 Task: Look for space in Tanjungbalai, Indonesia from 12th  August, 2023 to 15th August, 2023 for 3 adults in price range Rs.12000 to Rs.16000. Place can be entire place with 2 bedrooms having 3 beds and 1 bathroom. Property type can be house, flat, guest house. Booking option can be shelf check-in. Required host language is English.
Action: Mouse scrolled (636, 756) with delta (0, 0)
Screenshot: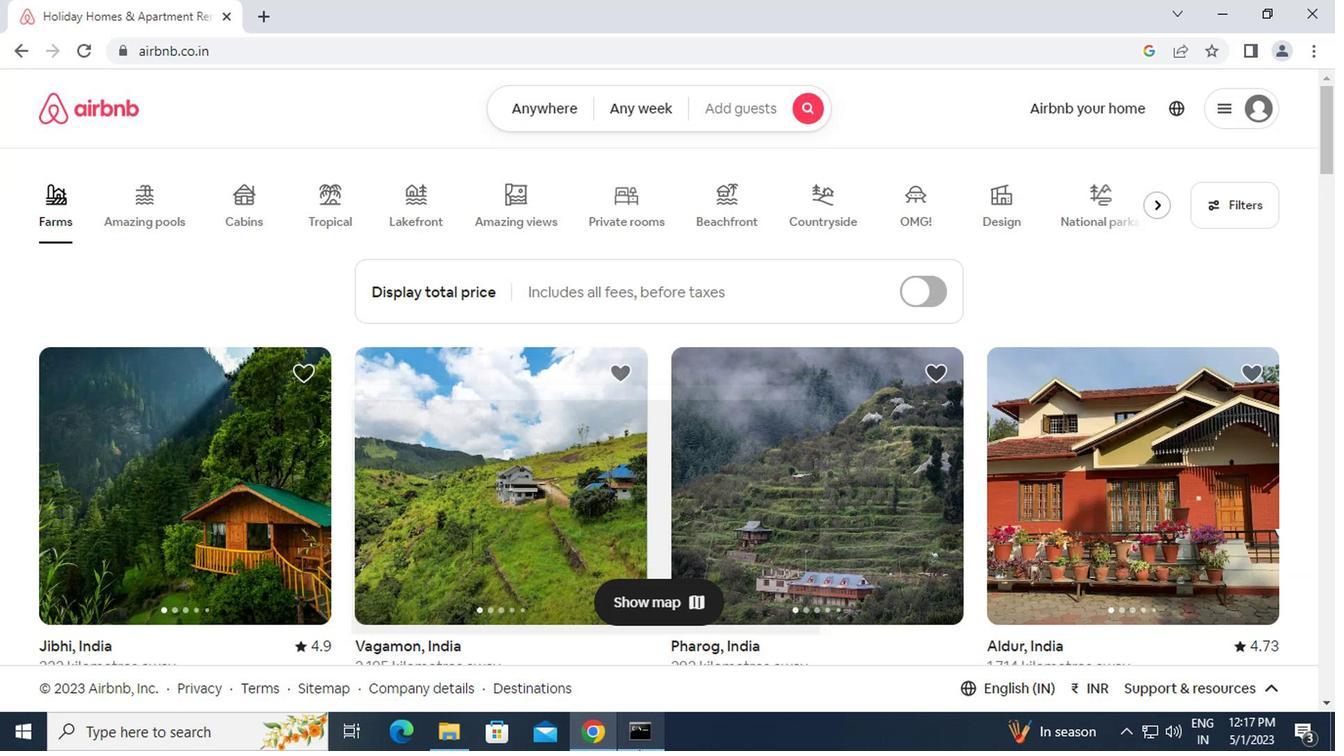 
Action: Mouse moved to (524, 102)
Screenshot: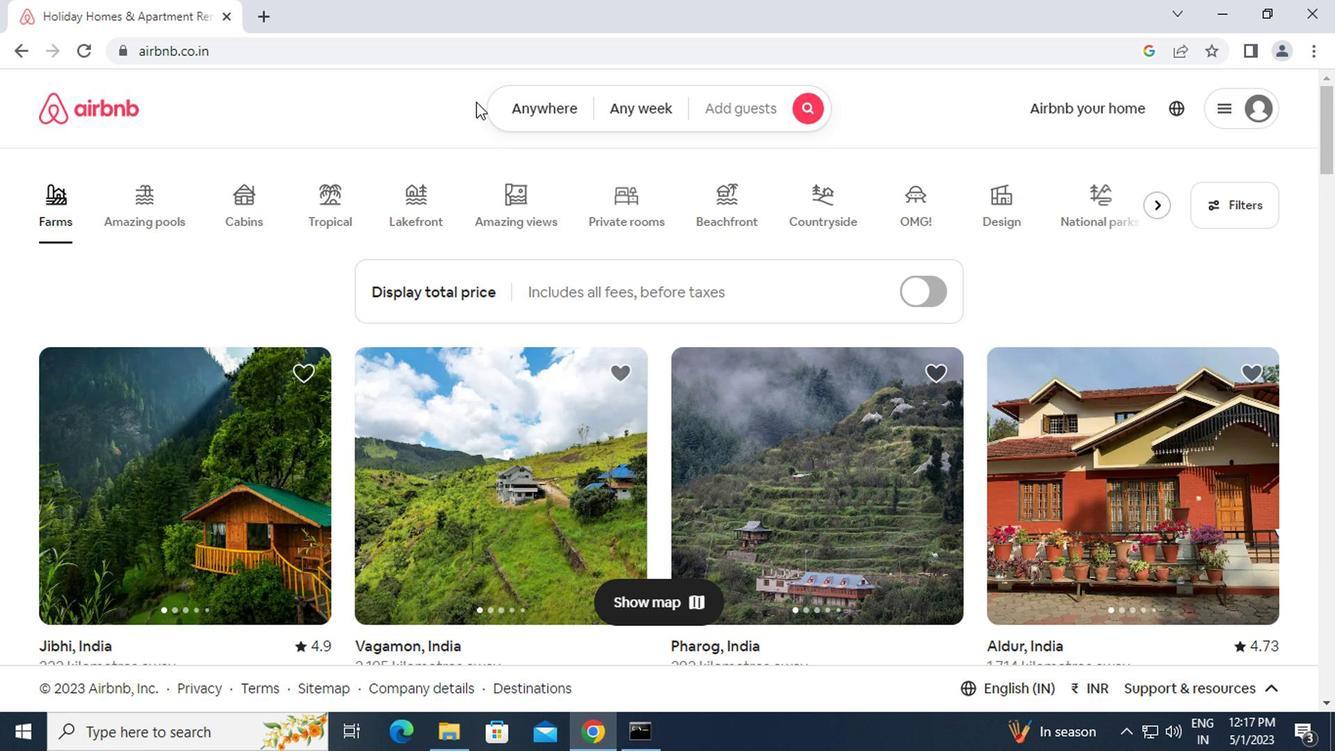 
Action: Mouse pressed left at (524, 102)
Screenshot: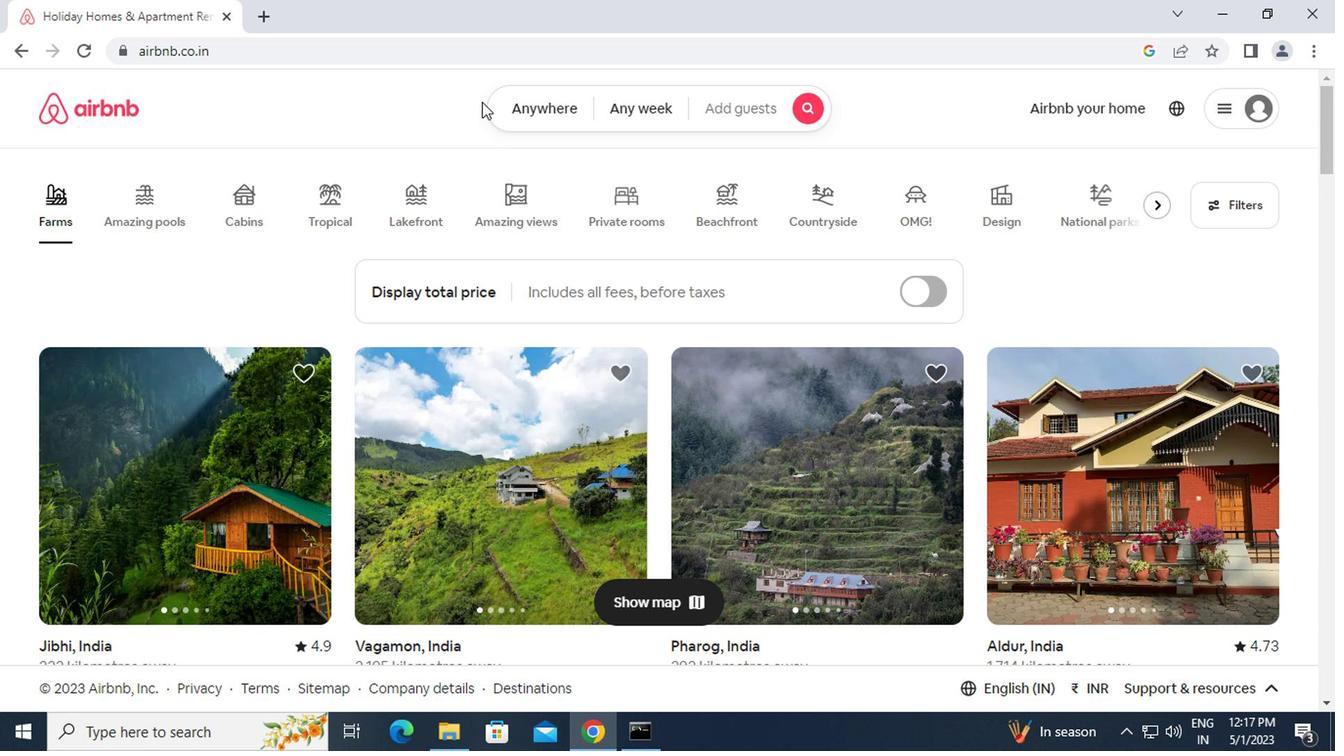 
Action: Mouse moved to (393, 178)
Screenshot: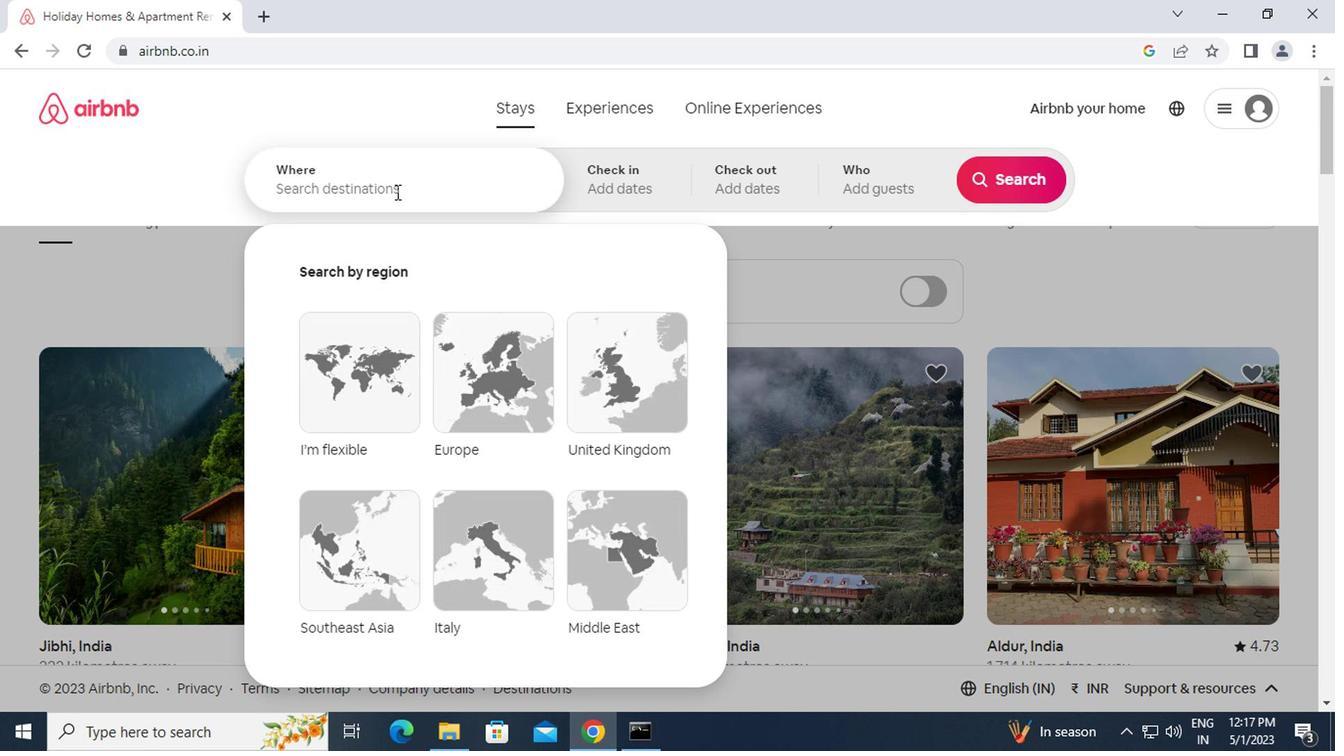 
Action: Mouse pressed left at (393, 178)
Screenshot: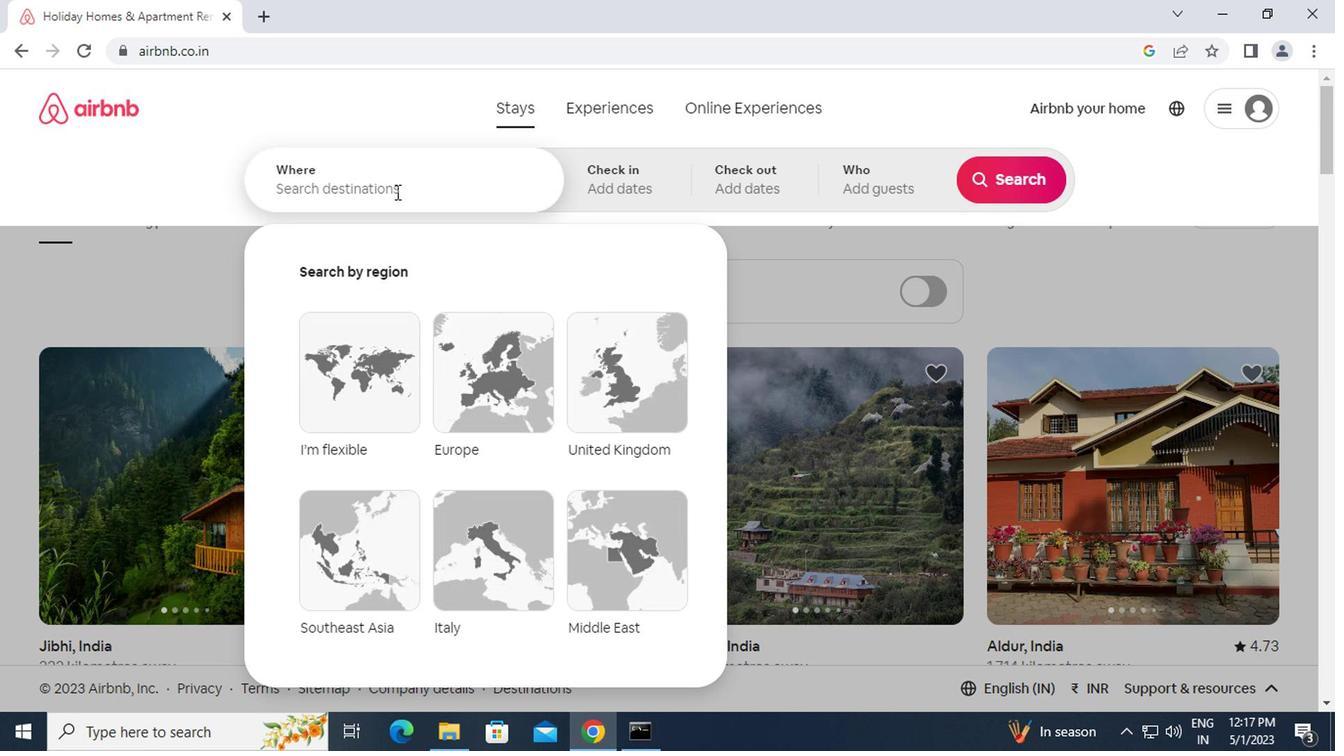 
Action: Key pressed t<Key.caps_lock>anjungbalai,<Key.space><Key.caps_lock>i<Key.caps_lock>ndonesi<Key.caps_lock>a<Key.enter>
Screenshot: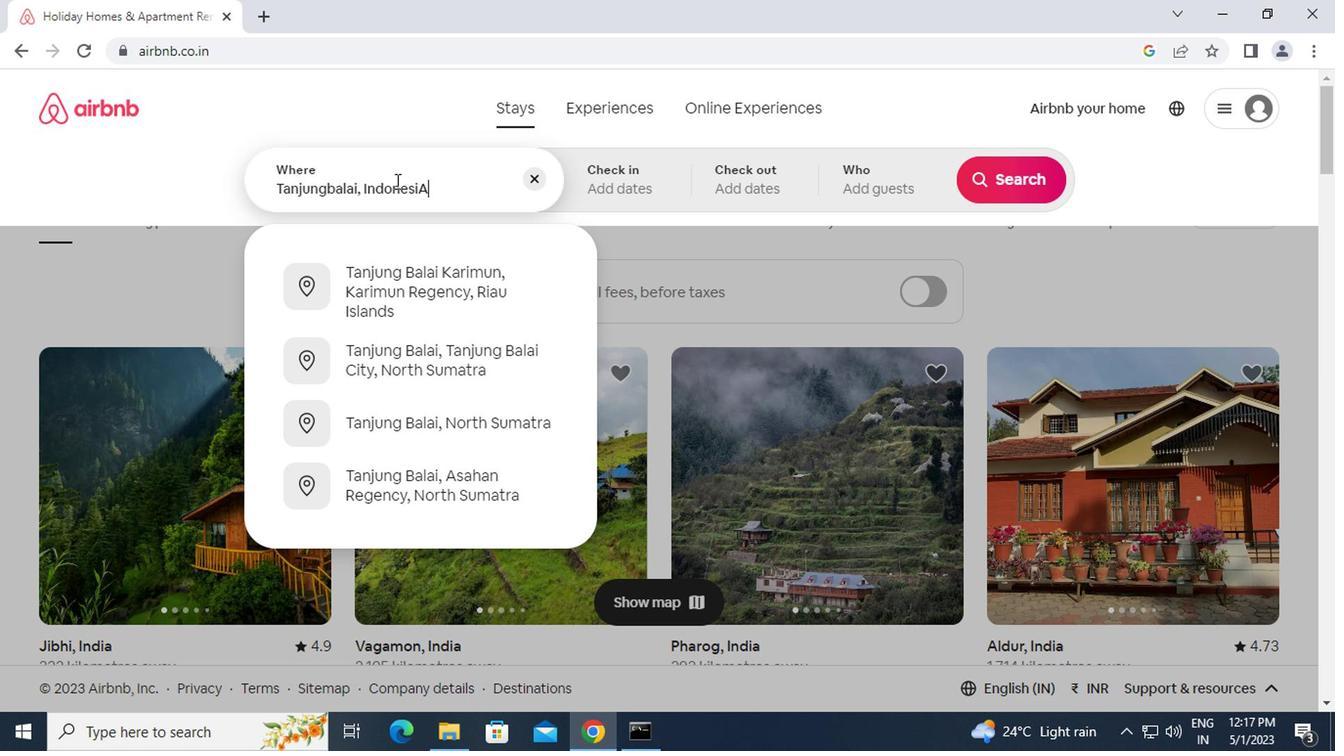 
Action: Mouse moved to (432, 188)
Screenshot: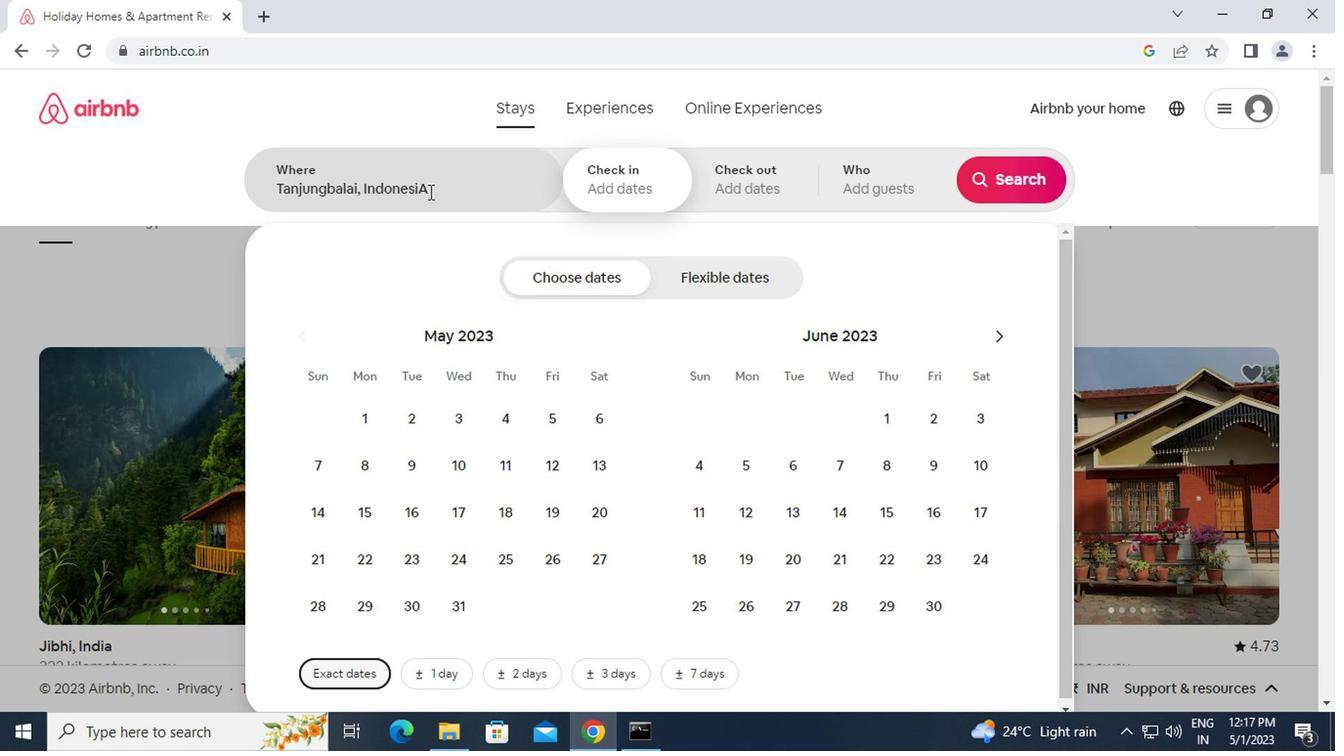 
Action: Mouse pressed left at (432, 188)
Screenshot: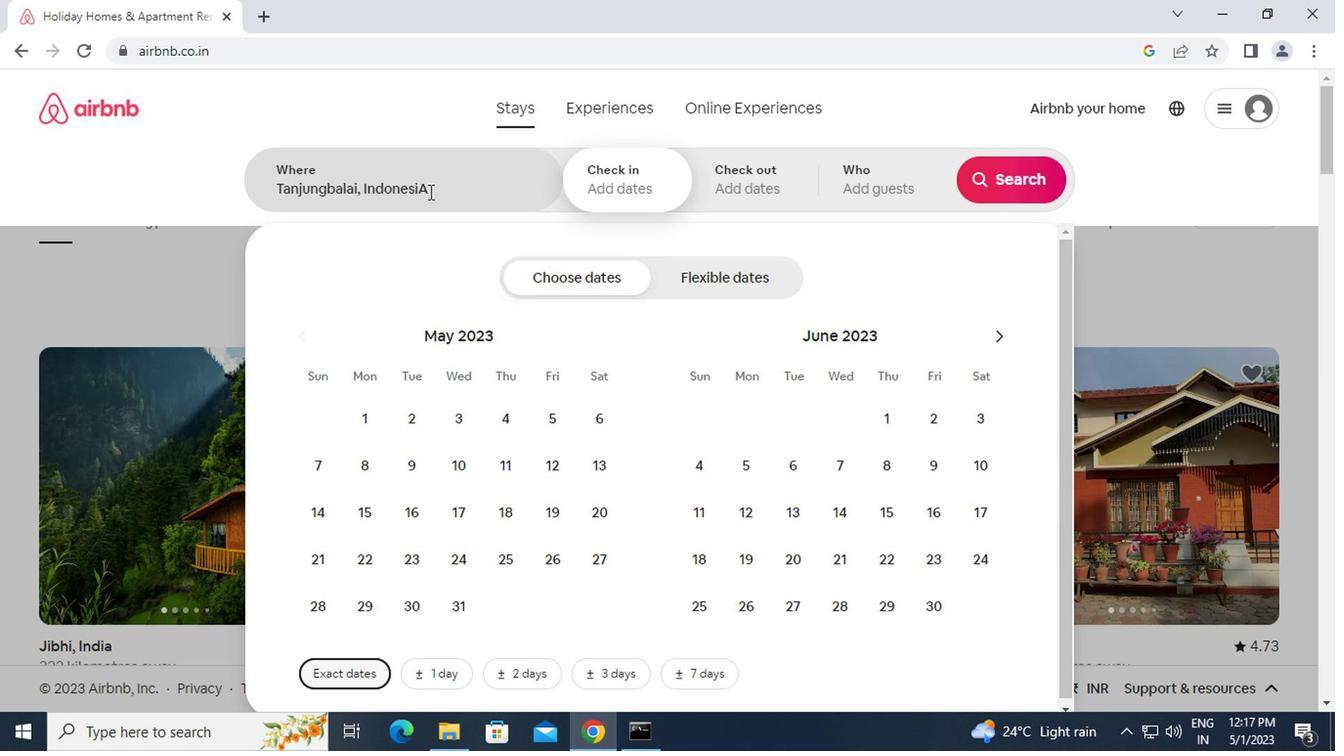 
Action: Key pressed <Key.backspace><Key.caps_lock>a<Key.enter>
Screenshot: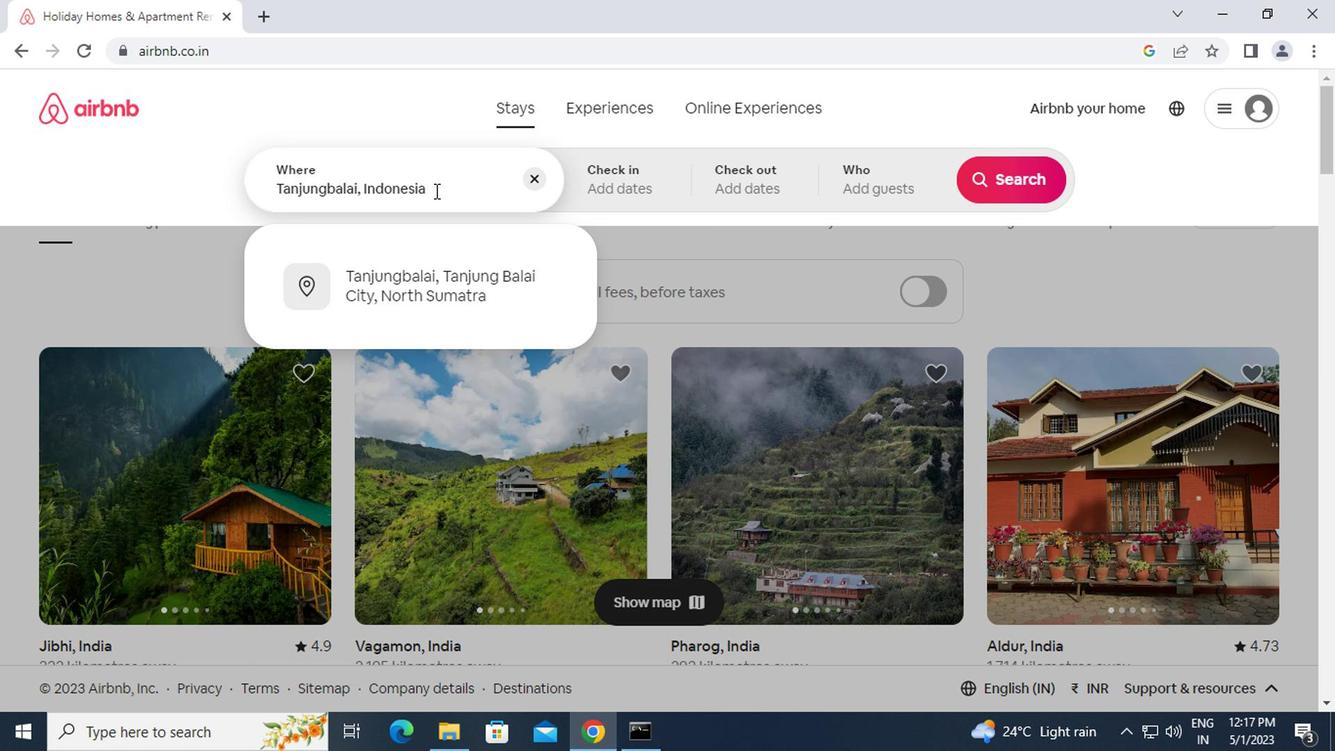 
Action: Mouse moved to (1003, 342)
Screenshot: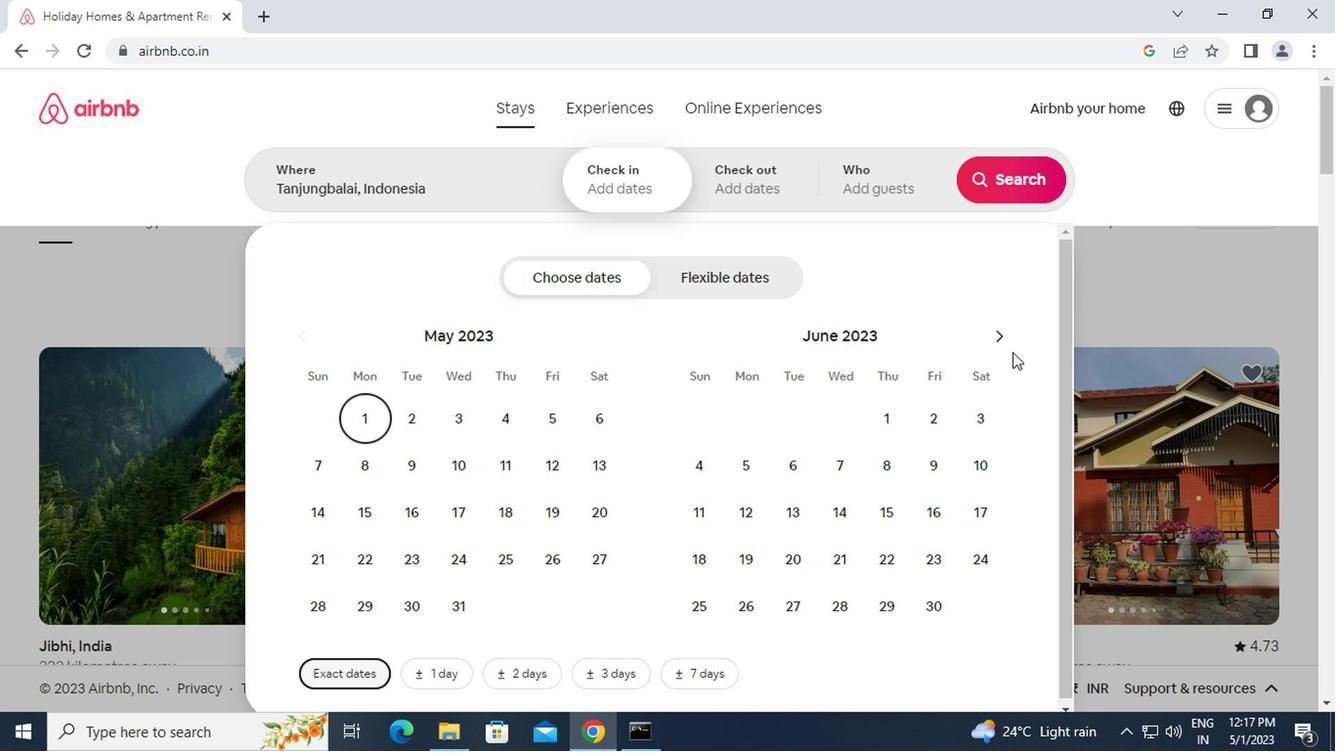 
Action: Mouse pressed left at (1003, 342)
Screenshot: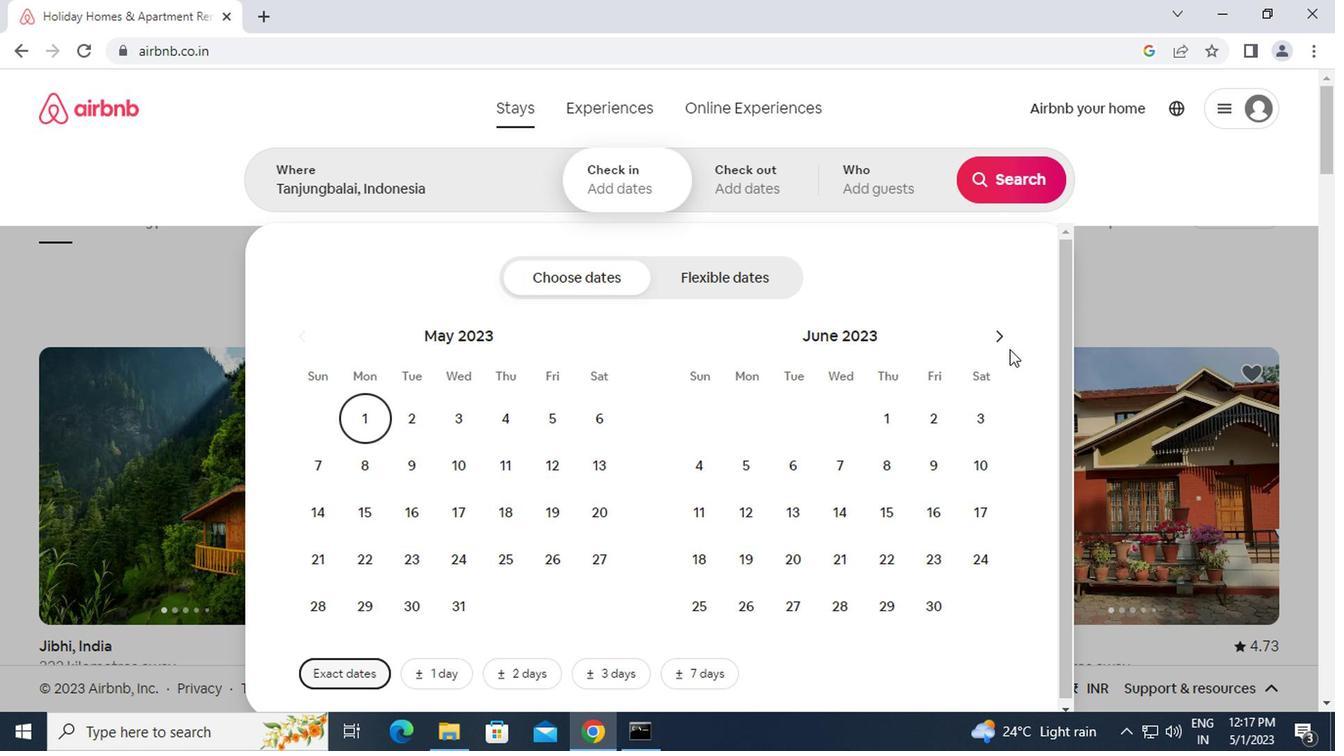 
Action: Mouse pressed left at (1003, 342)
Screenshot: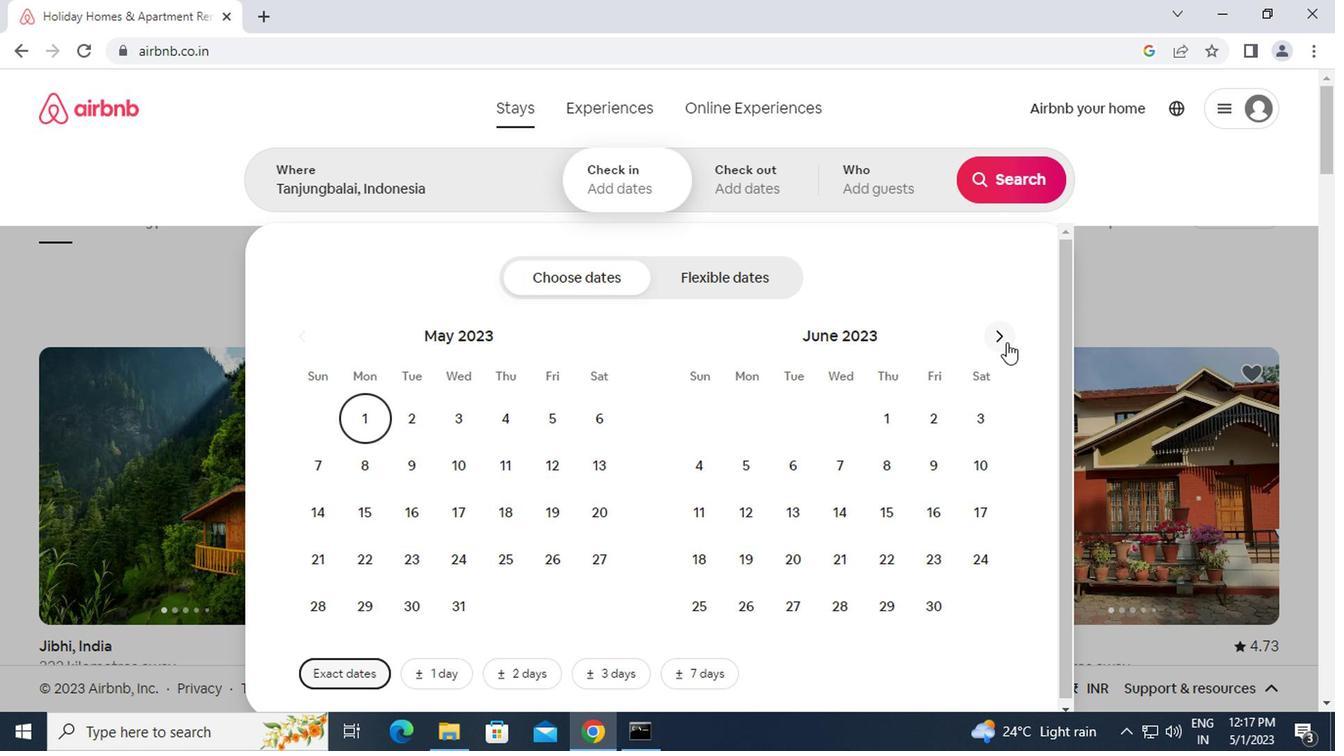 
Action: Mouse pressed left at (1003, 342)
Screenshot: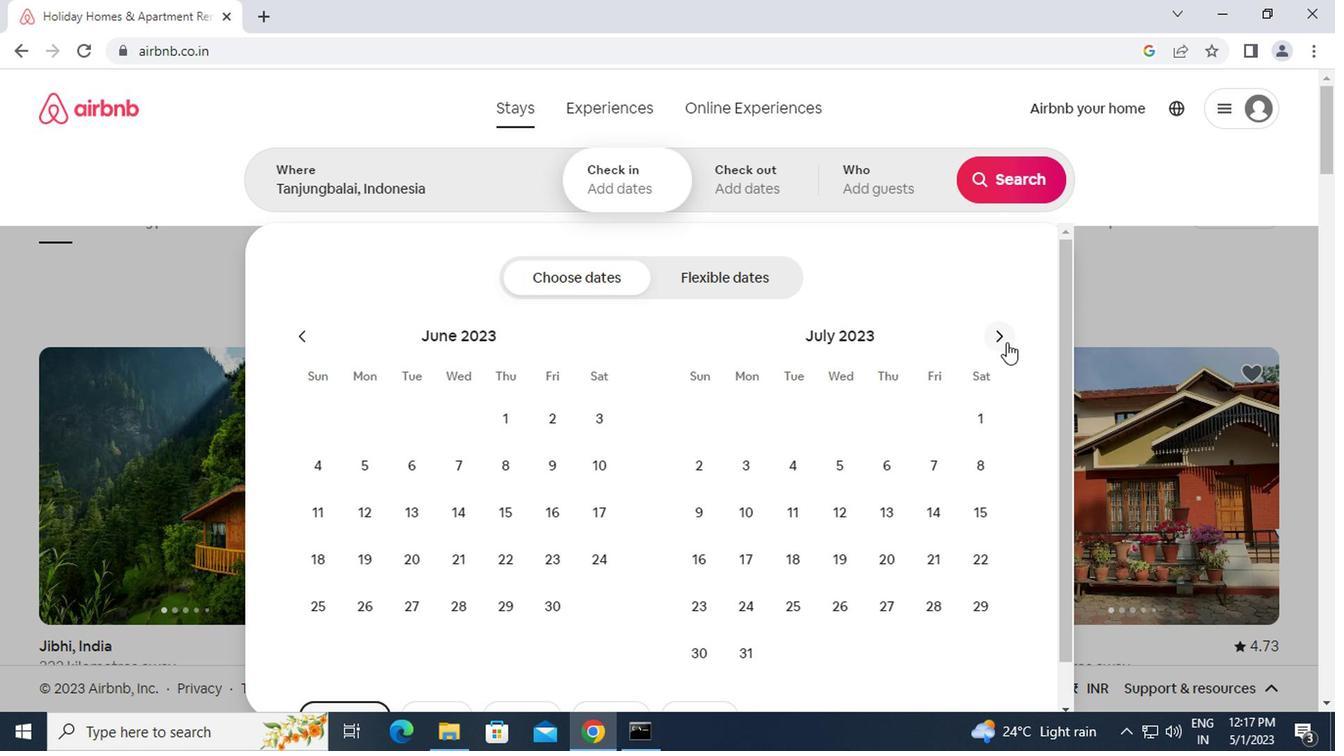 
Action: Mouse moved to (300, 341)
Screenshot: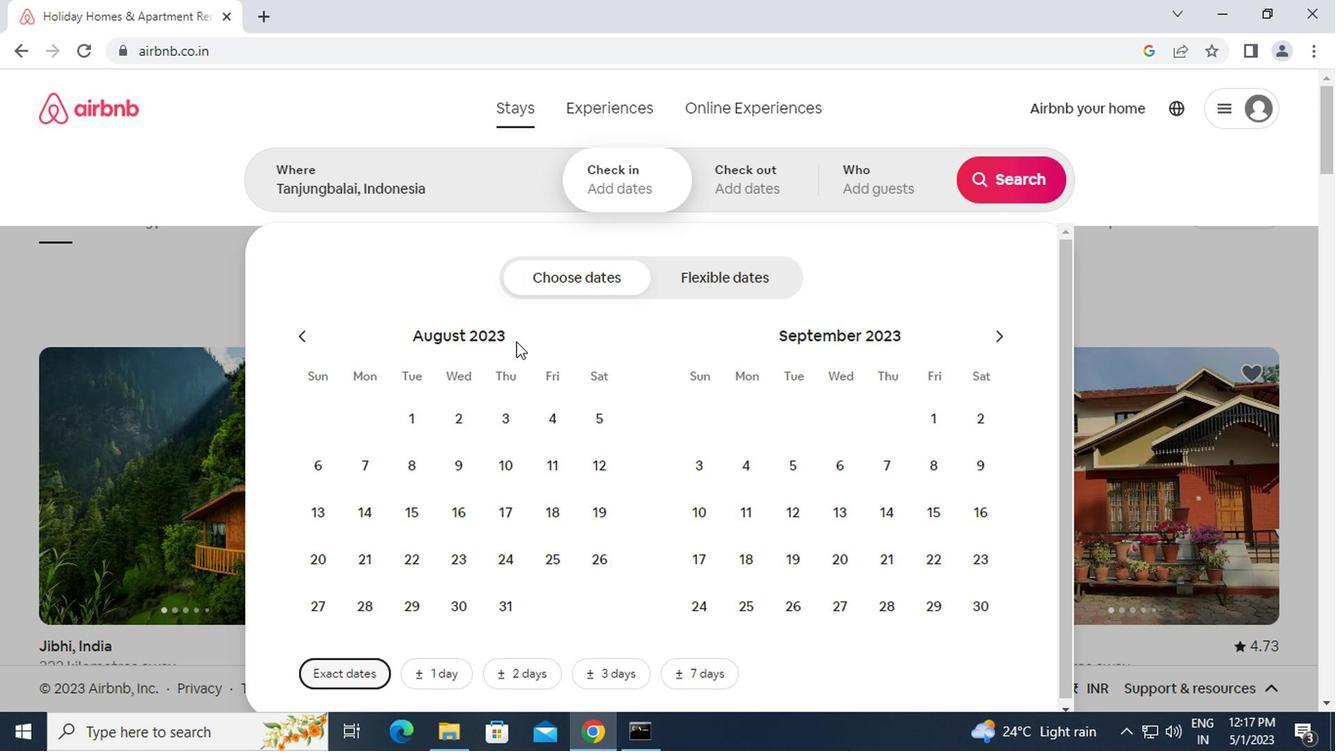 
Action: Mouse pressed left at (300, 341)
Screenshot: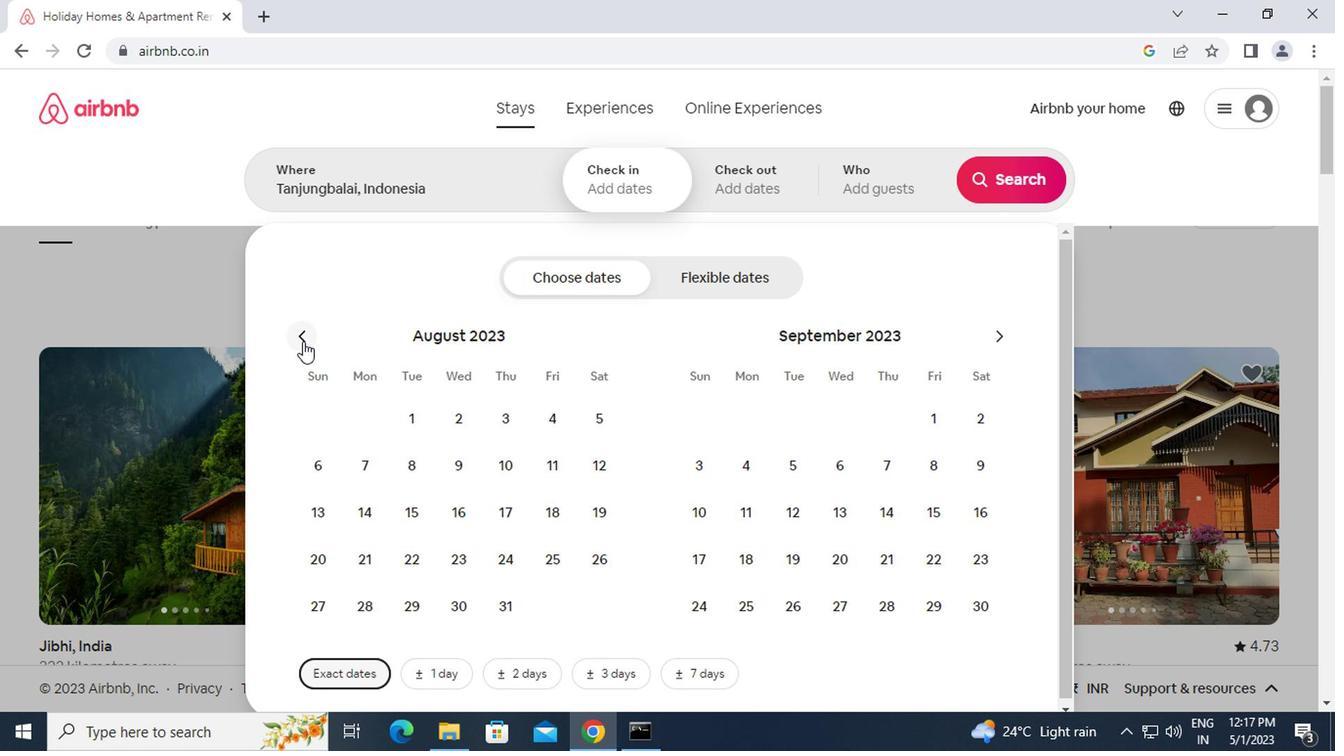 
Action: Mouse moved to (968, 465)
Screenshot: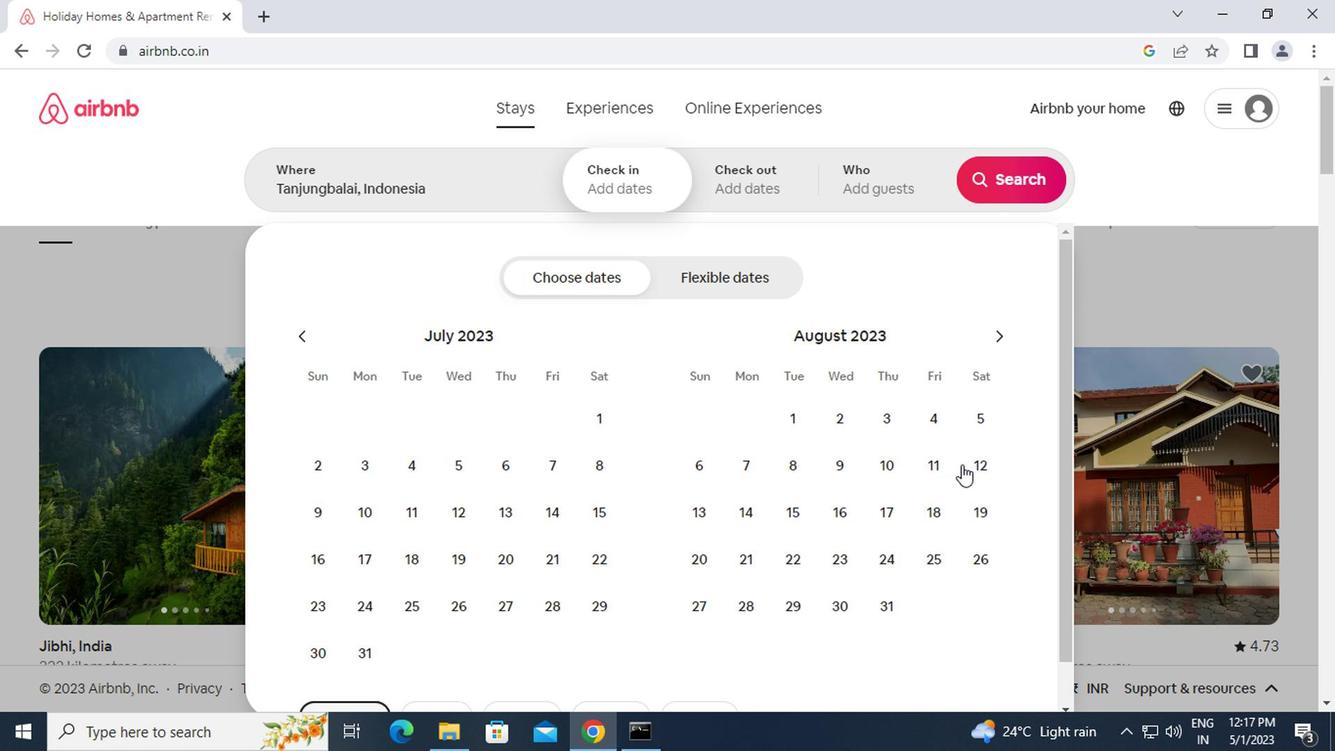 
Action: Mouse pressed left at (968, 465)
Screenshot: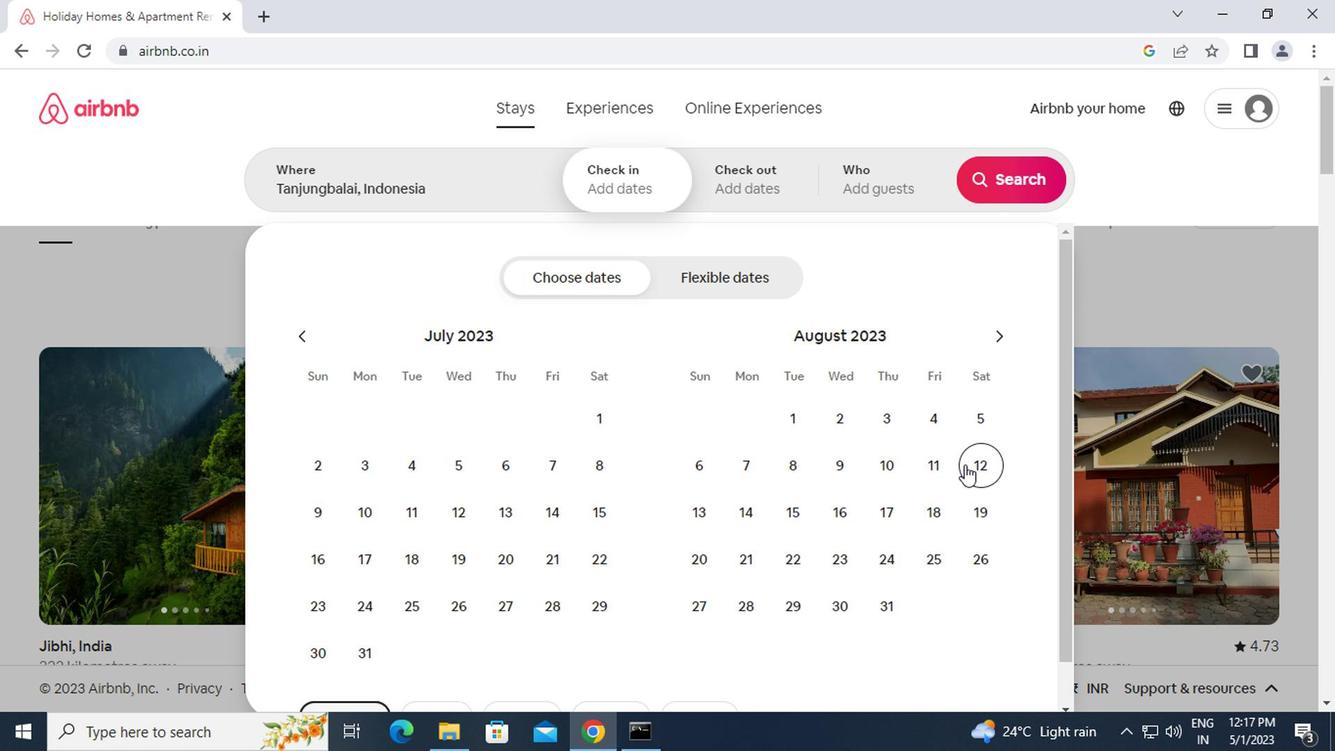 
Action: Mouse moved to (797, 509)
Screenshot: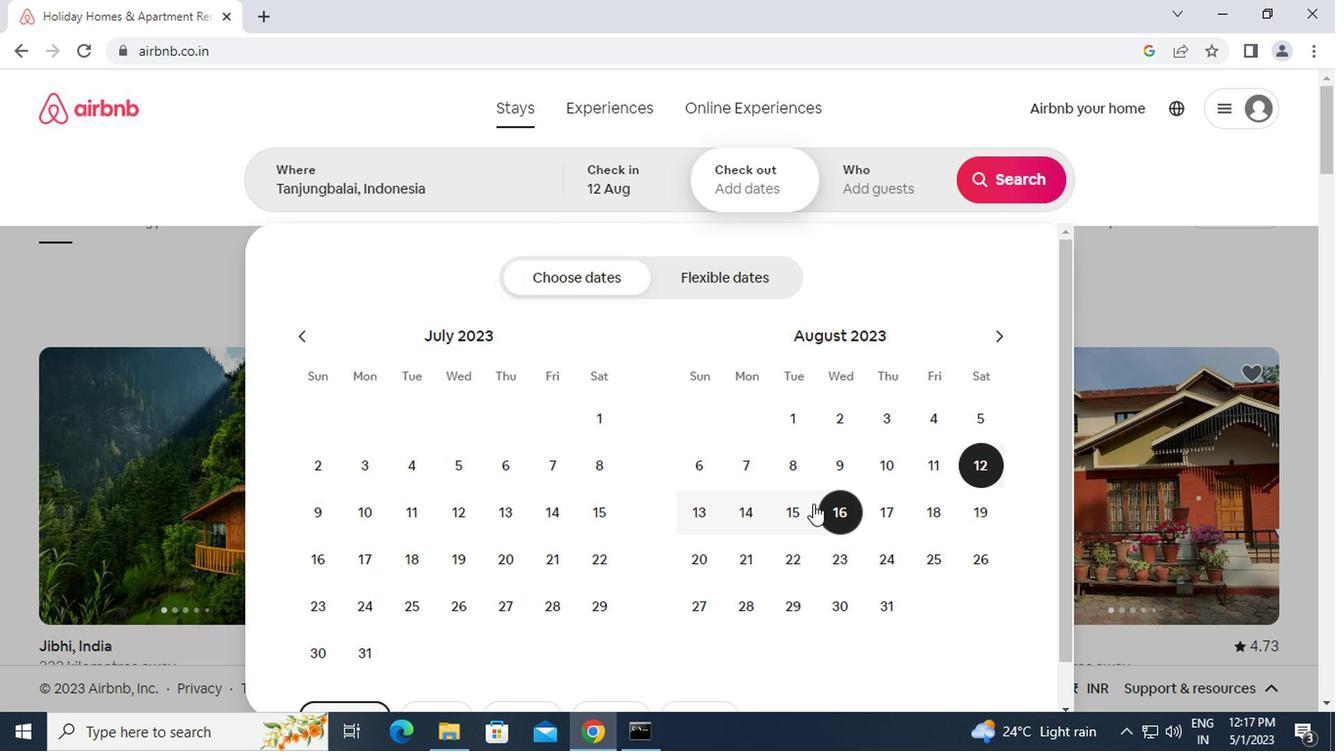
Action: Mouse pressed left at (797, 509)
Screenshot: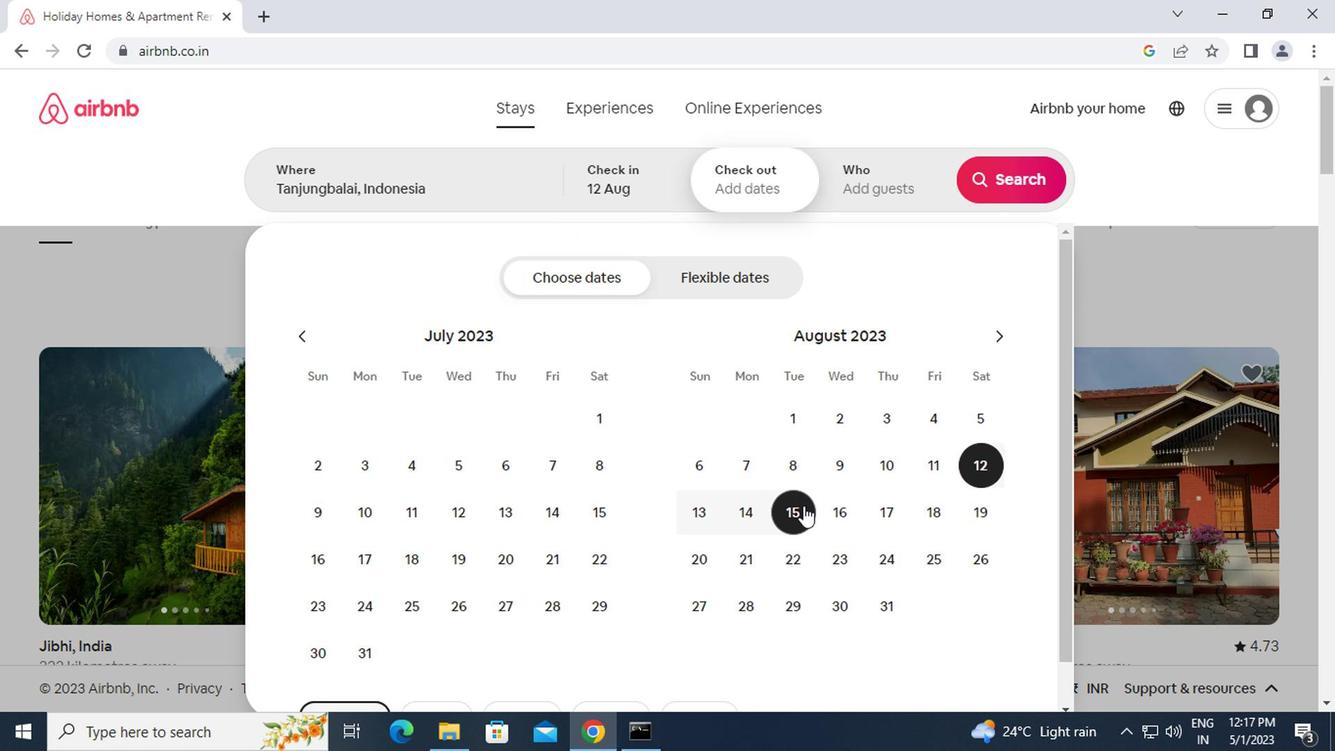 
Action: Mouse moved to (899, 170)
Screenshot: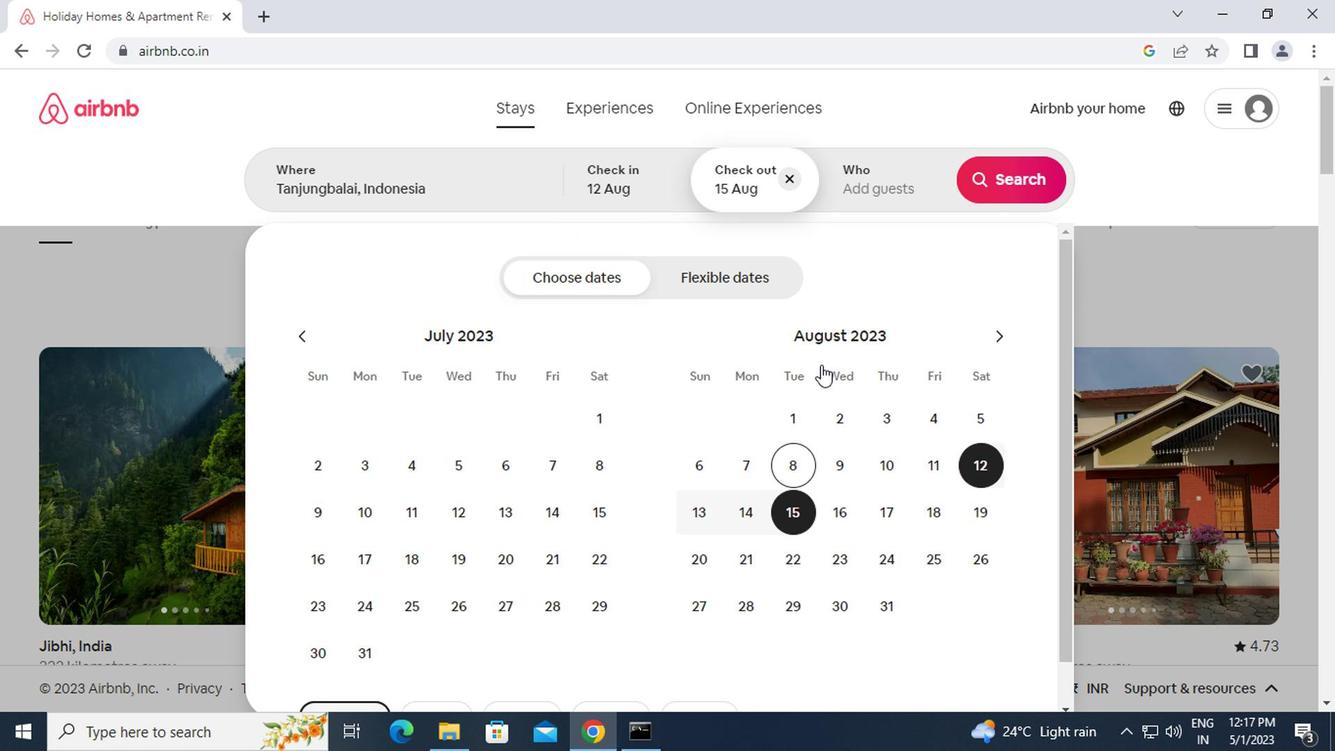 
Action: Mouse pressed left at (899, 170)
Screenshot: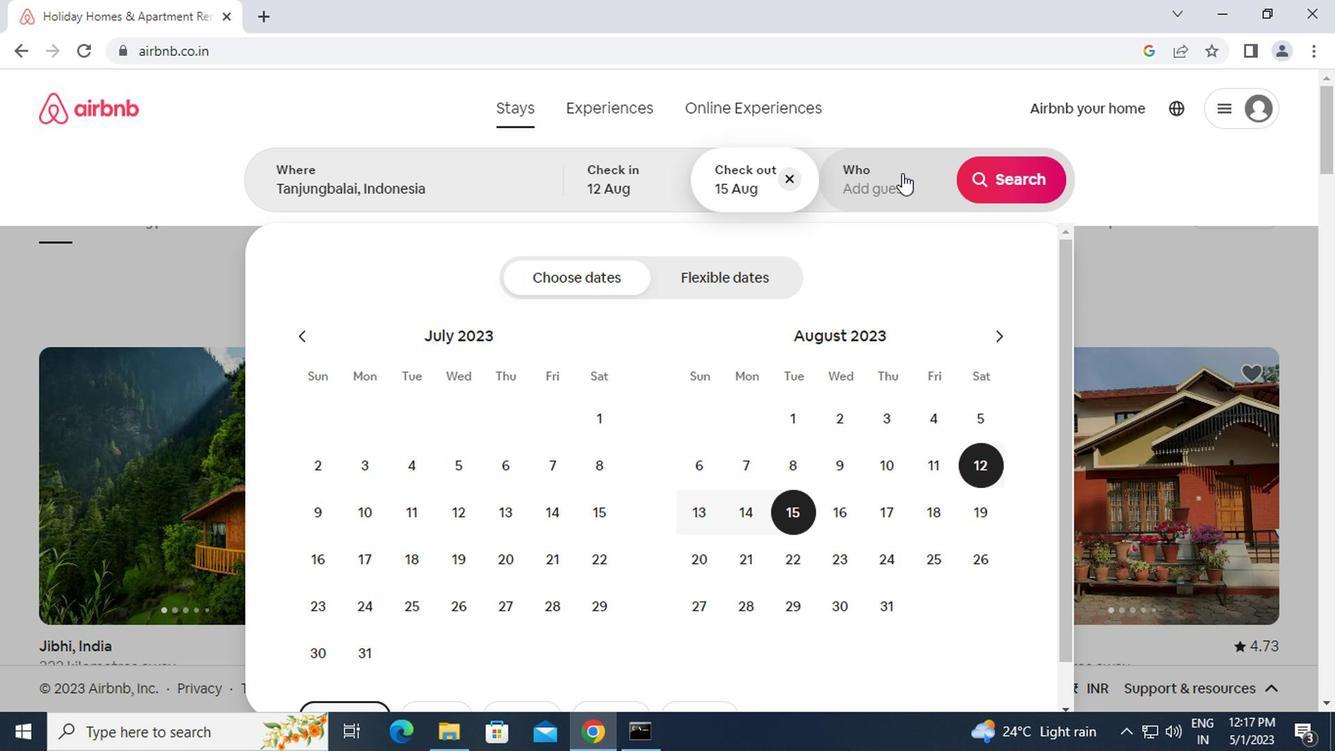 
Action: Mouse moved to (1008, 284)
Screenshot: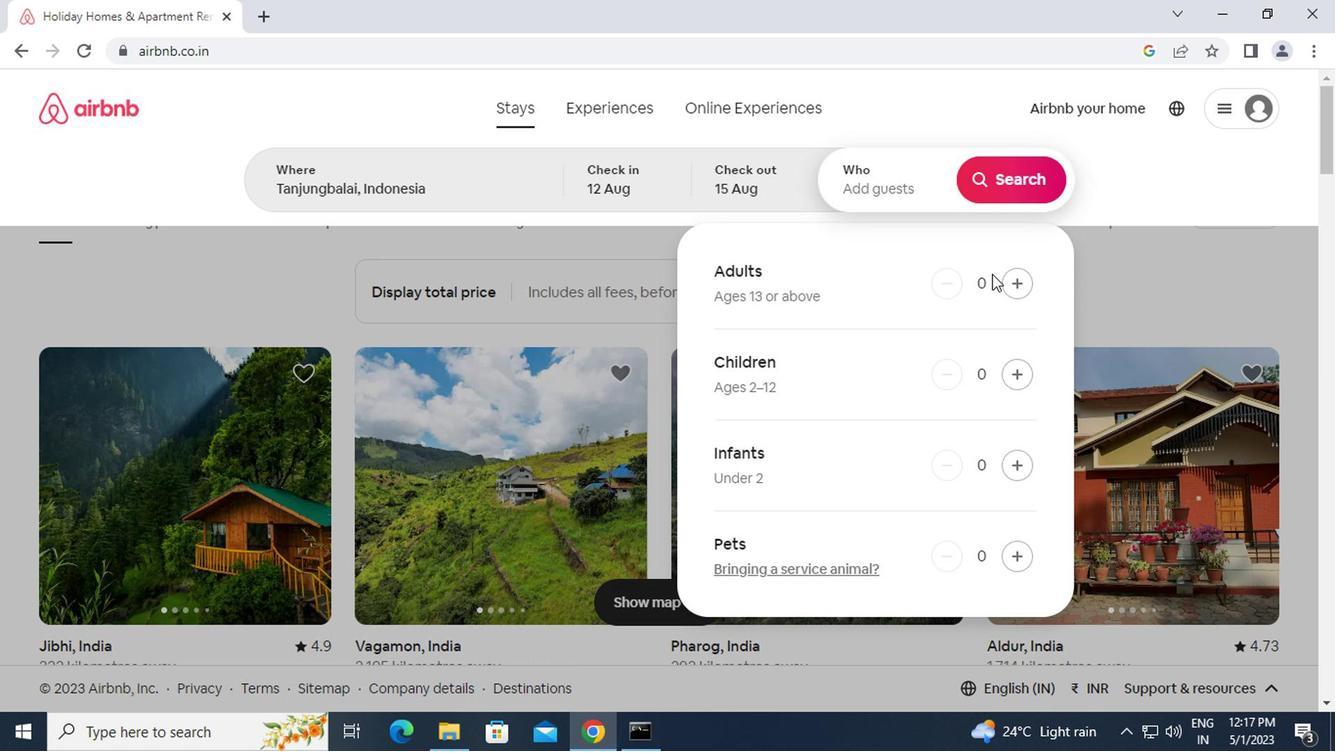 
Action: Mouse pressed left at (1008, 284)
Screenshot: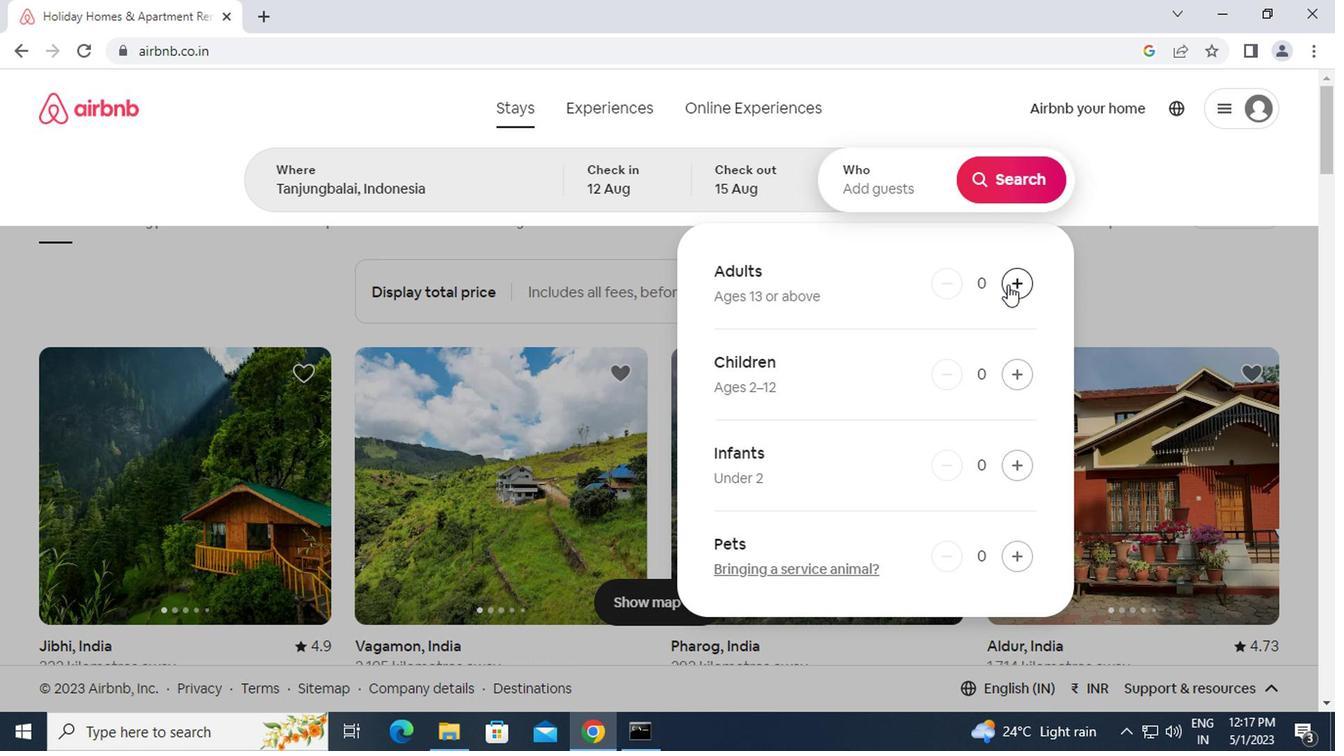
Action: Mouse pressed left at (1008, 284)
Screenshot: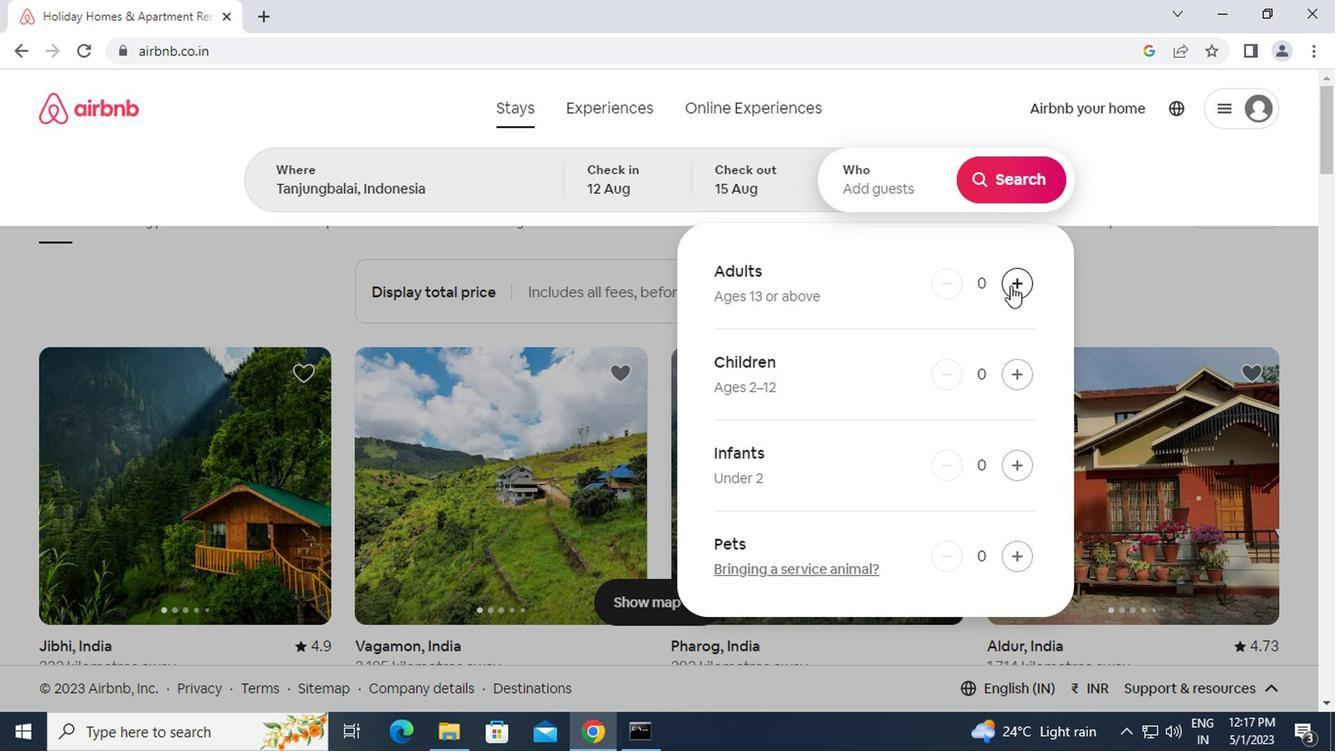 
Action: Mouse pressed left at (1008, 284)
Screenshot: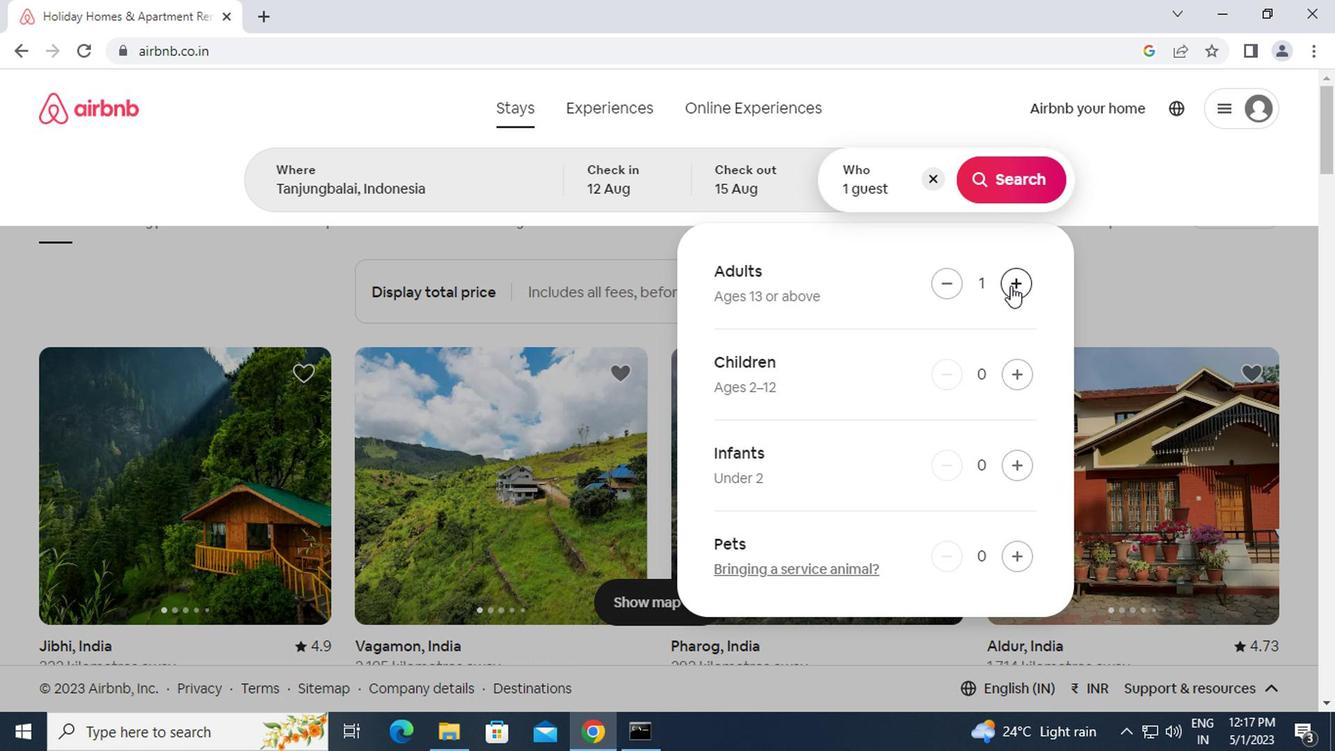 
Action: Mouse moved to (987, 208)
Screenshot: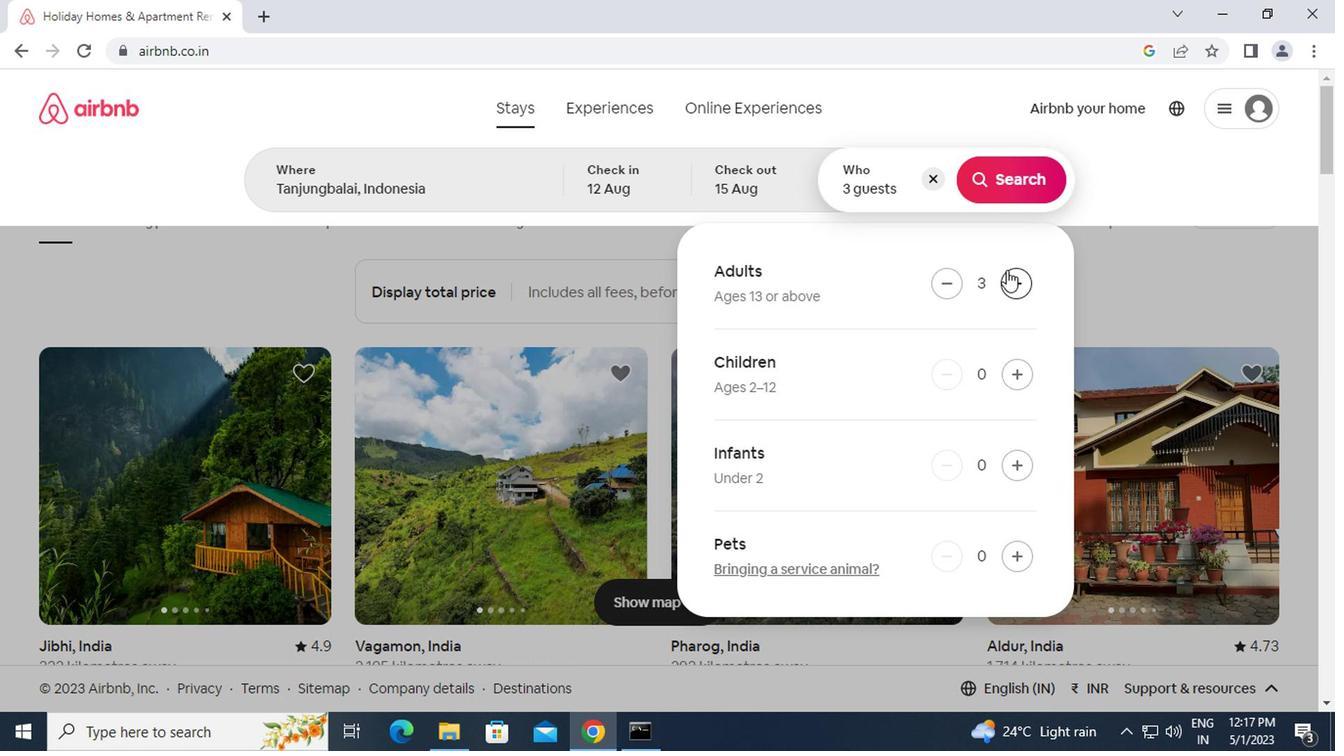 
Action: Mouse pressed left at (987, 208)
Screenshot: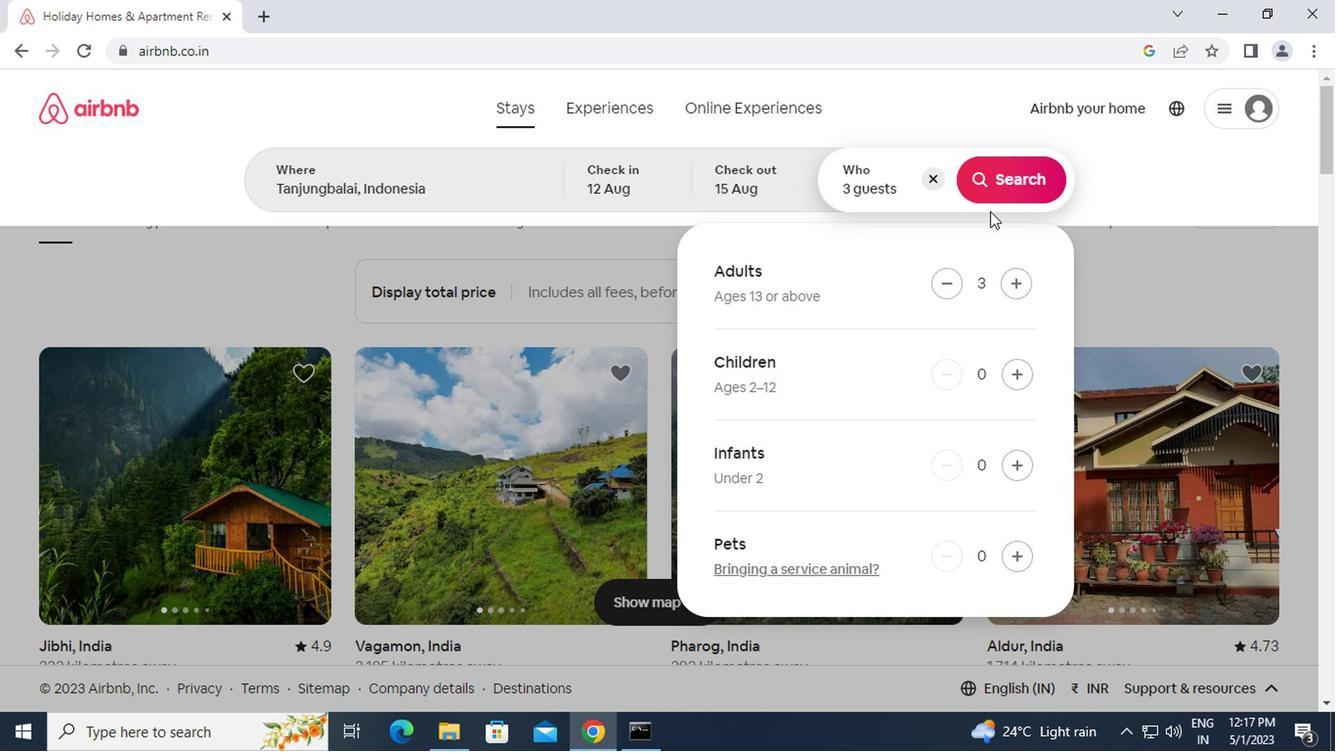 
Action: Mouse moved to (1026, 166)
Screenshot: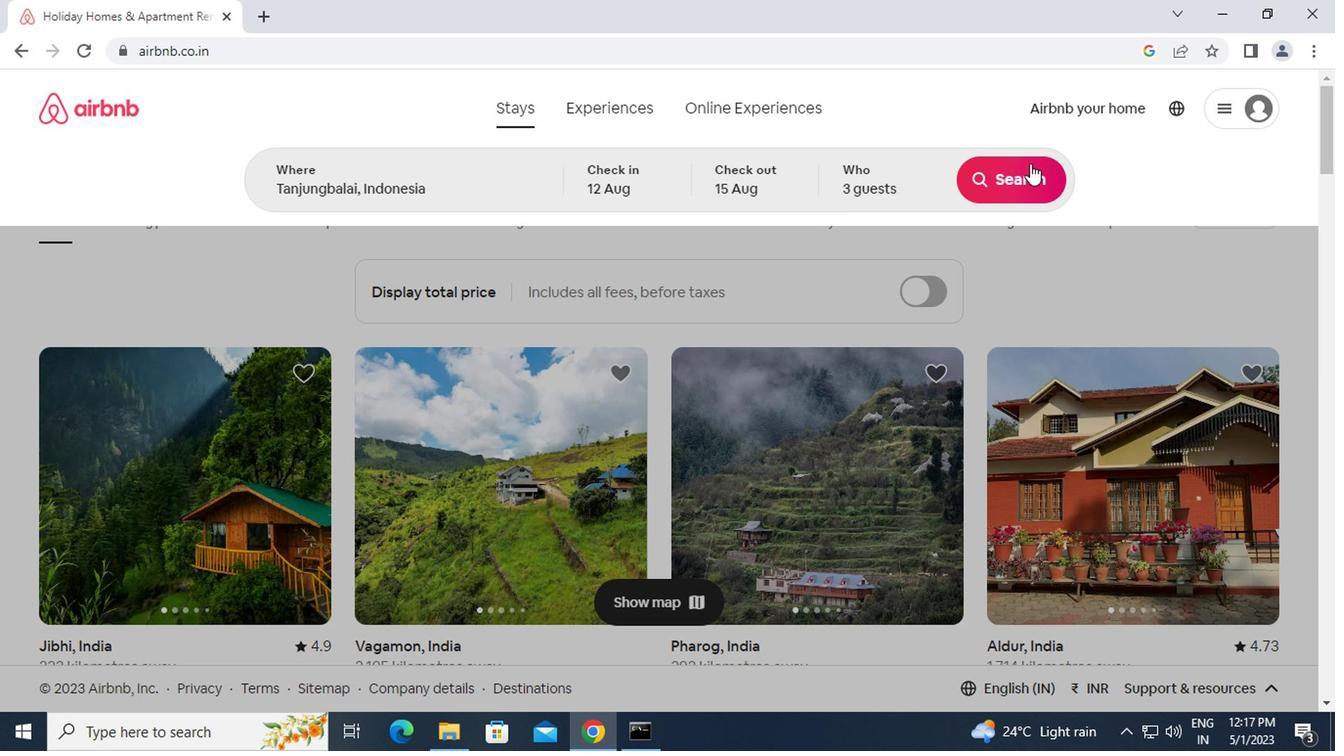 
Action: Mouse pressed left at (1026, 166)
Screenshot: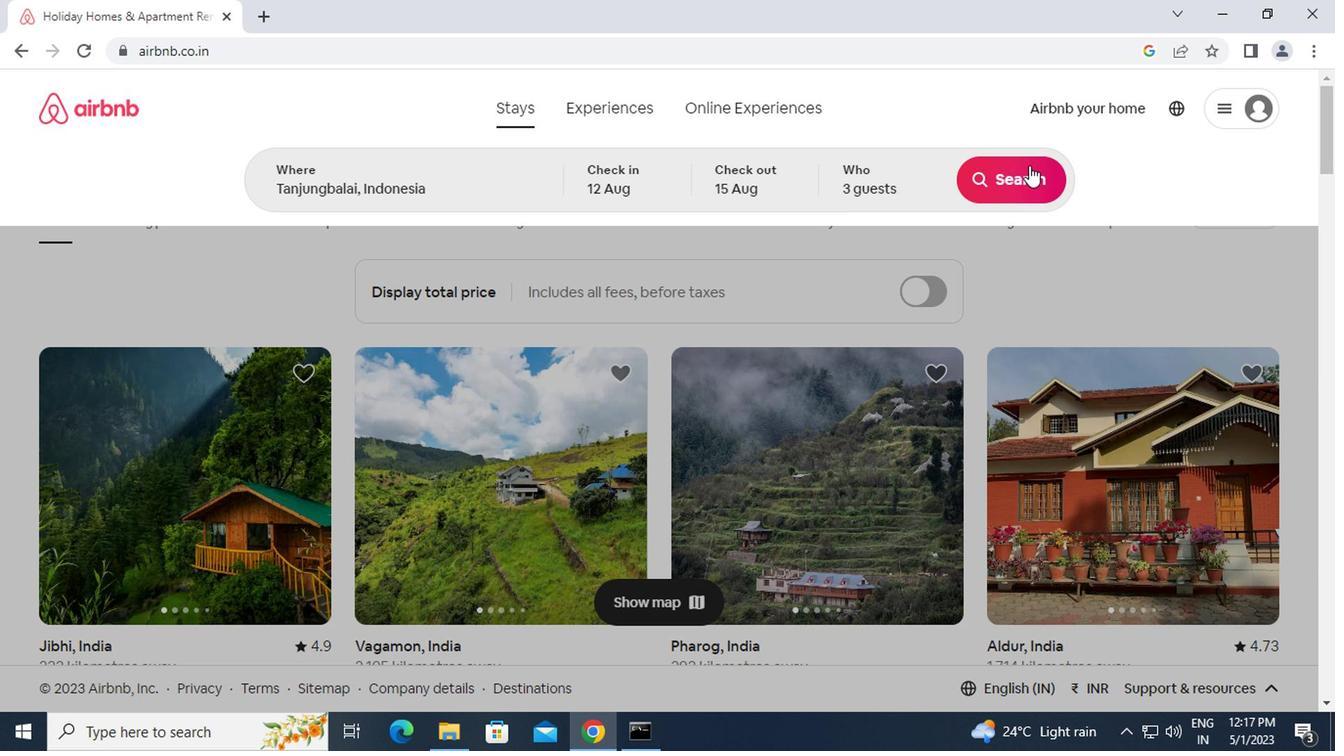 
Action: Mouse moved to (1234, 181)
Screenshot: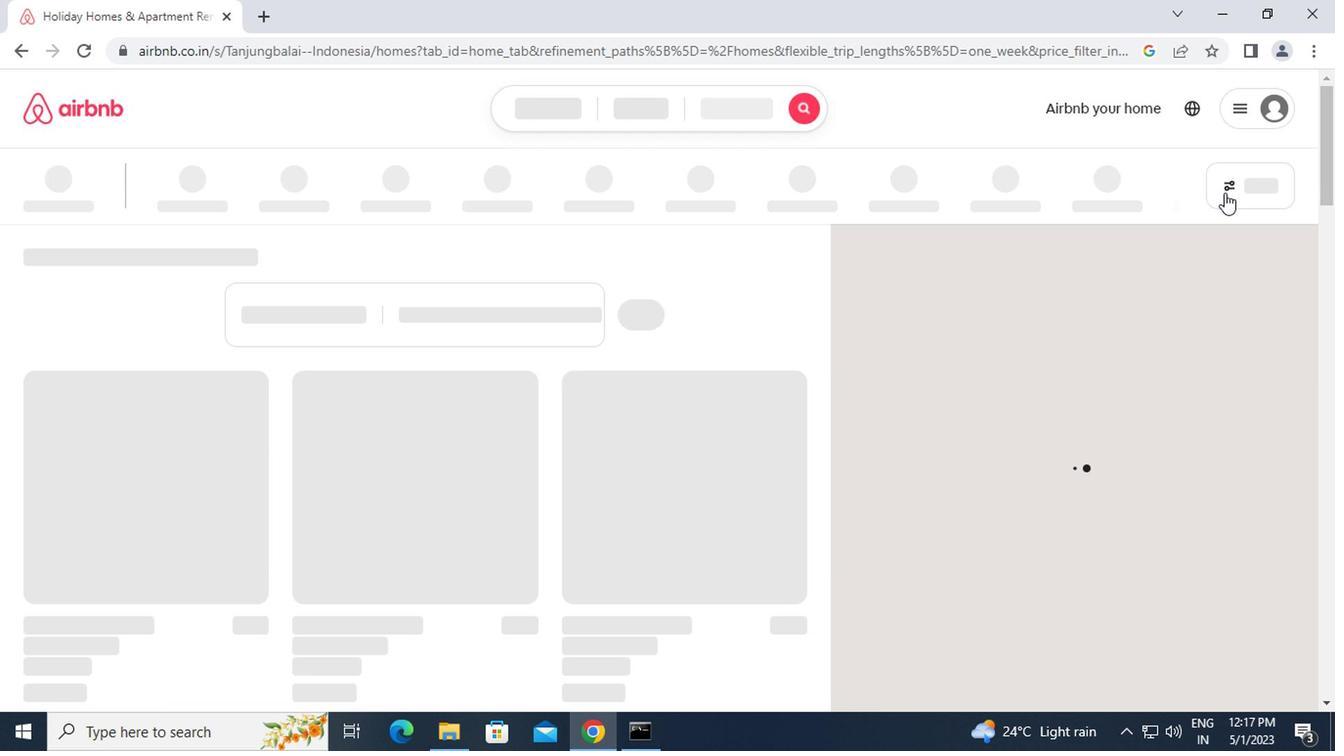 
Action: Mouse pressed left at (1234, 181)
Screenshot: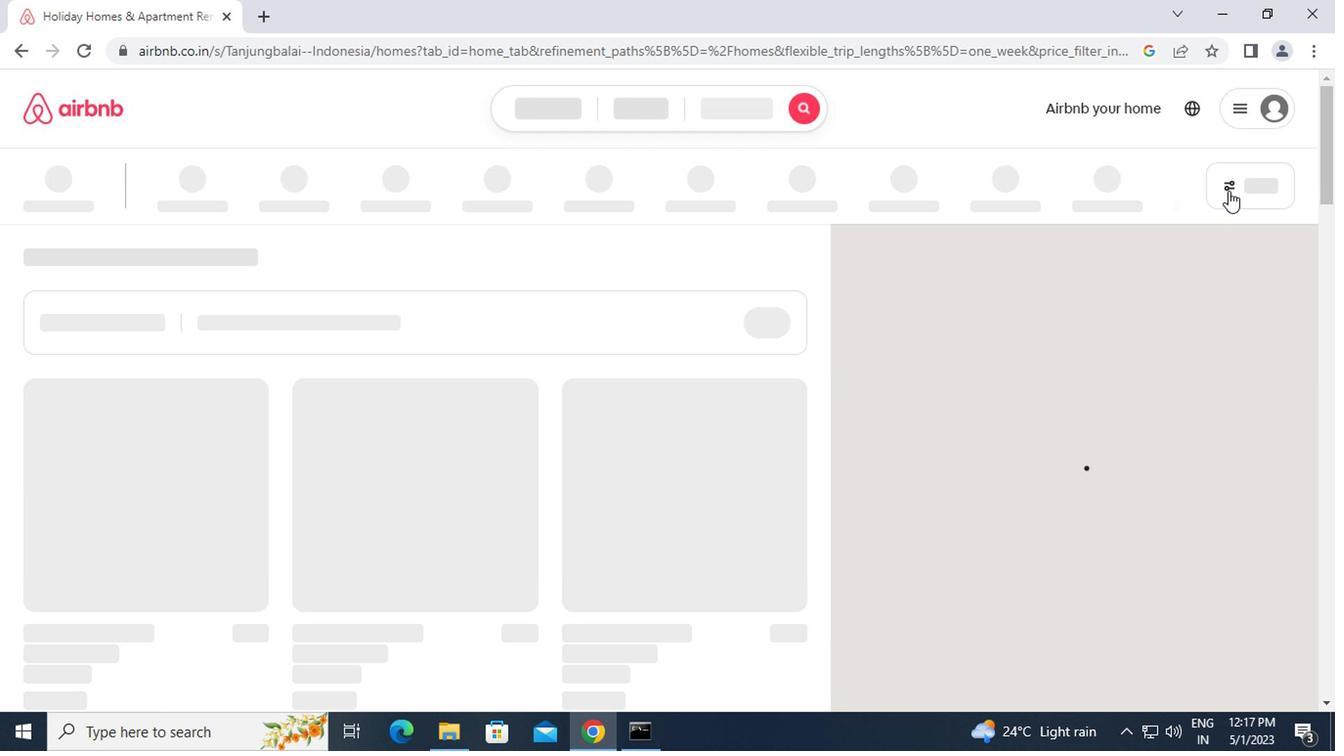 
Action: Mouse moved to (411, 435)
Screenshot: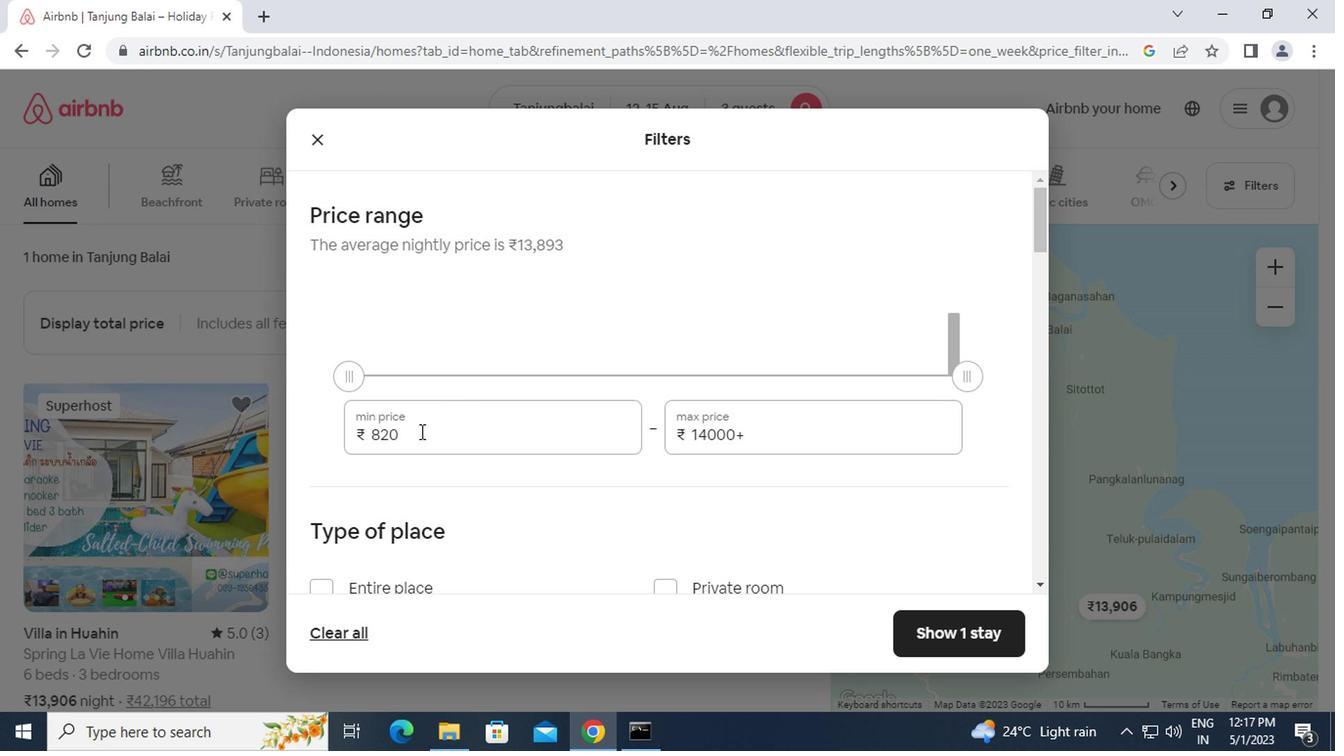 
Action: Mouse pressed left at (411, 435)
Screenshot: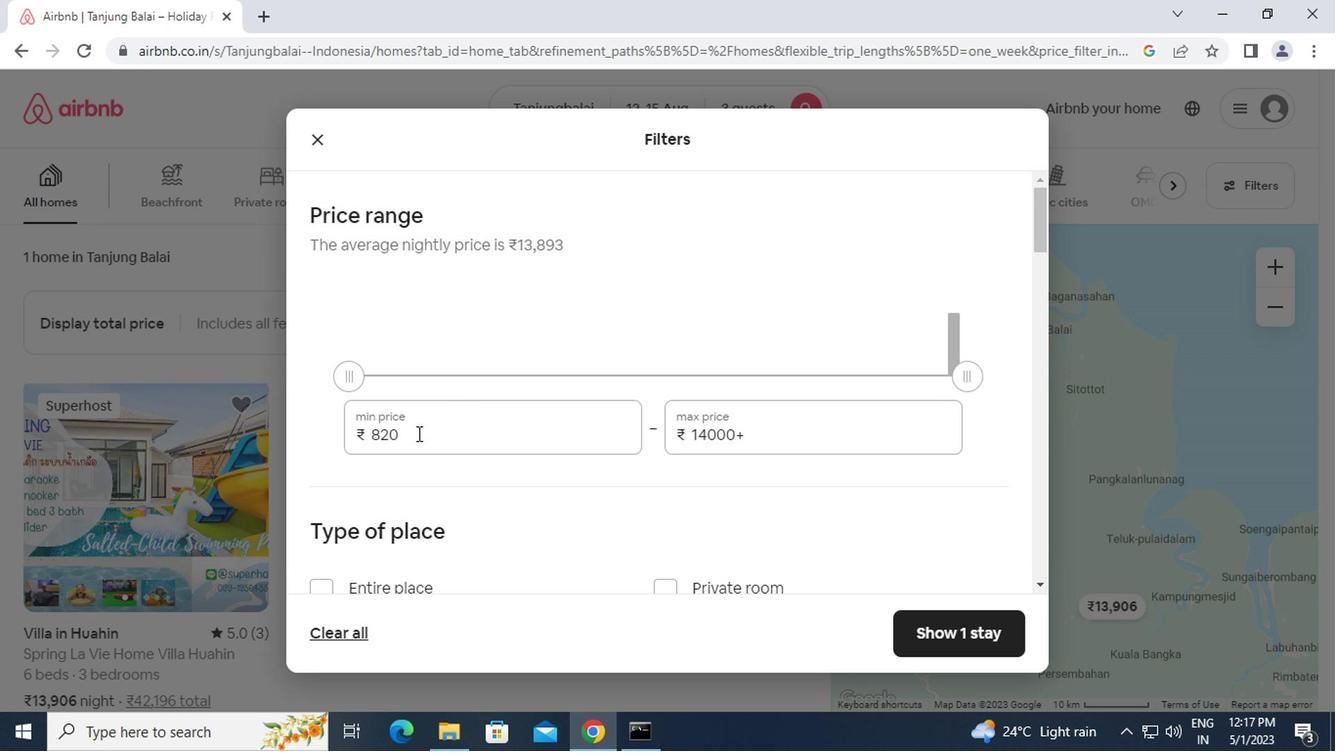 
Action: Mouse moved to (363, 447)
Screenshot: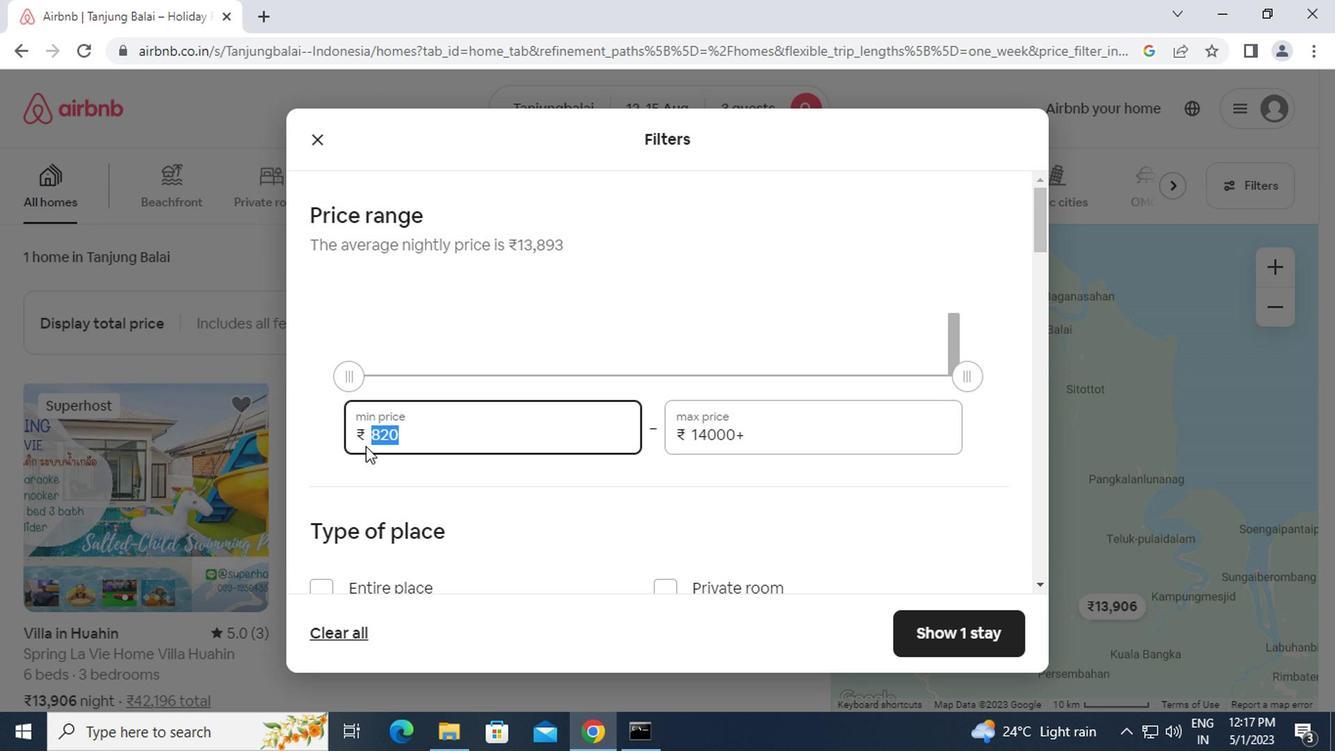 
Action: Key pressed 12000<Key.tab><Key.backspace><Key.backspace><Key.backspace><Key.backspace><Key.backspace><Key.backspace><Key.backspace><Key.backspace>16000
Screenshot: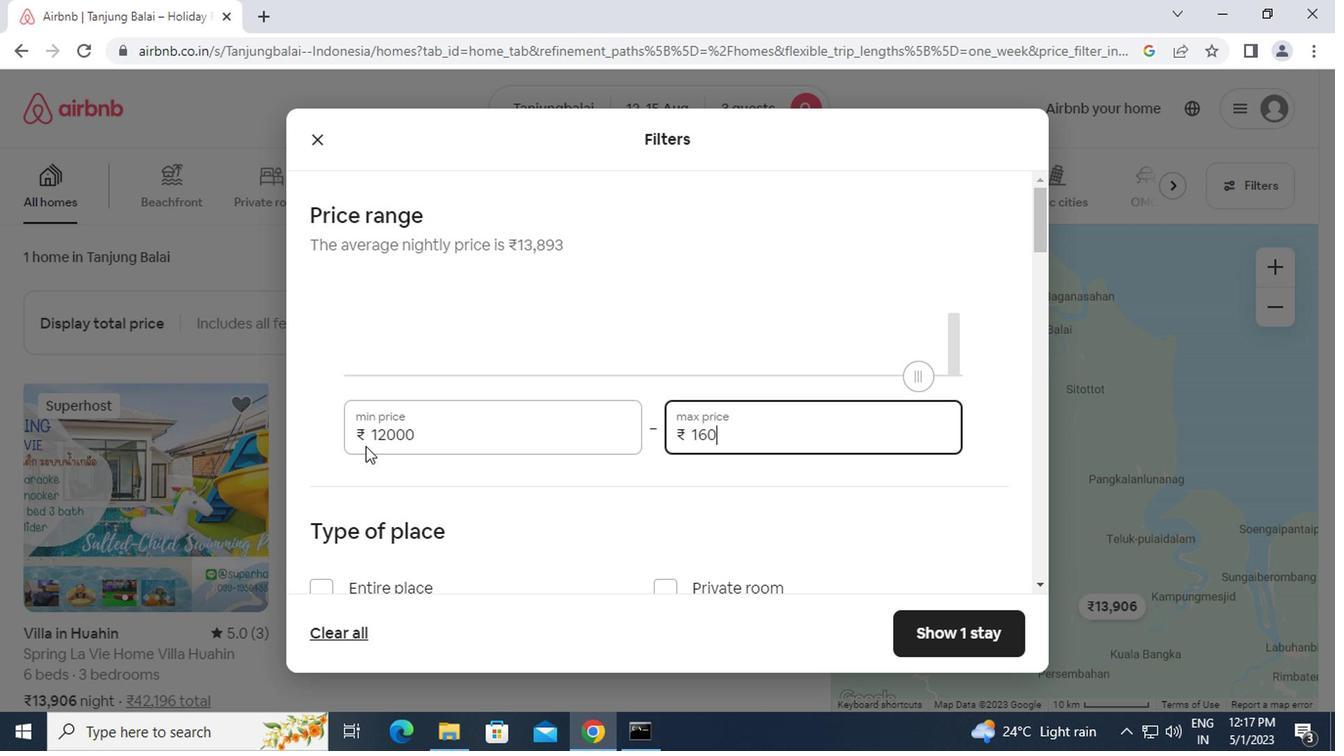 
Action: Mouse moved to (438, 493)
Screenshot: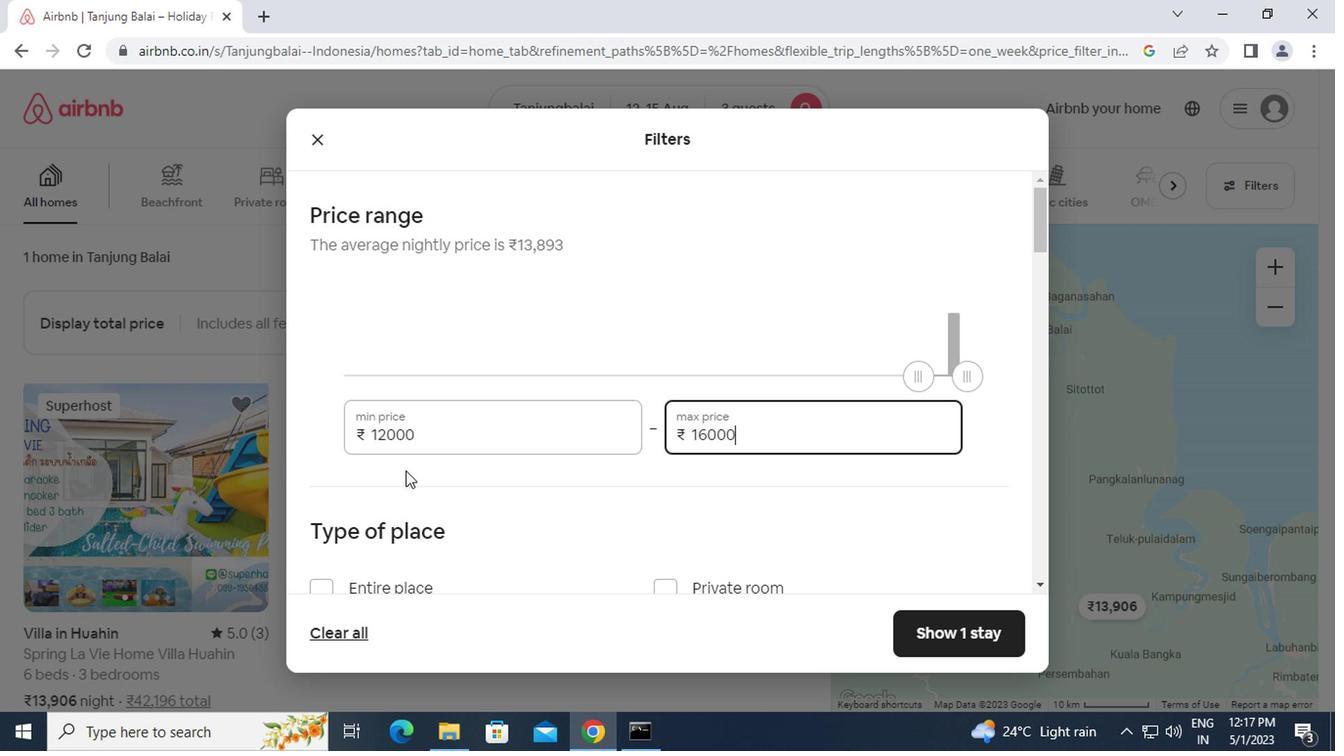 
Action: Mouse scrolled (438, 492) with delta (0, 0)
Screenshot: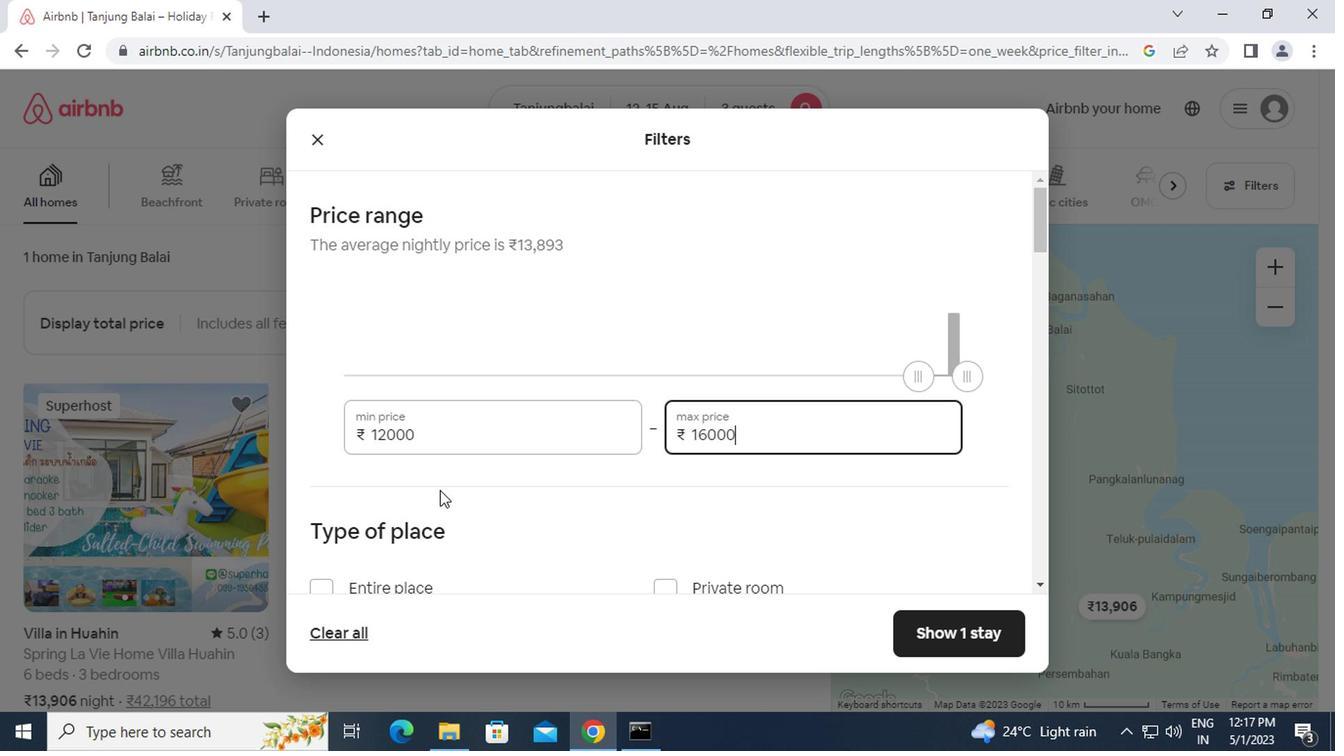 
Action: Mouse moved to (441, 493)
Screenshot: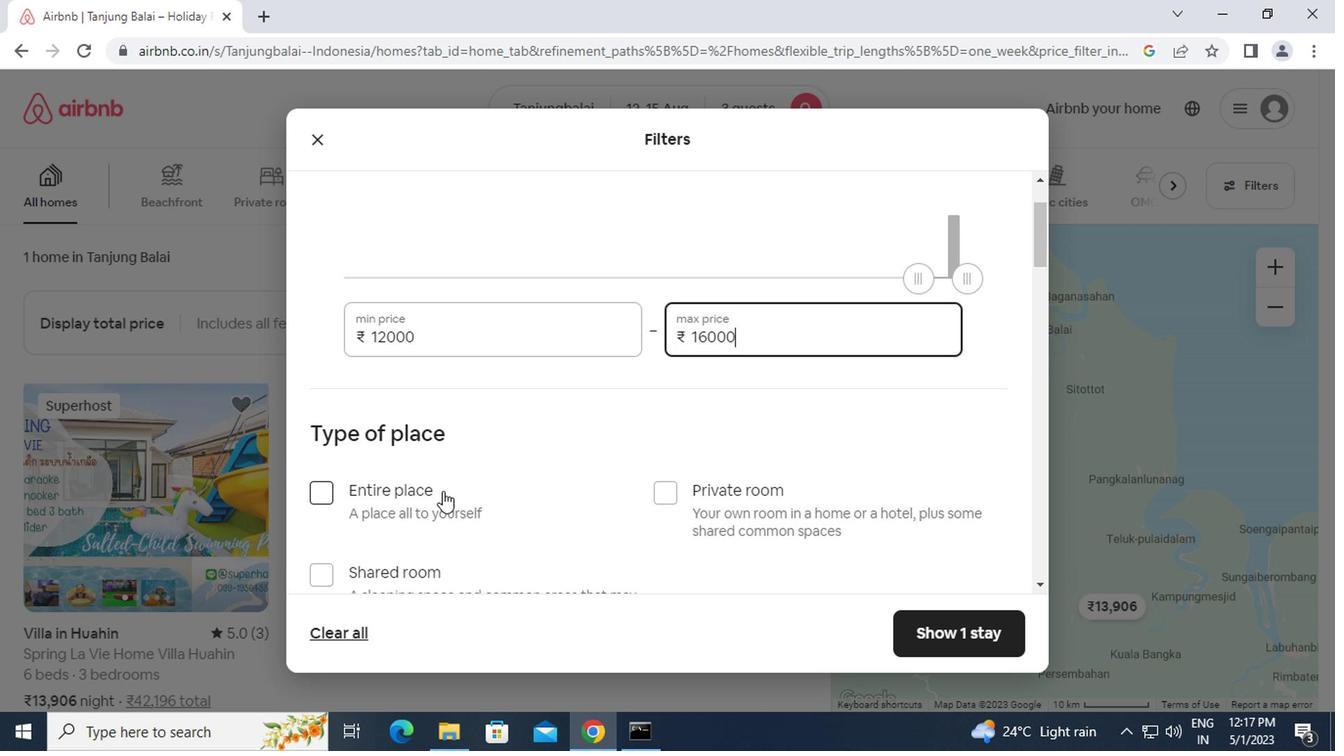 
Action: Mouse scrolled (441, 492) with delta (0, 0)
Screenshot: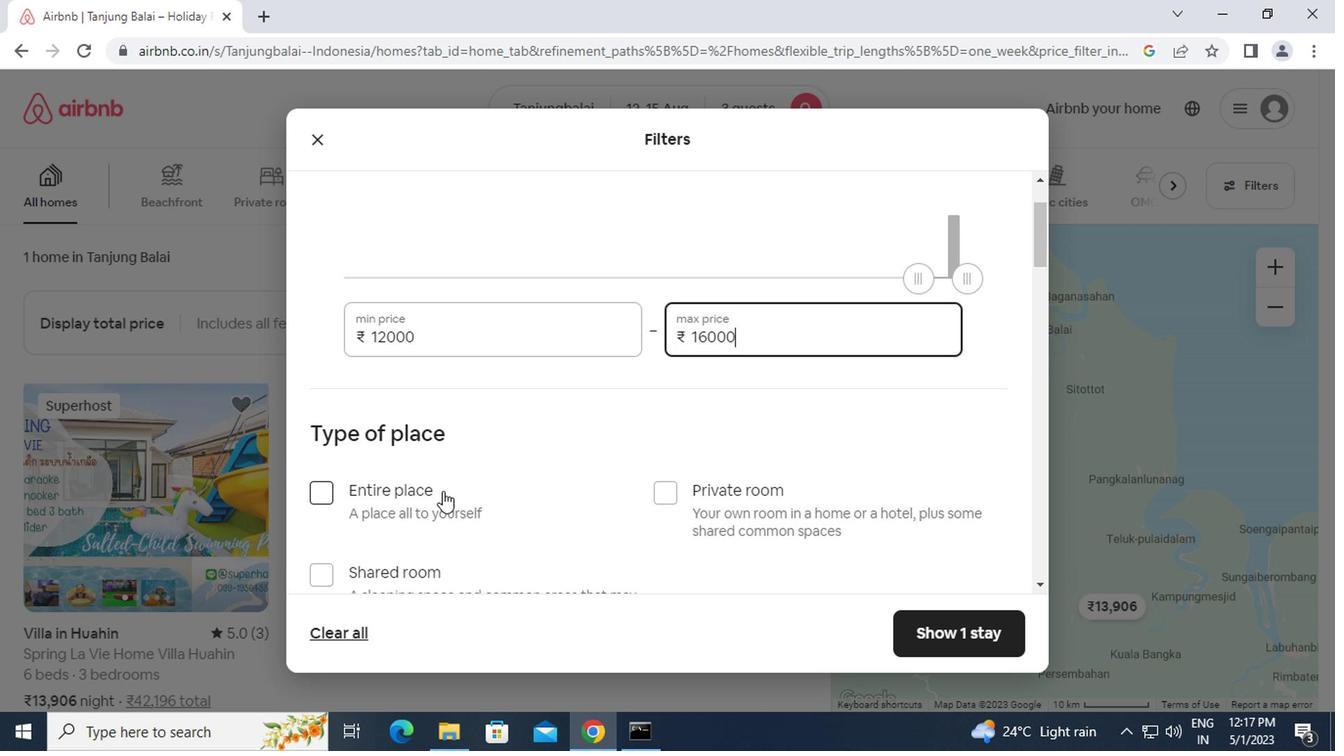 
Action: Mouse moved to (307, 397)
Screenshot: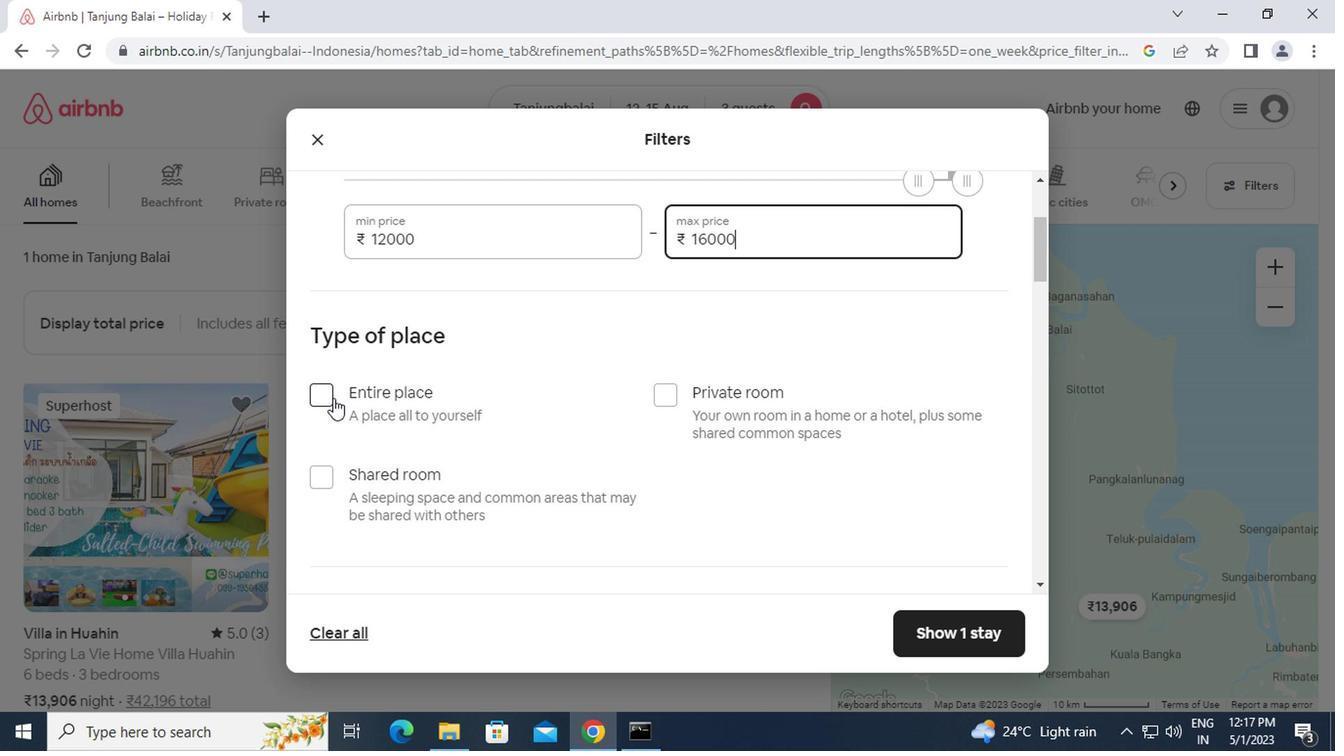 
Action: Mouse pressed left at (307, 397)
Screenshot: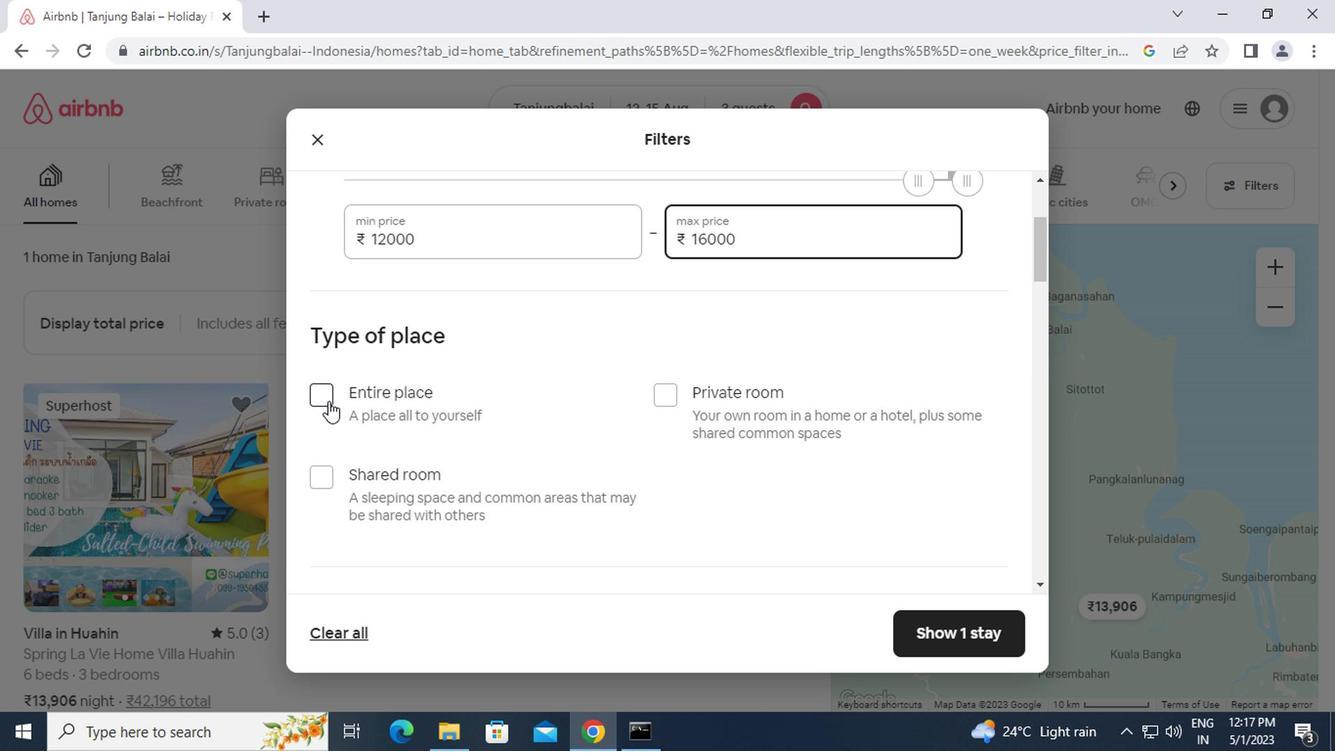 
Action: Mouse moved to (493, 471)
Screenshot: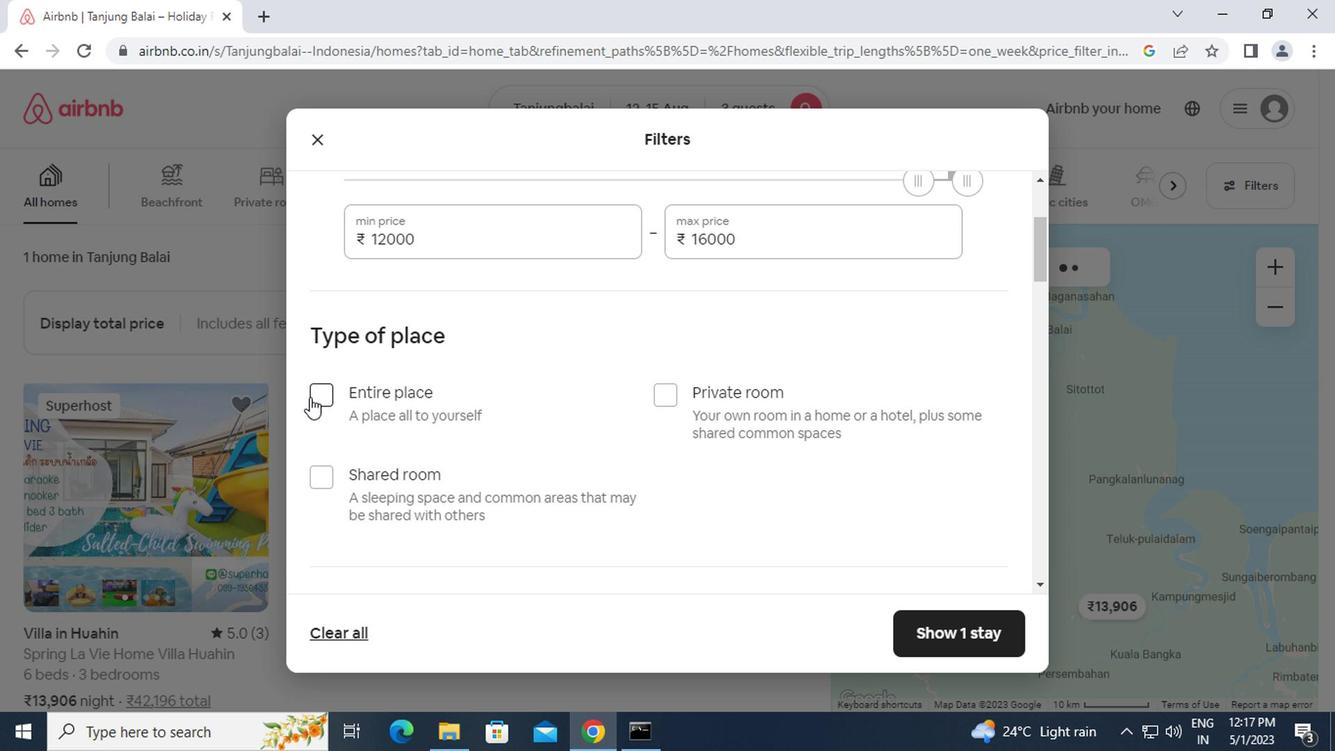 
Action: Mouse scrolled (493, 470) with delta (0, -1)
Screenshot: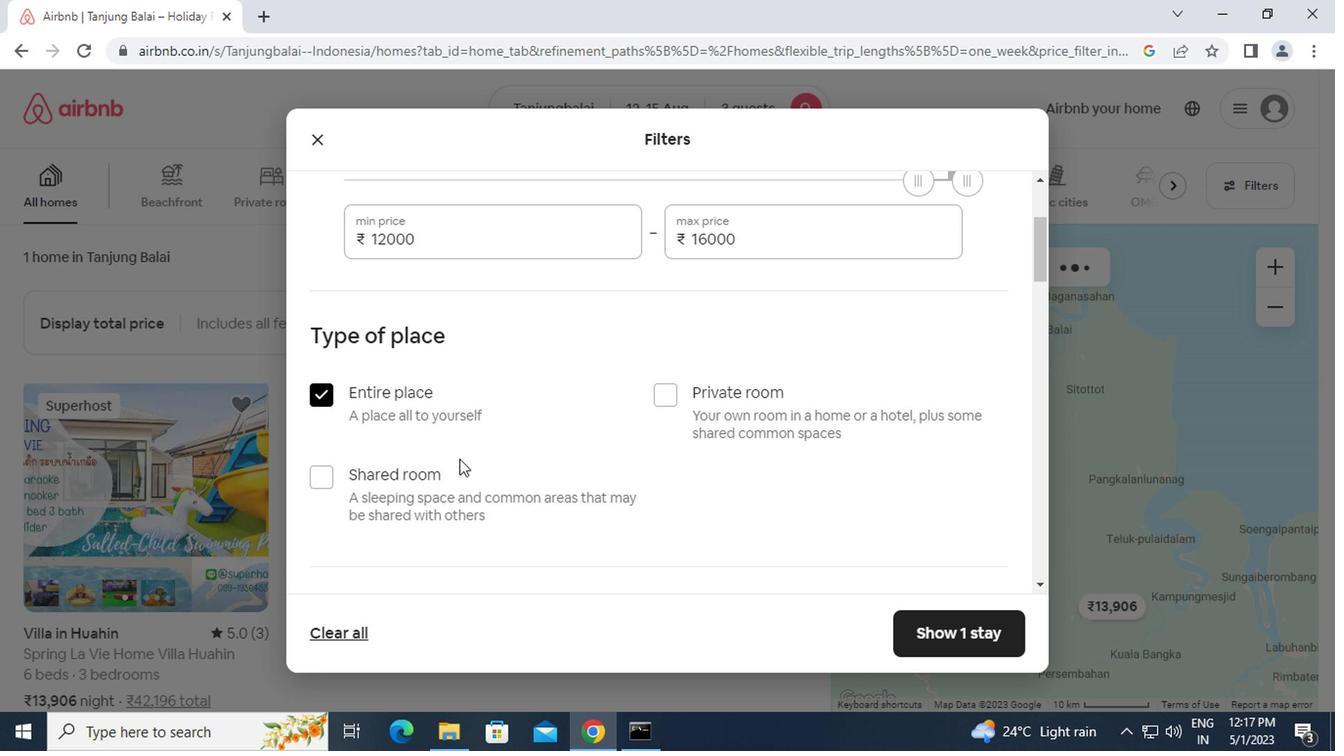
Action: Mouse scrolled (493, 470) with delta (0, -1)
Screenshot: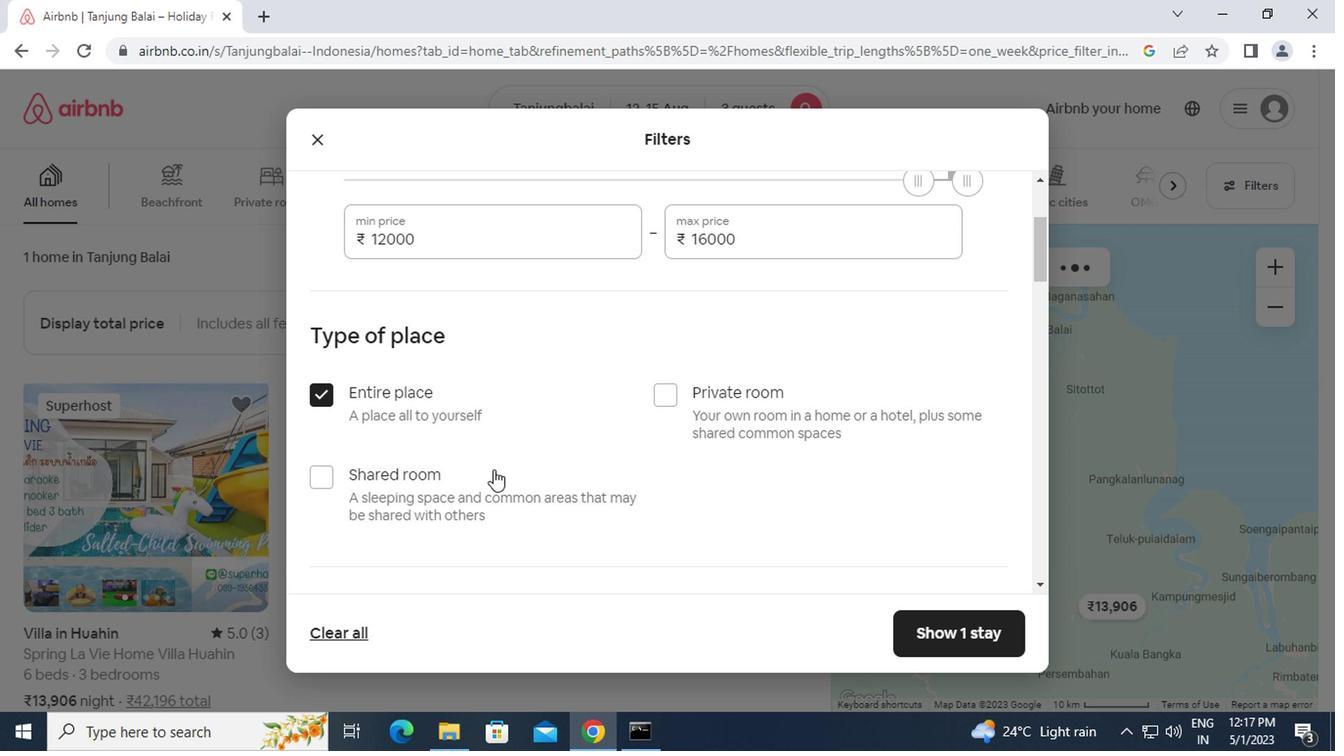 
Action: Mouse scrolled (493, 470) with delta (0, -1)
Screenshot: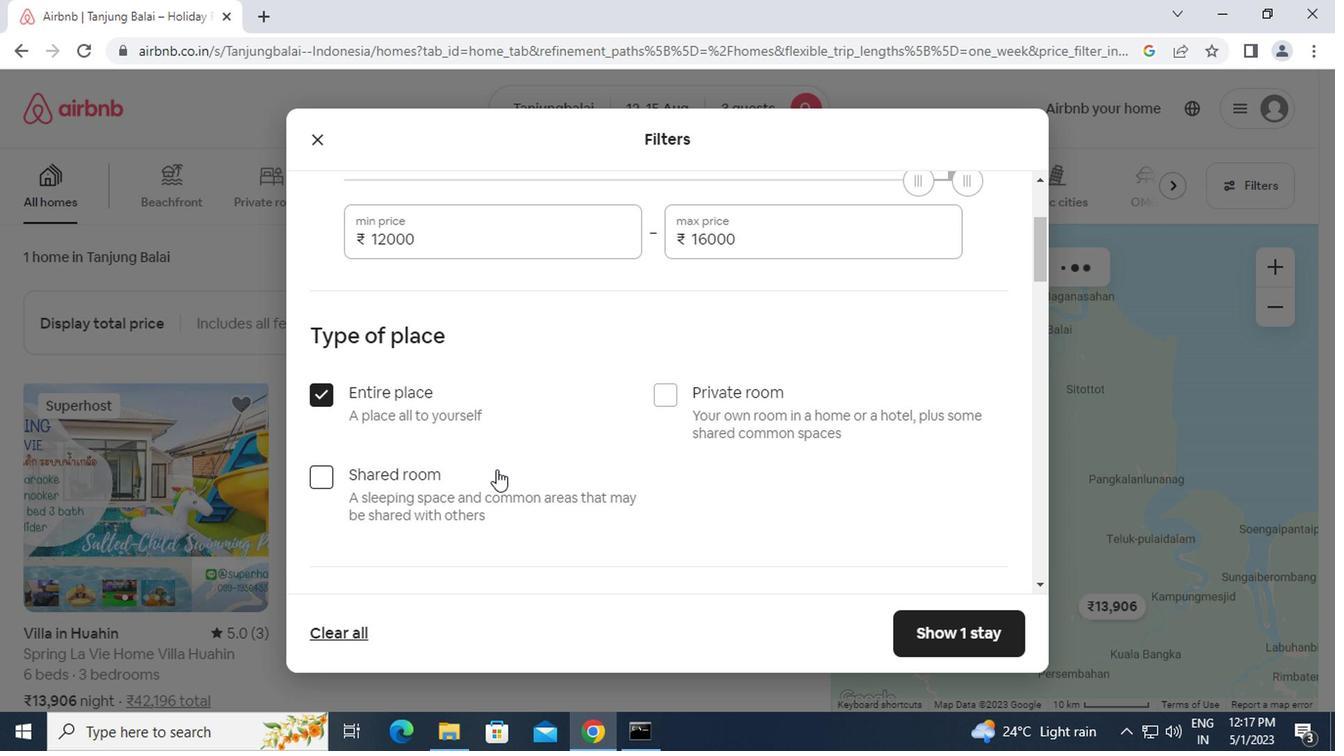 
Action: Mouse scrolled (493, 470) with delta (0, -1)
Screenshot: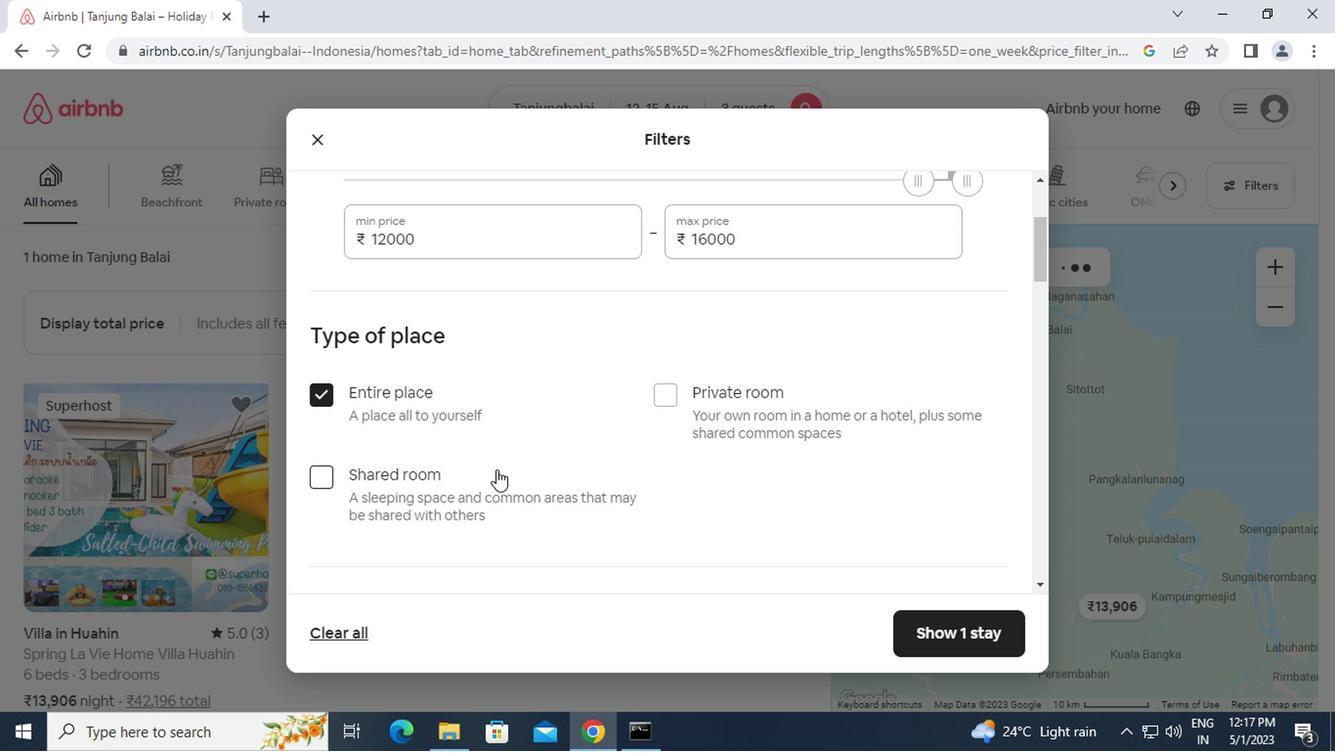 
Action: Mouse moved to (494, 330)
Screenshot: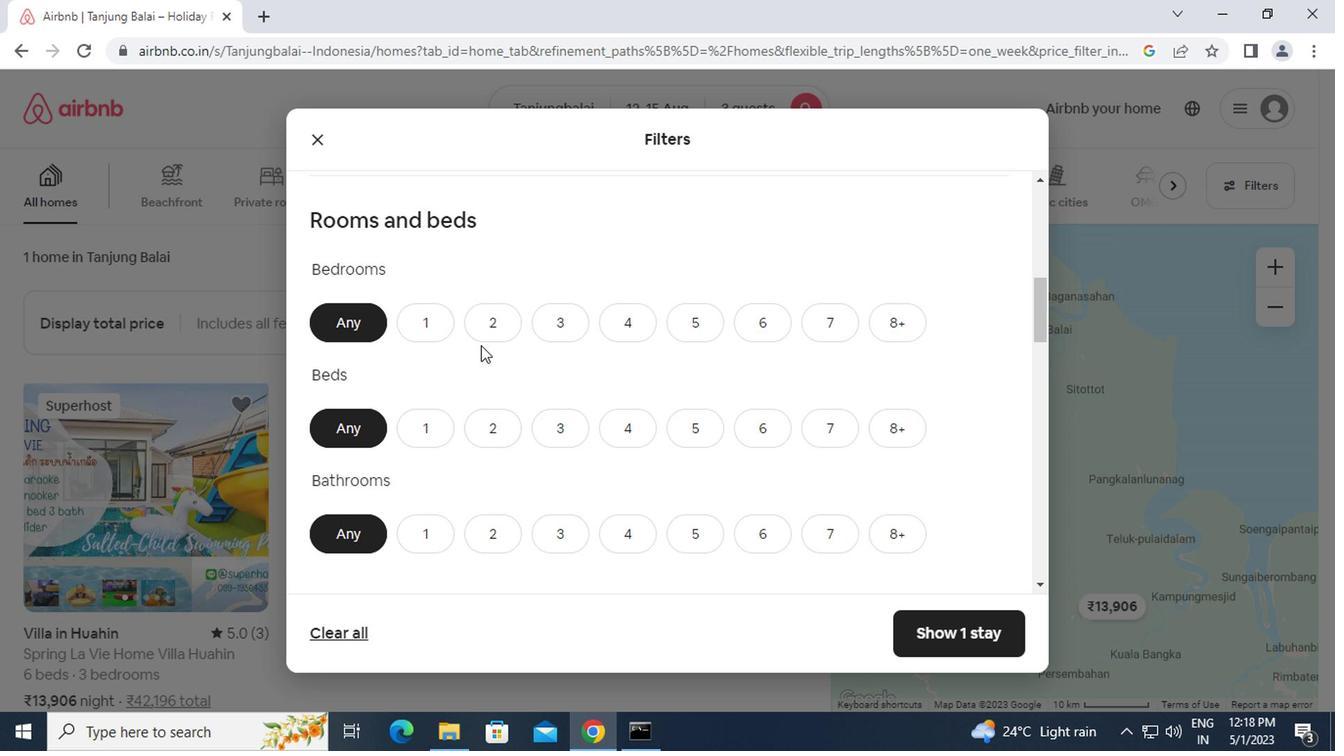
Action: Mouse pressed left at (494, 330)
Screenshot: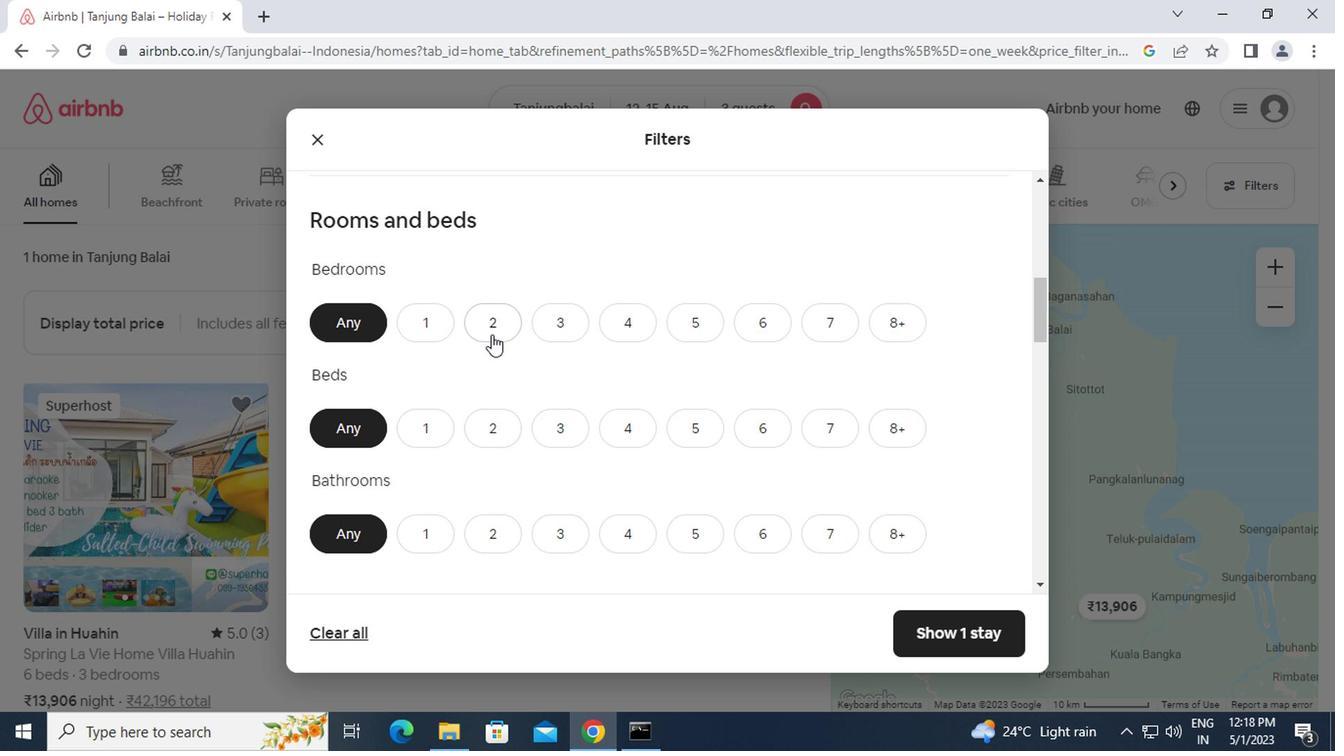 
Action: Mouse moved to (549, 420)
Screenshot: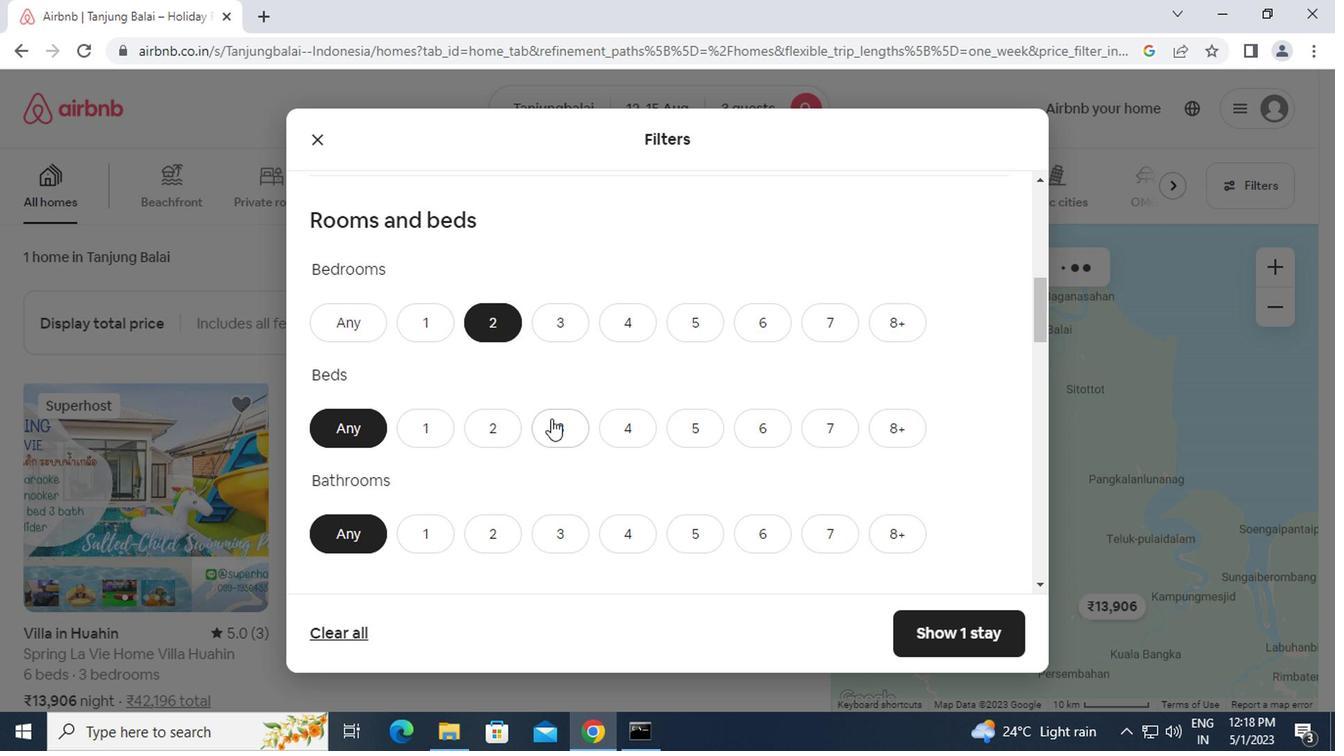 
Action: Mouse pressed left at (549, 420)
Screenshot: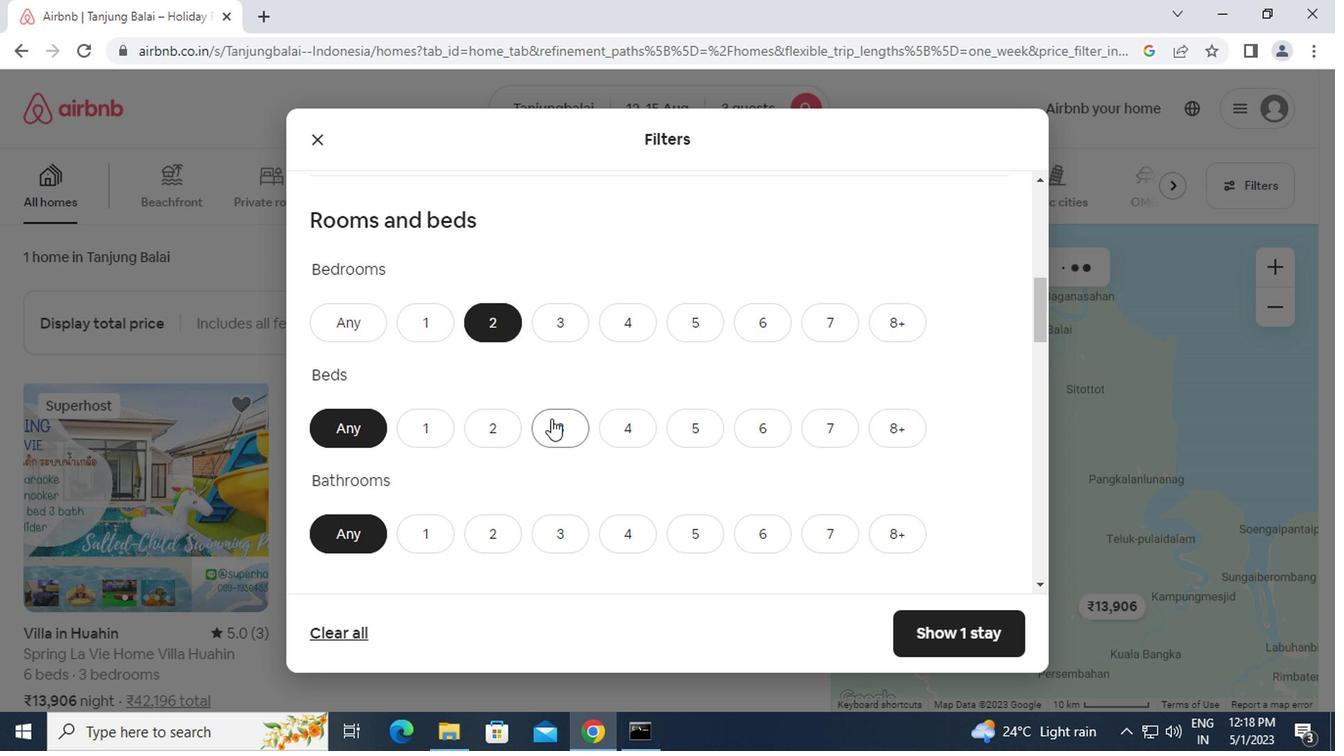 
Action: Mouse moved to (443, 530)
Screenshot: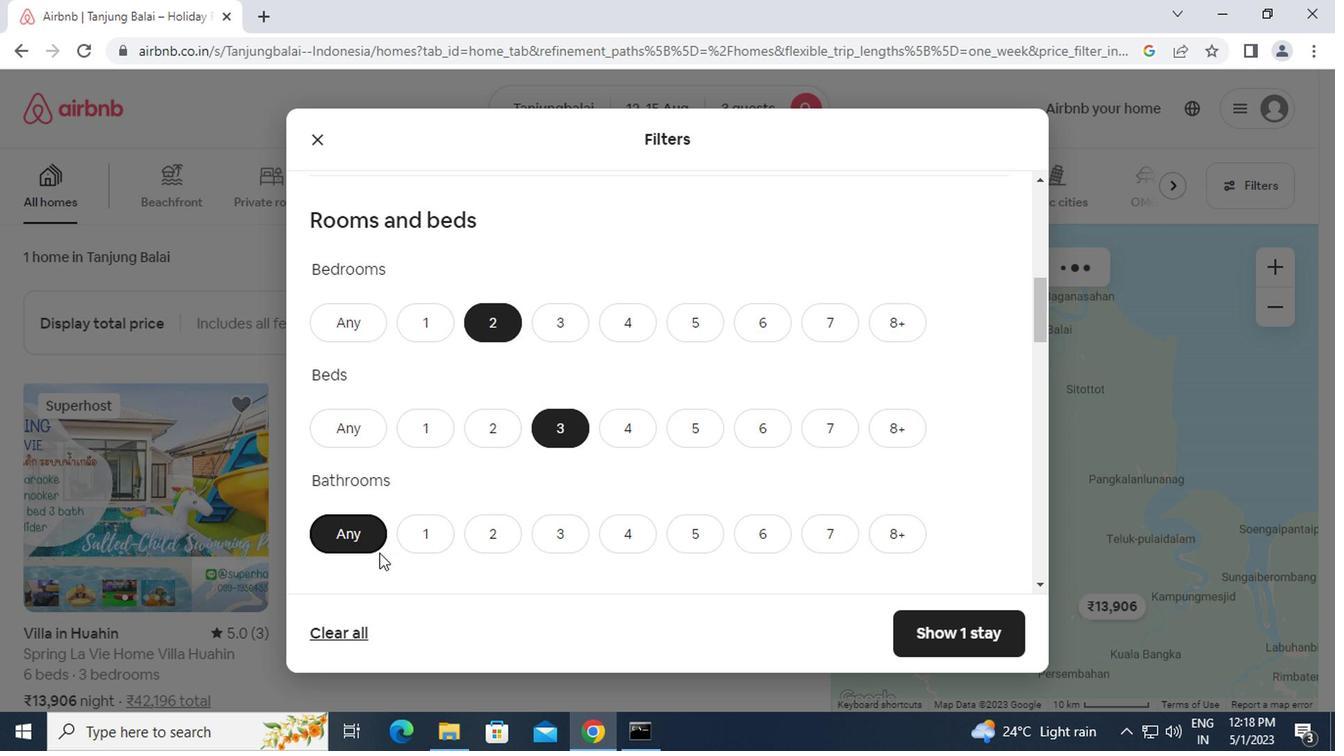 
Action: Mouse pressed left at (443, 530)
Screenshot: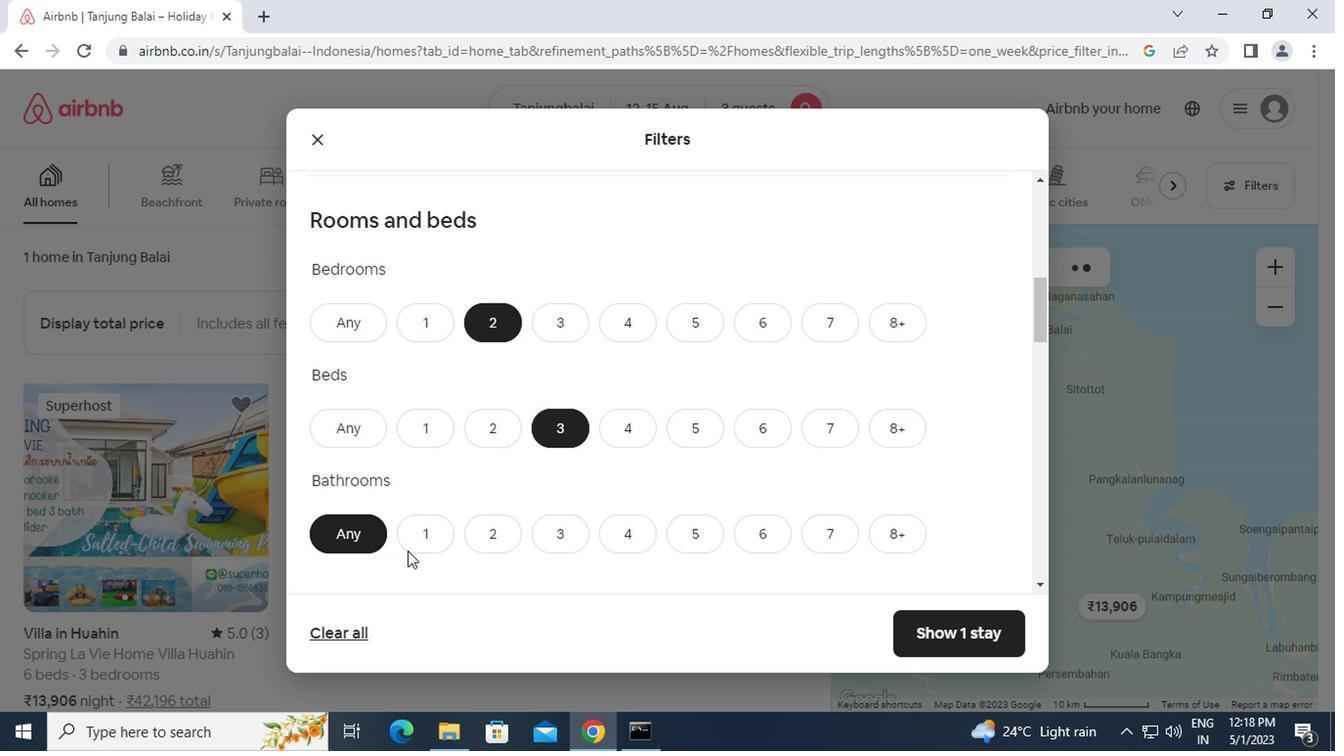 
Action: Mouse moved to (578, 569)
Screenshot: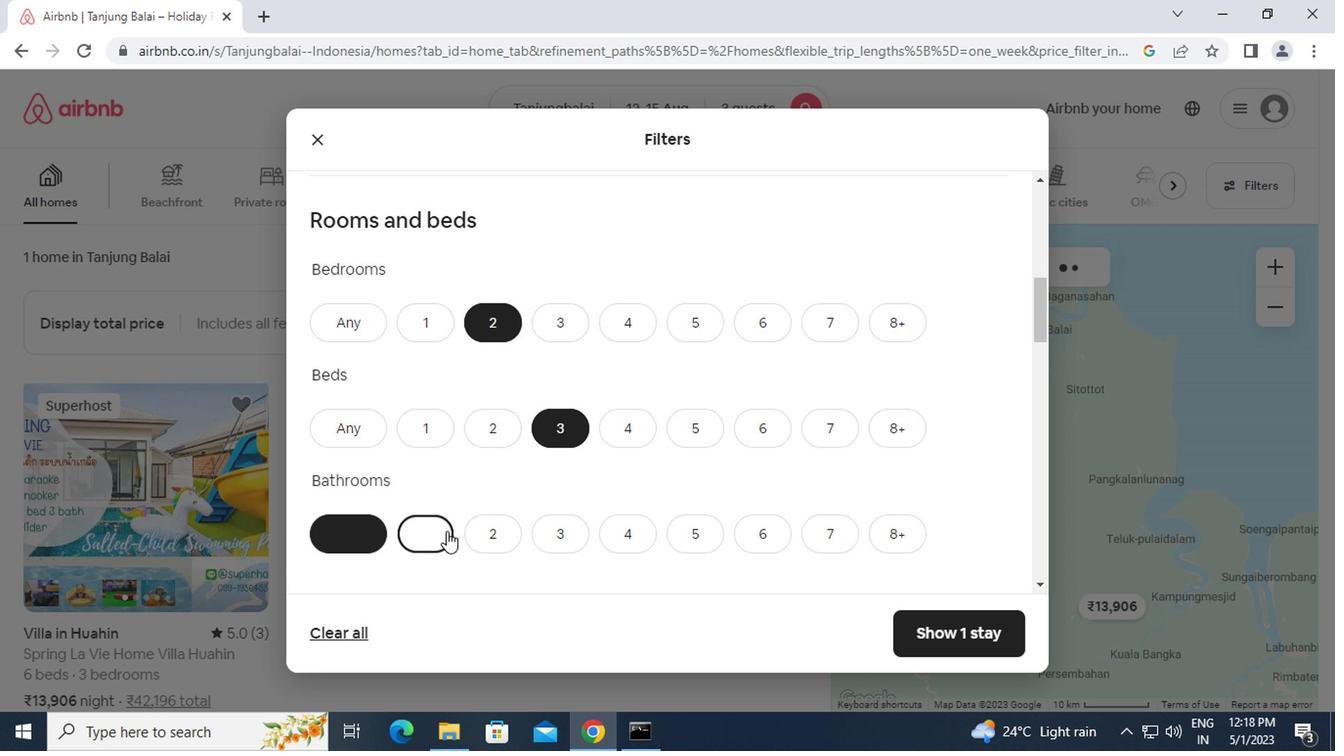 
Action: Mouse scrolled (578, 568) with delta (0, -1)
Screenshot: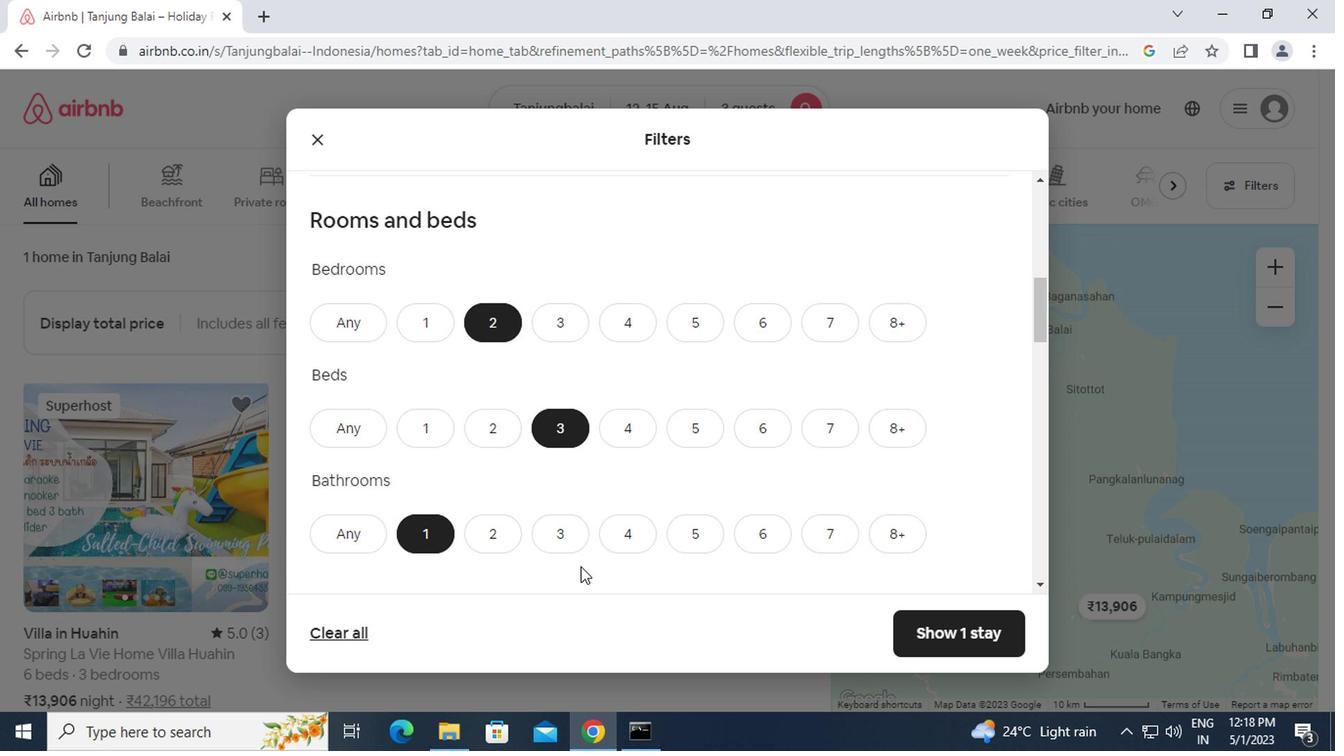 
Action: Mouse scrolled (578, 568) with delta (0, -1)
Screenshot: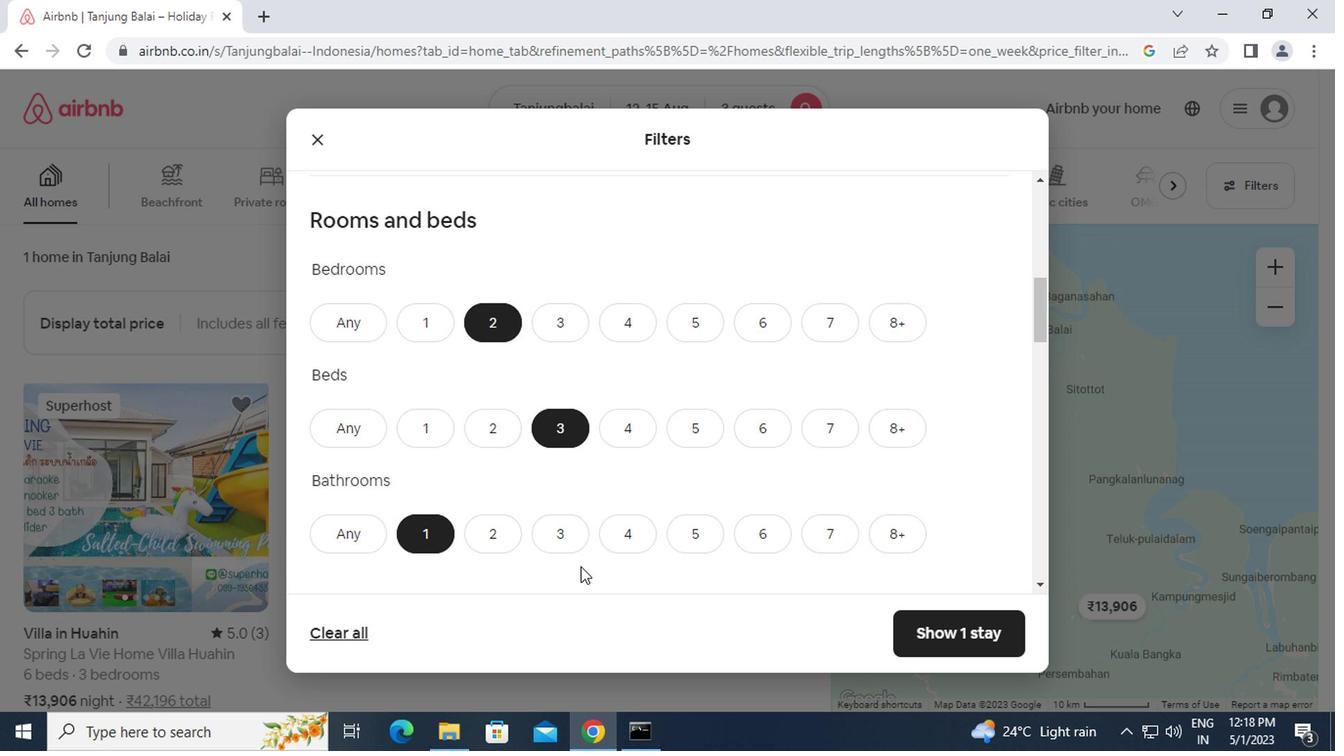 
Action: Mouse scrolled (578, 568) with delta (0, -1)
Screenshot: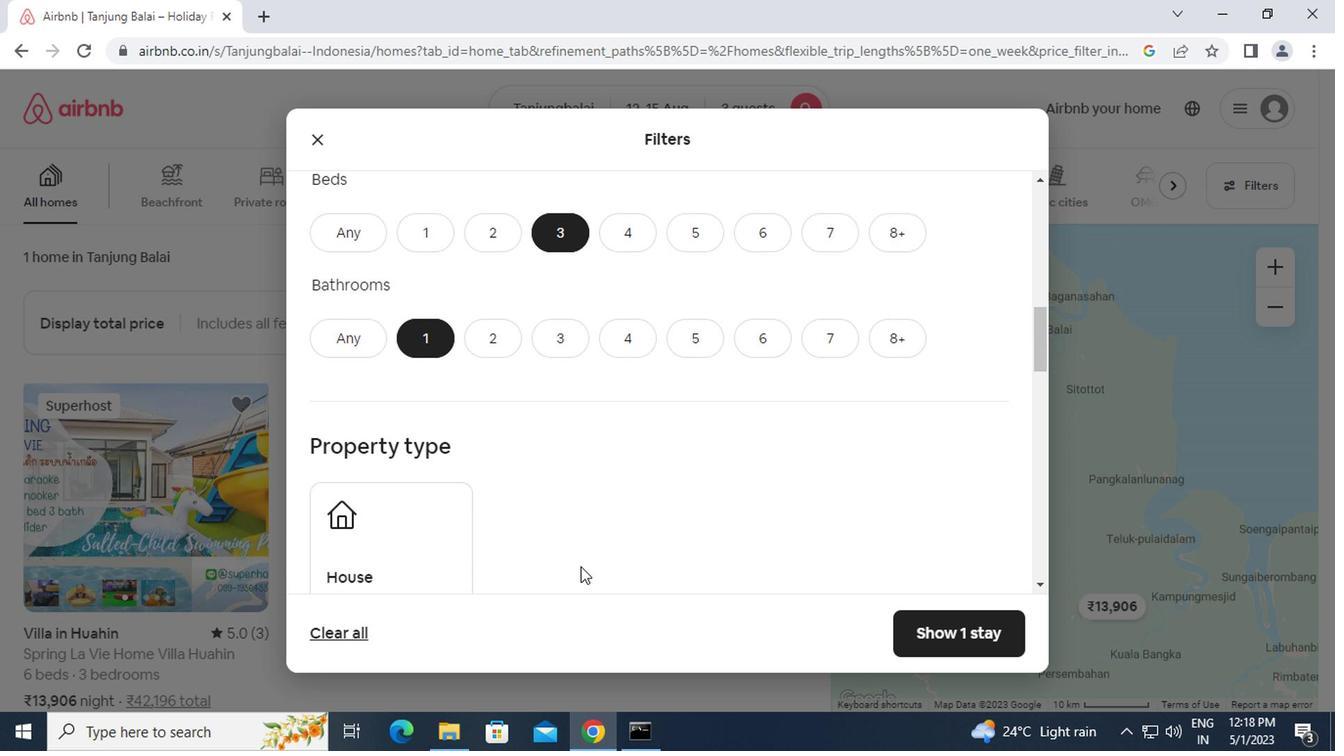 
Action: Mouse moved to (420, 479)
Screenshot: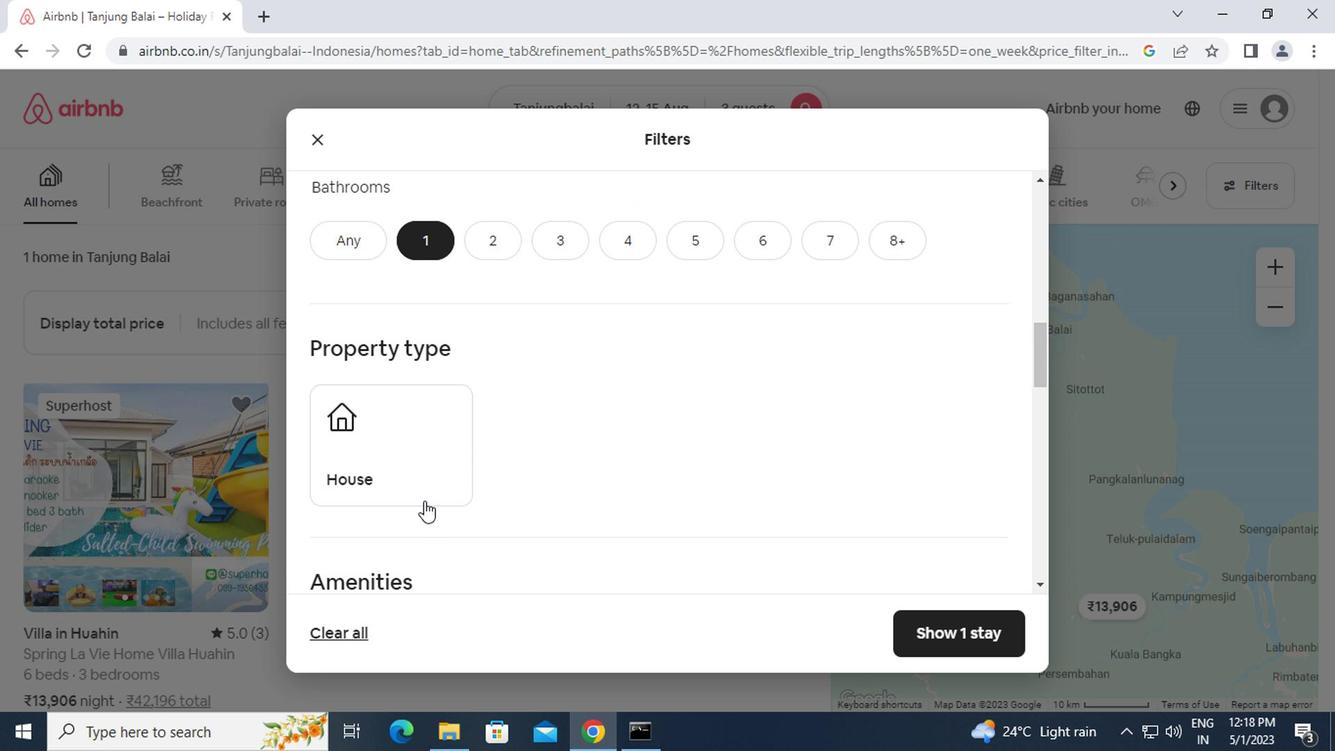 
Action: Mouse pressed left at (420, 479)
Screenshot: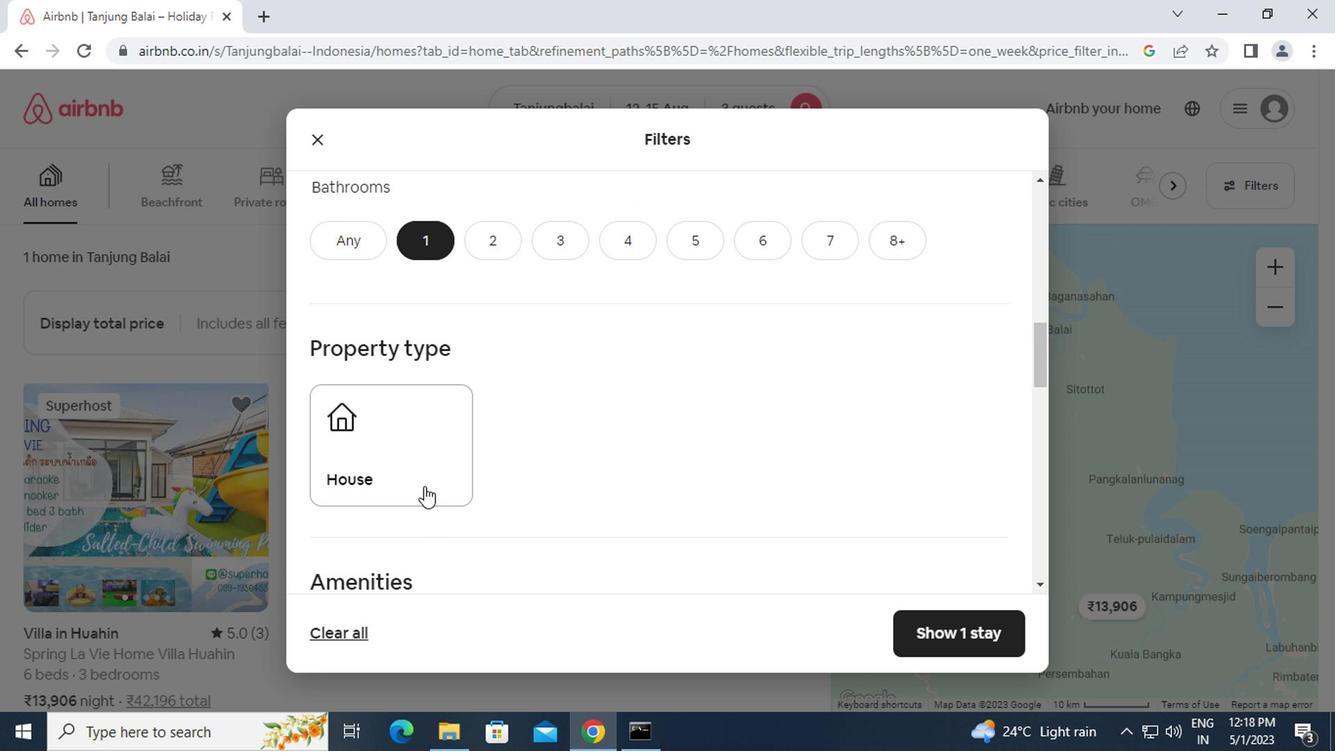 
Action: Mouse moved to (518, 489)
Screenshot: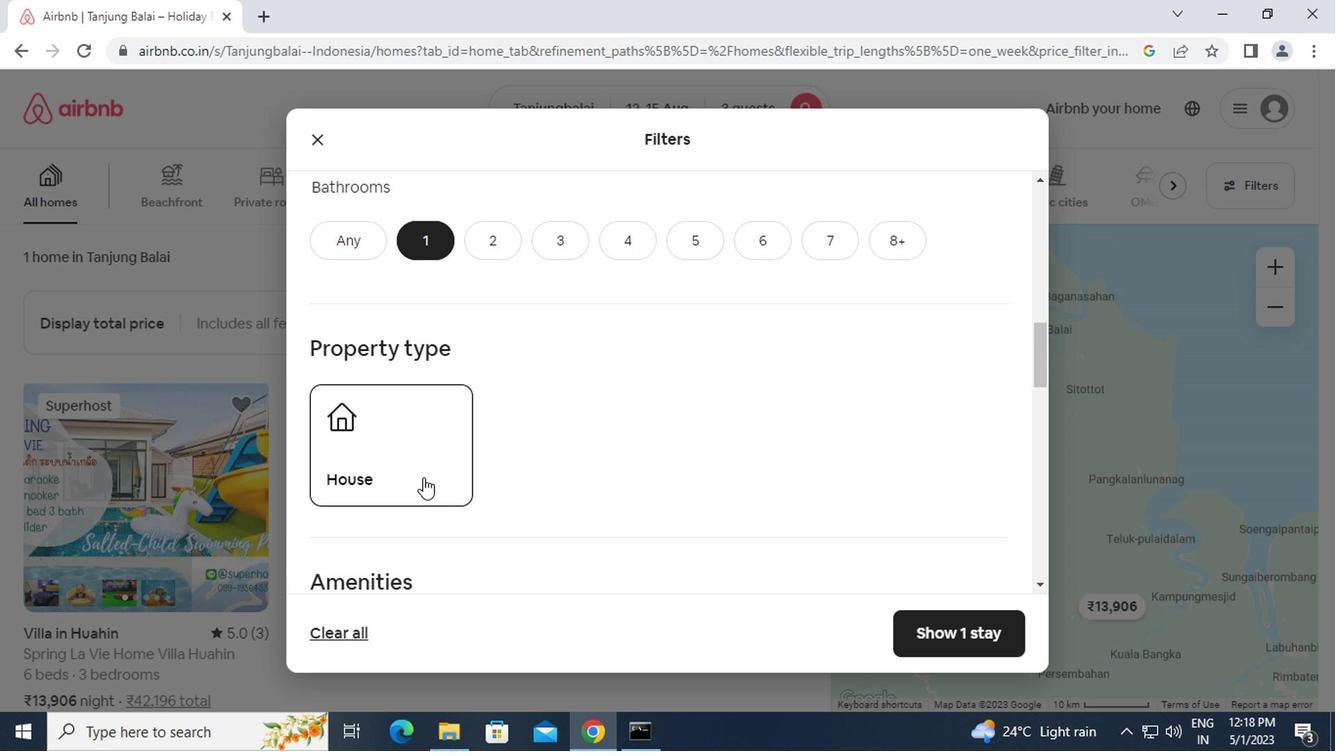 
Action: Mouse scrolled (518, 488) with delta (0, 0)
Screenshot: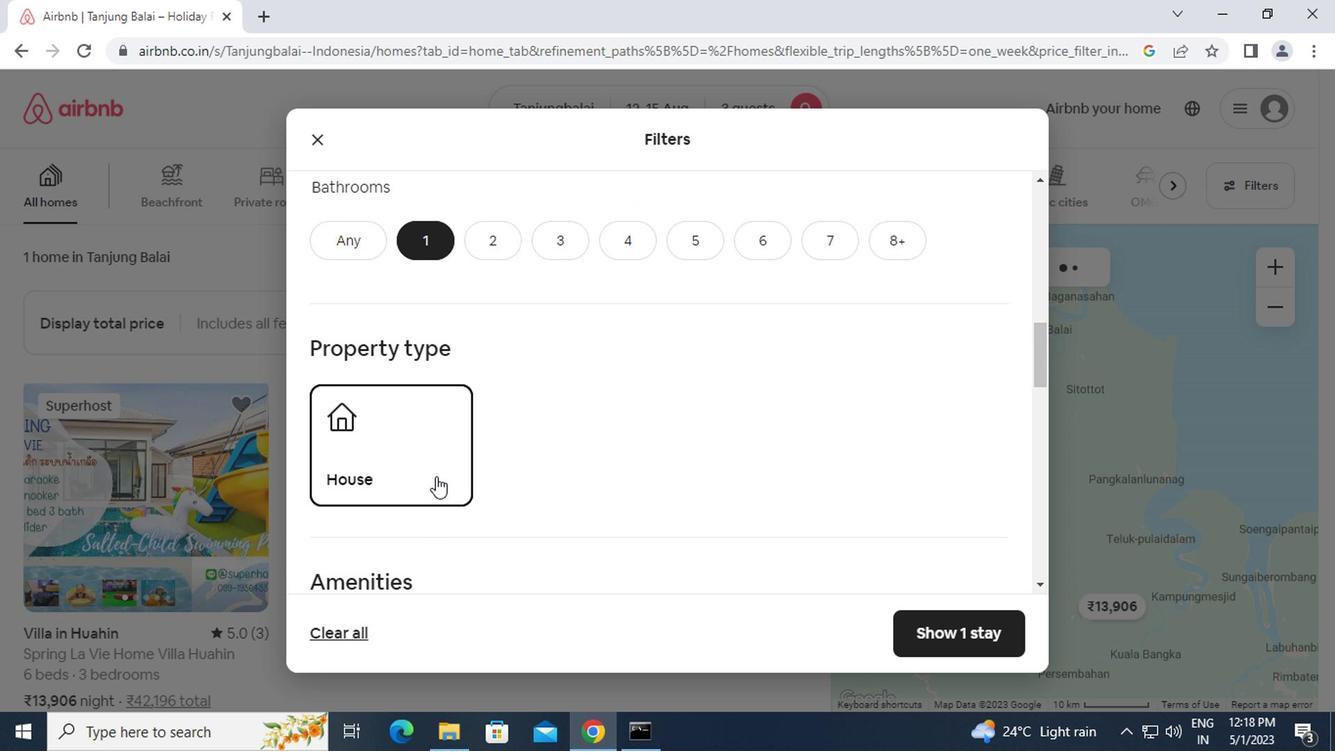 
Action: Mouse scrolled (518, 488) with delta (0, 0)
Screenshot: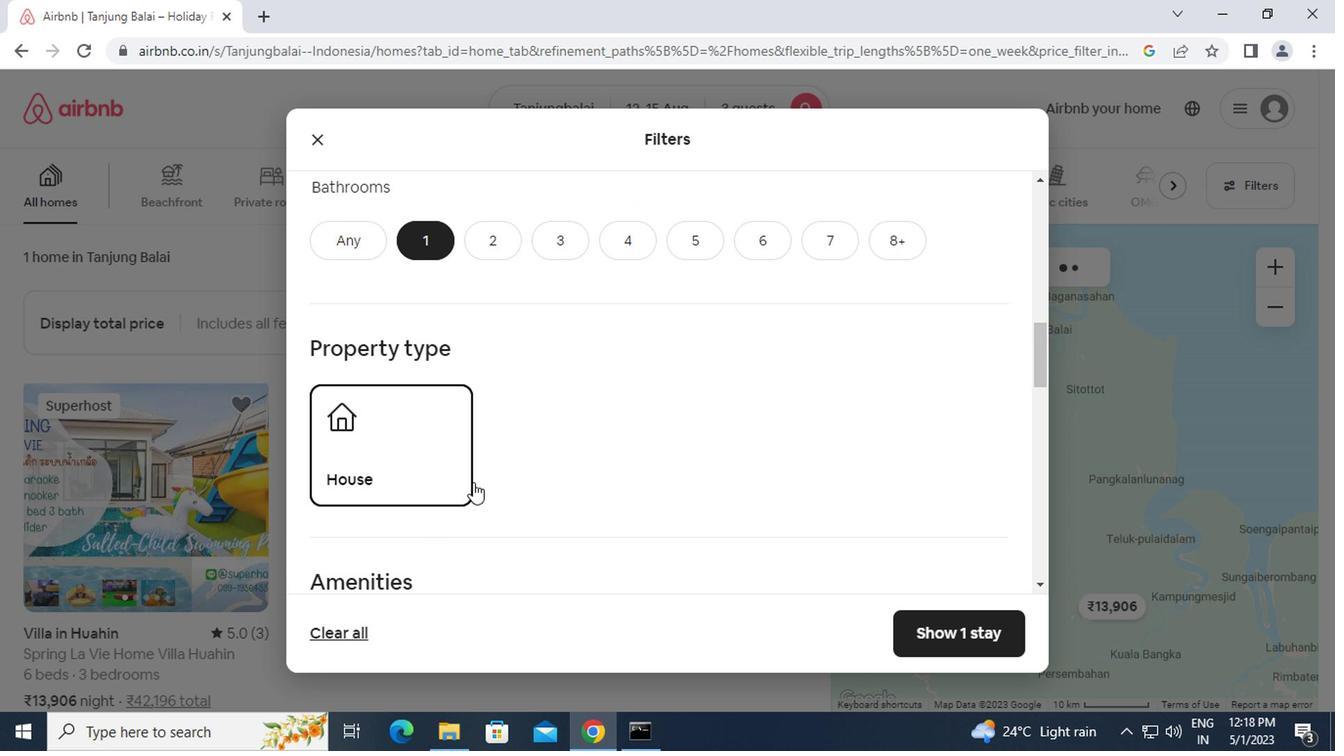 
Action: Mouse scrolled (518, 488) with delta (0, 0)
Screenshot: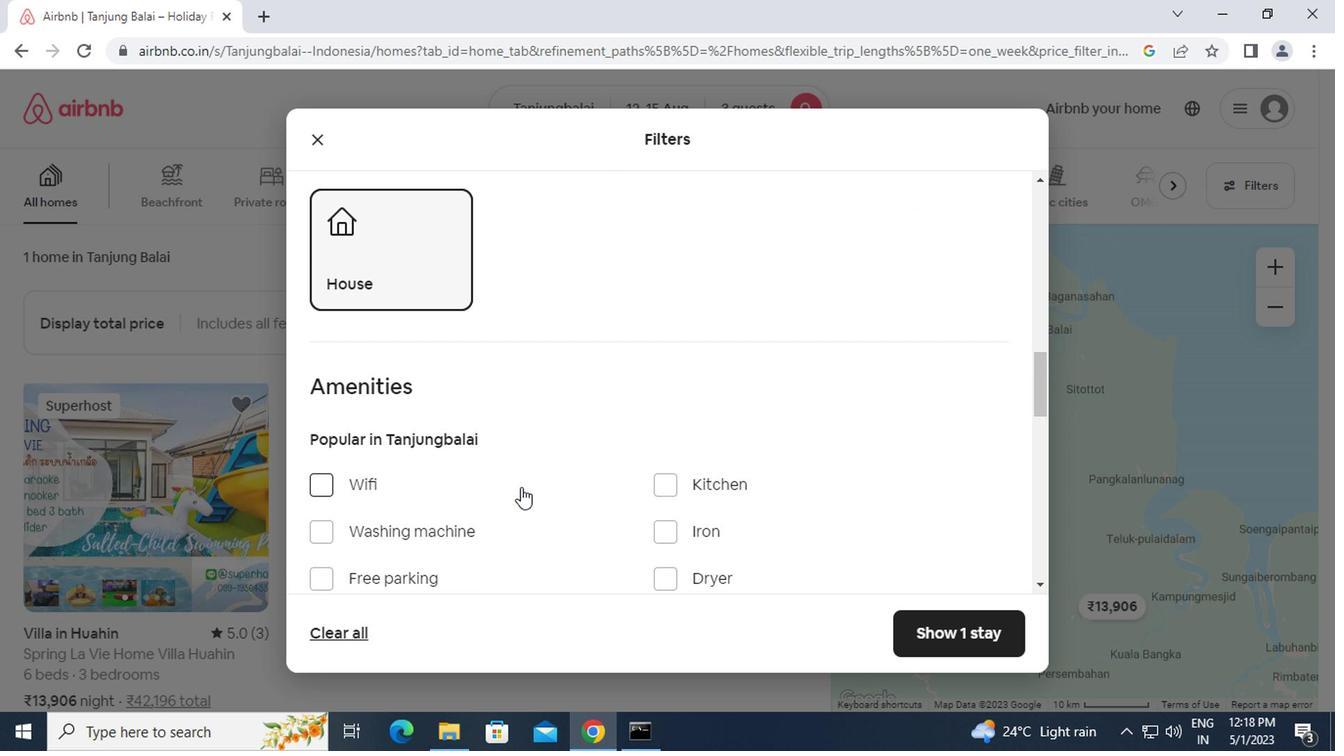 
Action: Mouse scrolled (518, 488) with delta (0, 0)
Screenshot: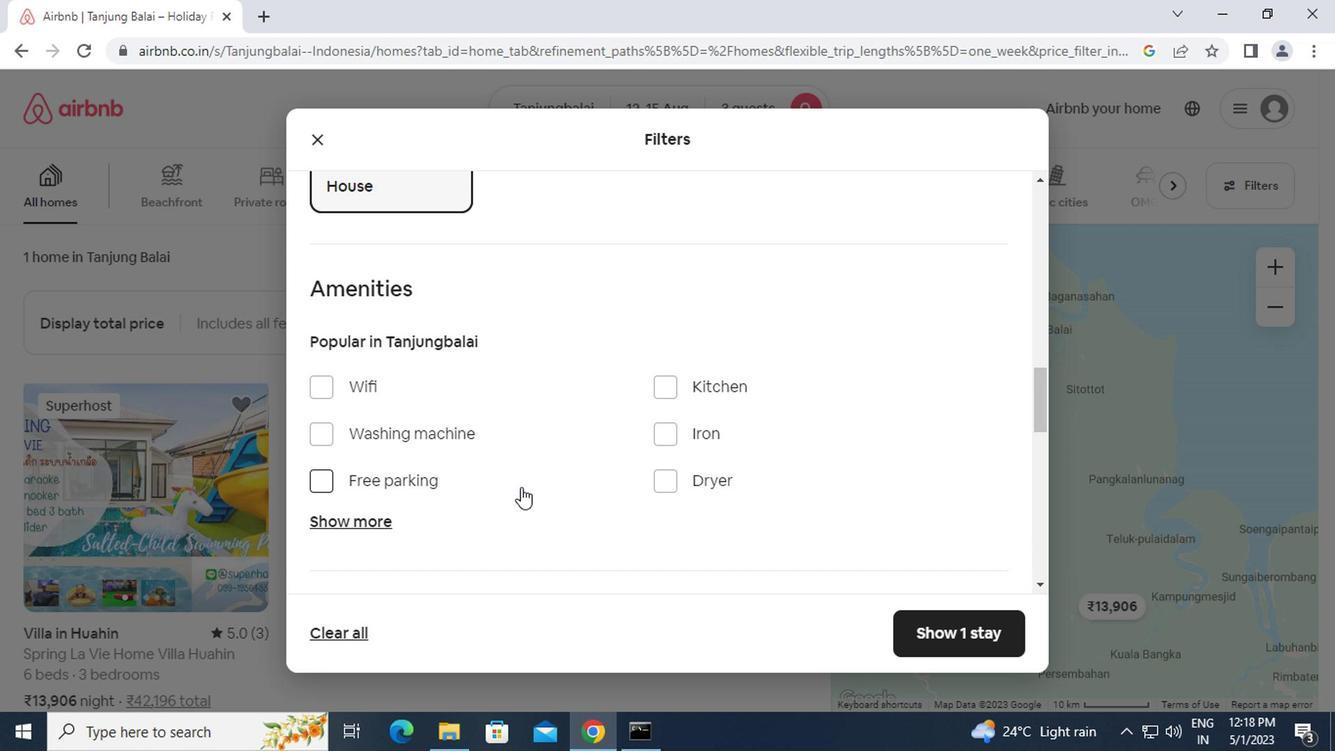 
Action: Mouse scrolled (518, 488) with delta (0, 0)
Screenshot: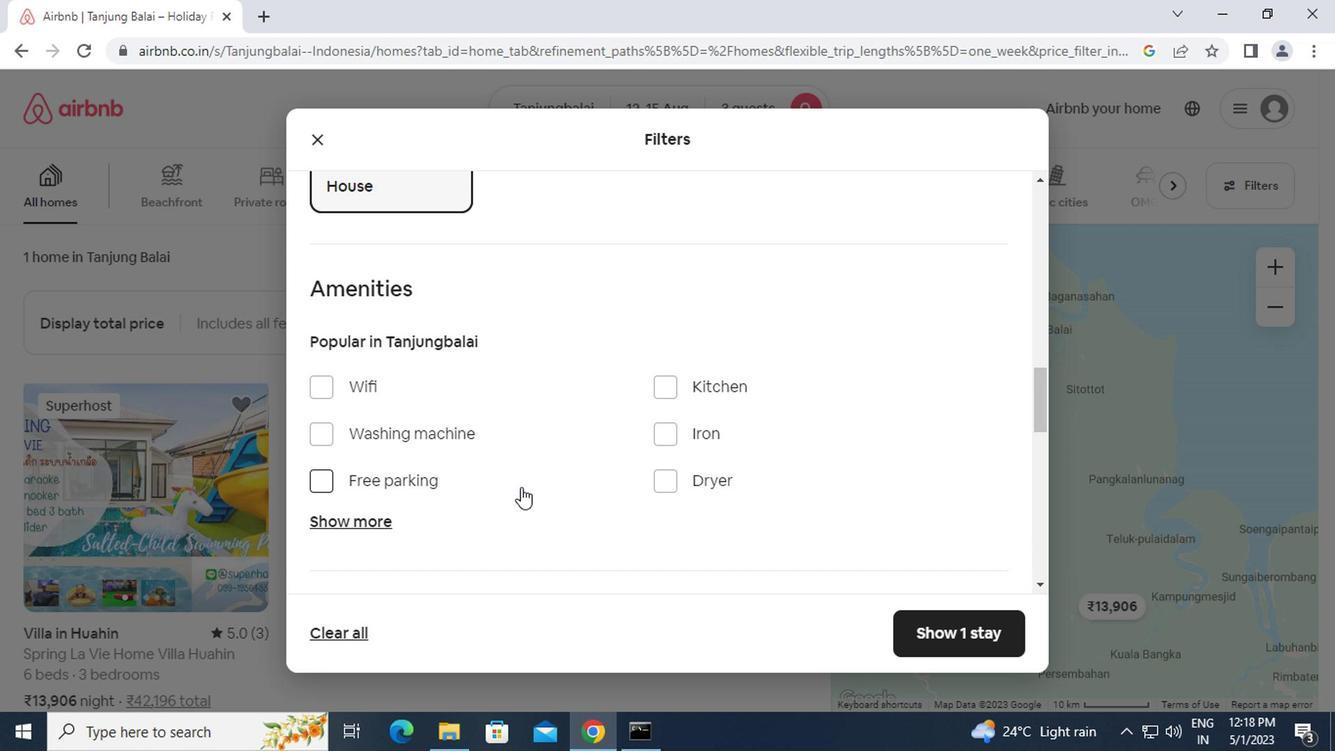 
Action: Mouse scrolled (518, 488) with delta (0, 0)
Screenshot: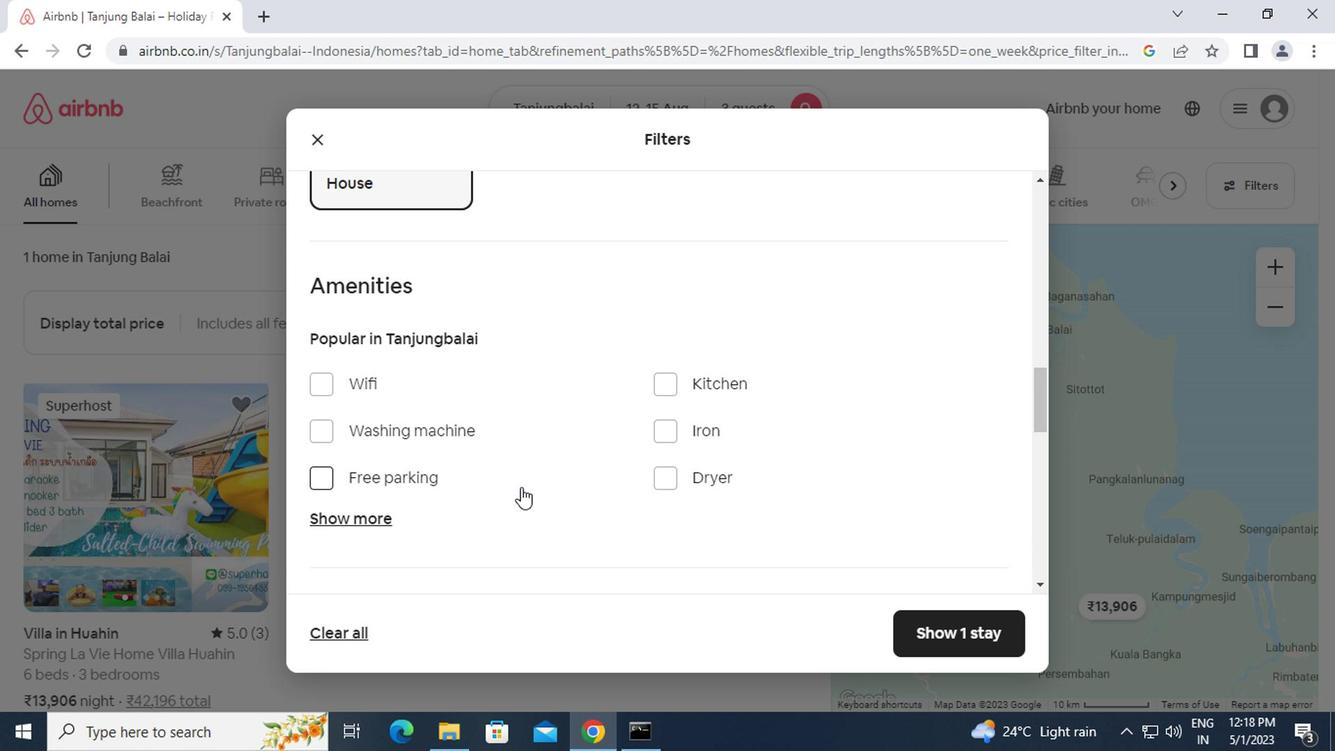 
Action: Mouse moved to (957, 449)
Screenshot: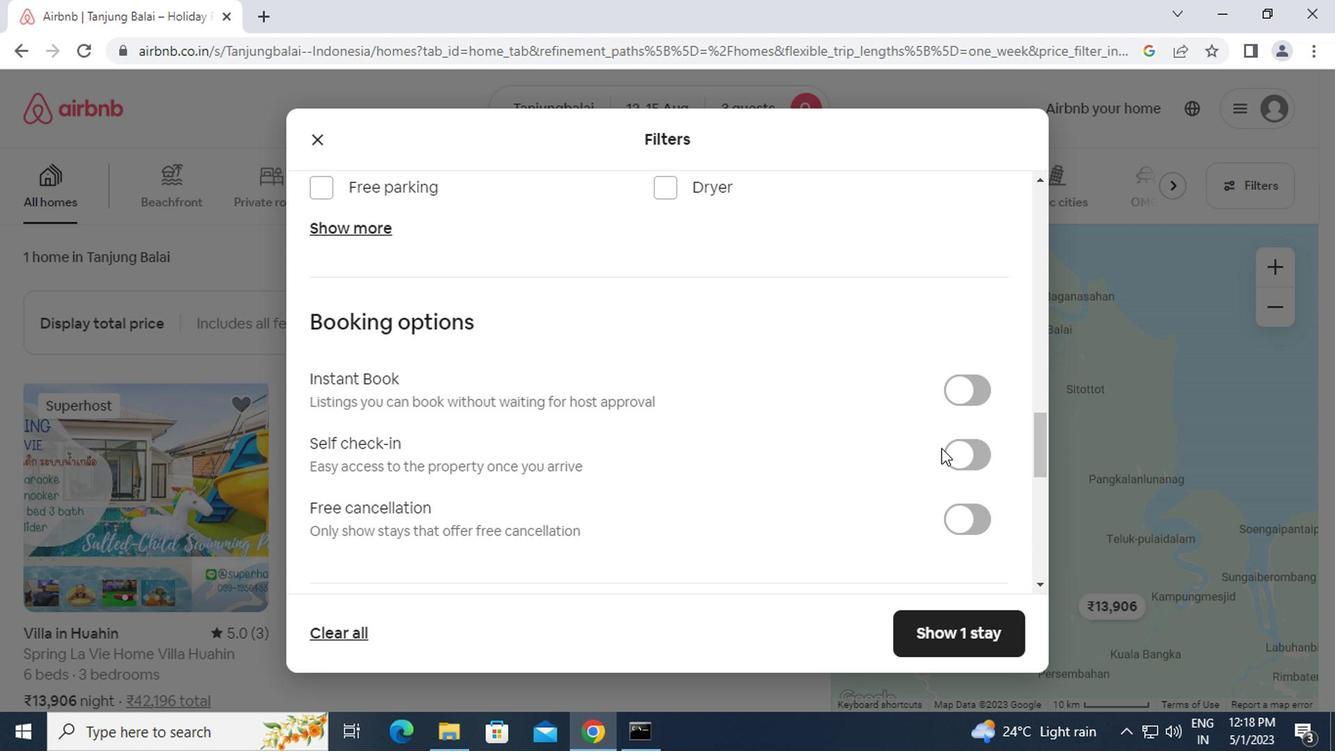 
Action: Mouse pressed left at (957, 449)
Screenshot: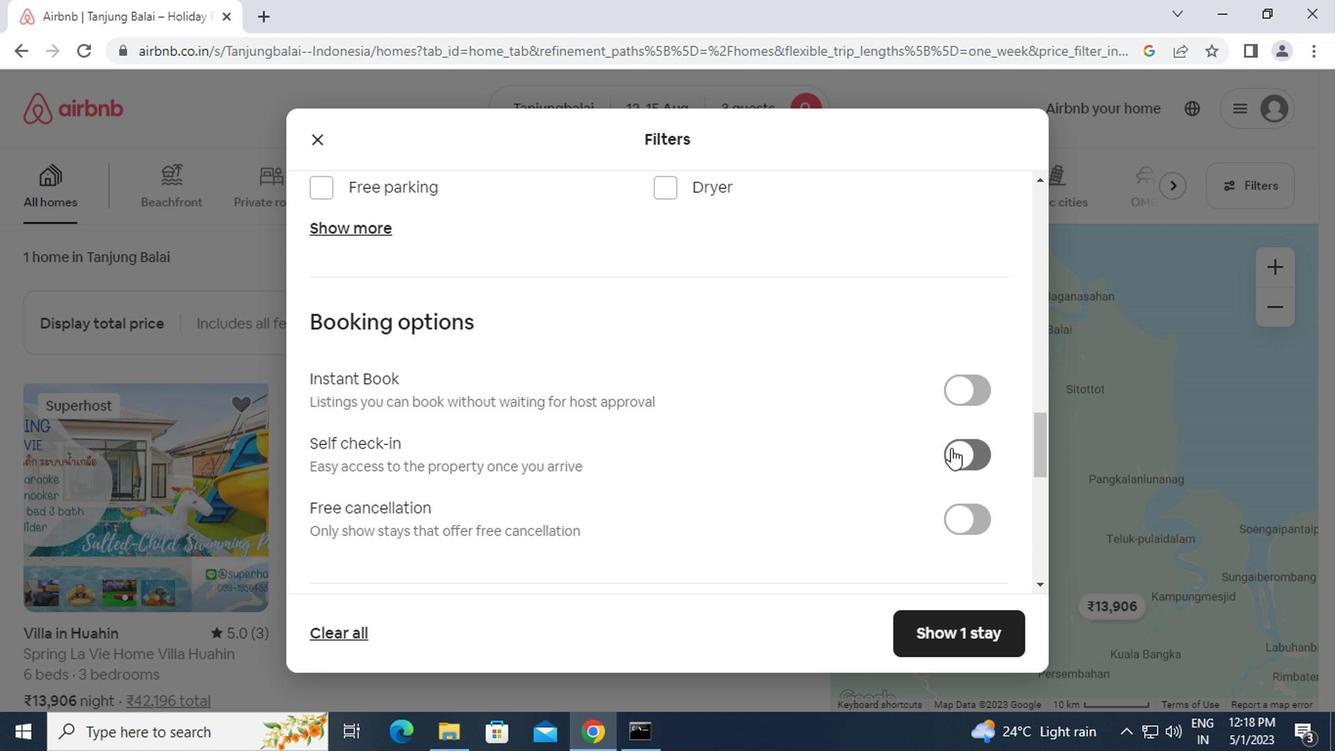 
Action: Mouse moved to (658, 509)
Screenshot: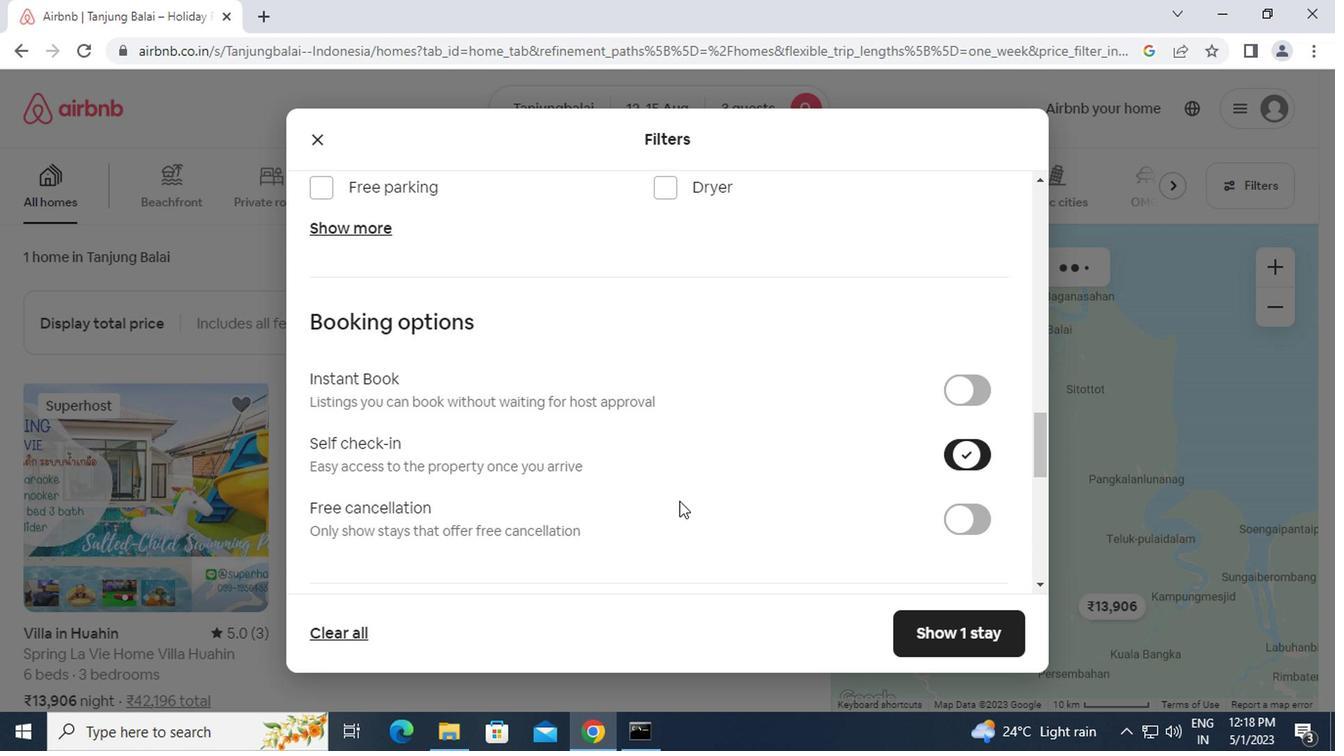 
Action: Mouse scrolled (658, 507) with delta (0, -1)
Screenshot: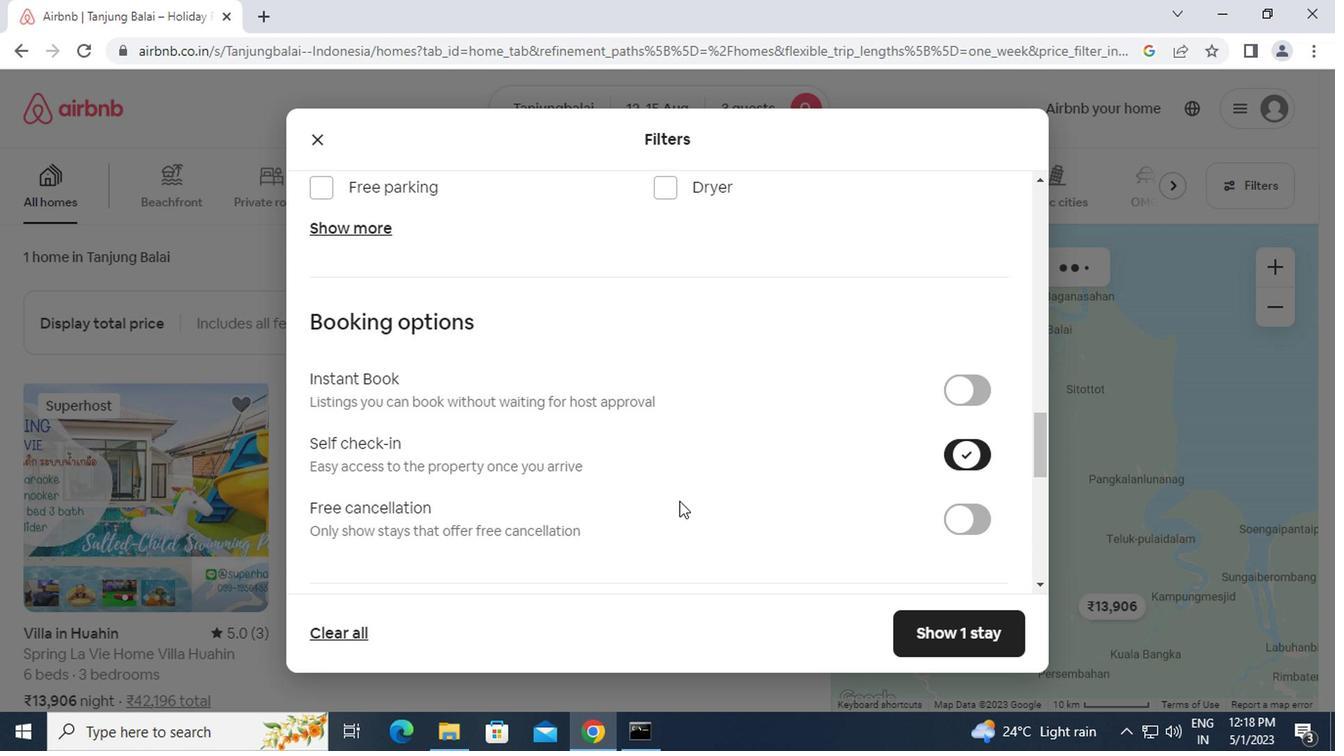 
Action: Mouse scrolled (658, 507) with delta (0, -1)
Screenshot: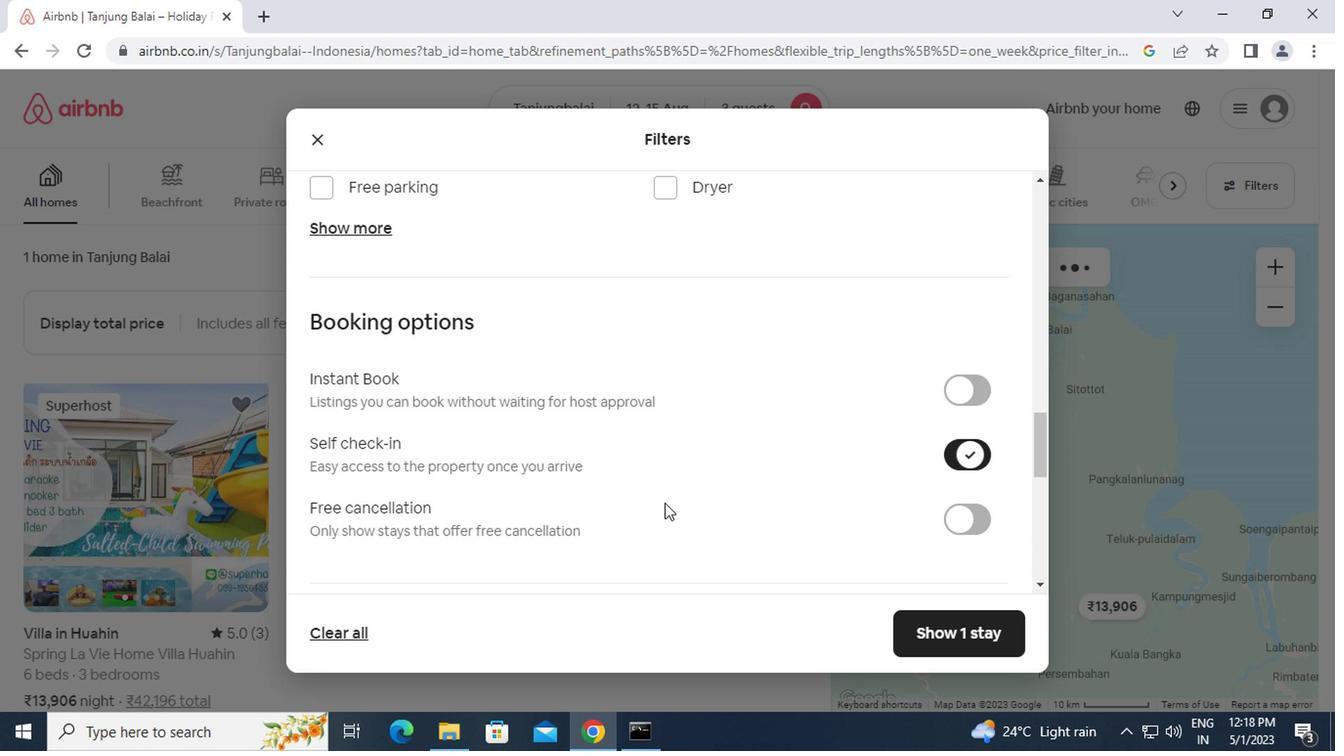 
Action: Mouse scrolled (658, 507) with delta (0, -1)
Screenshot: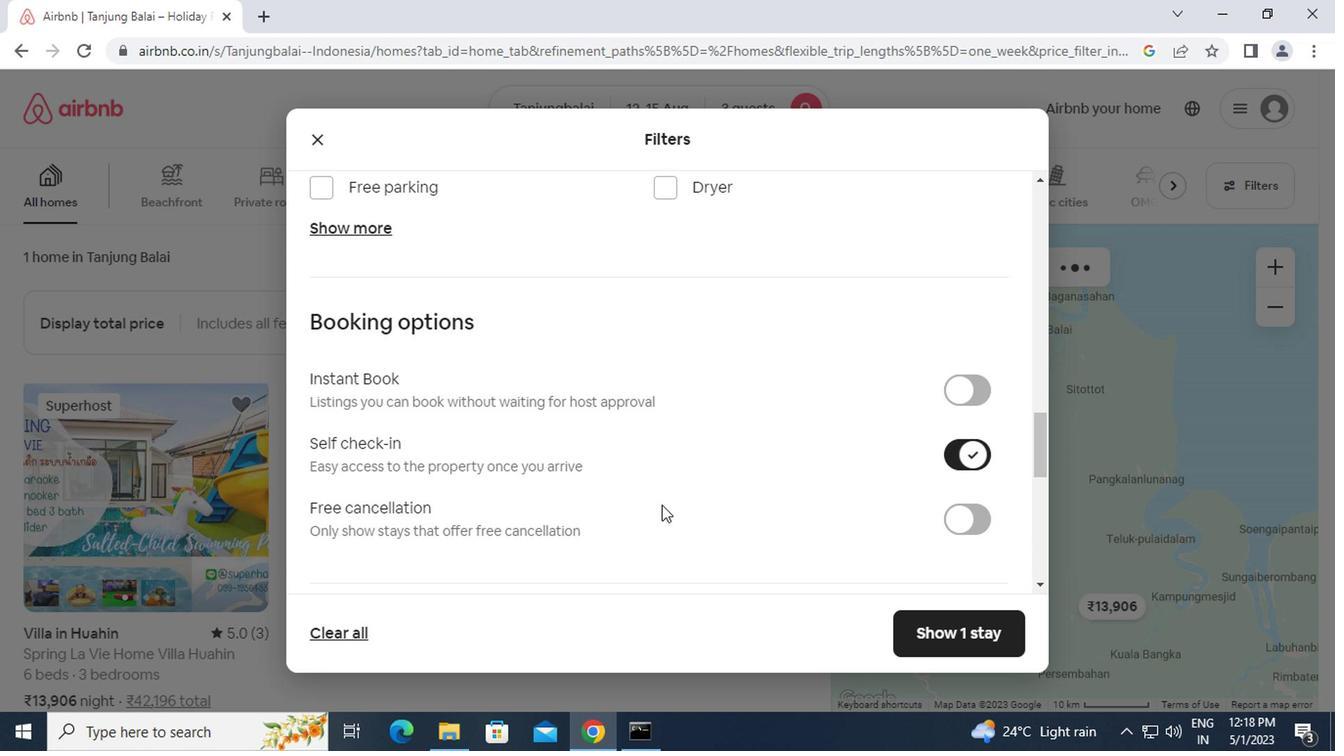 
Action: Mouse scrolled (658, 507) with delta (0, -1)
Screenshot: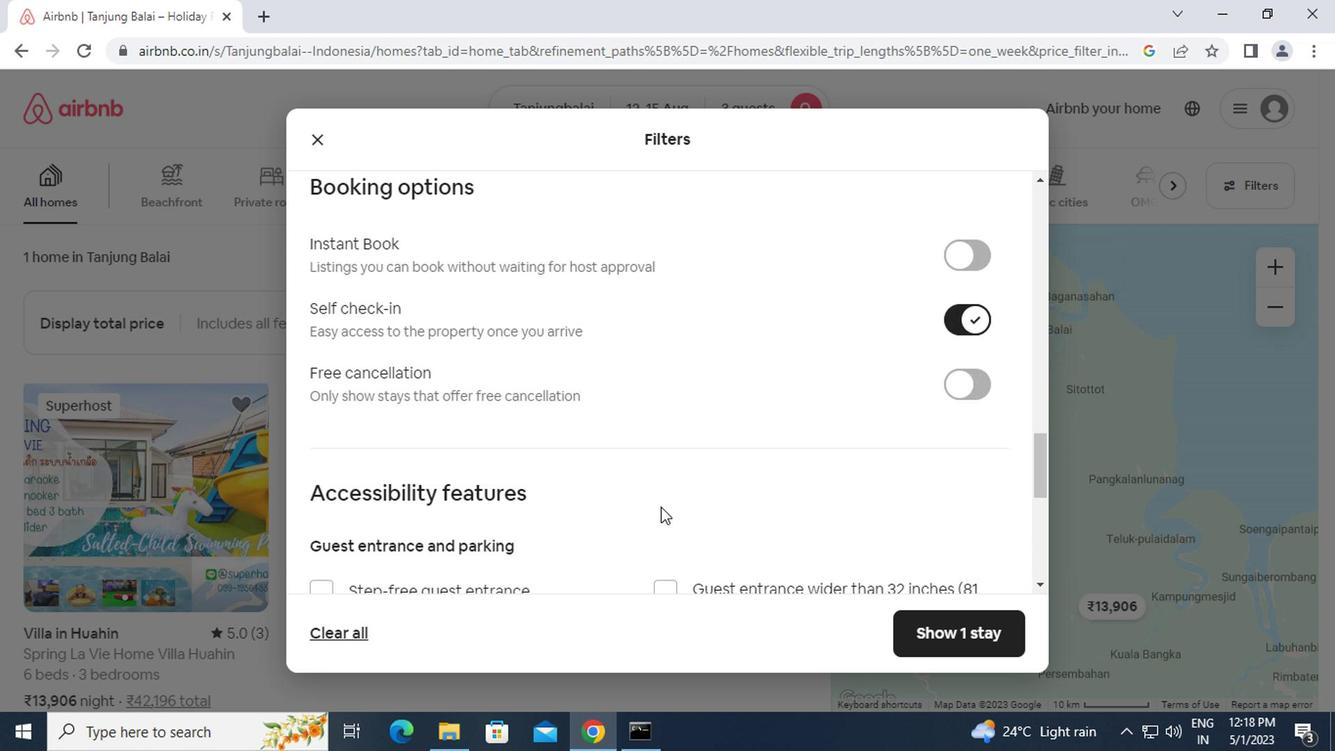 
Action: Mouse scrolled (658, 507) with delta (0, -1)
Screenshot: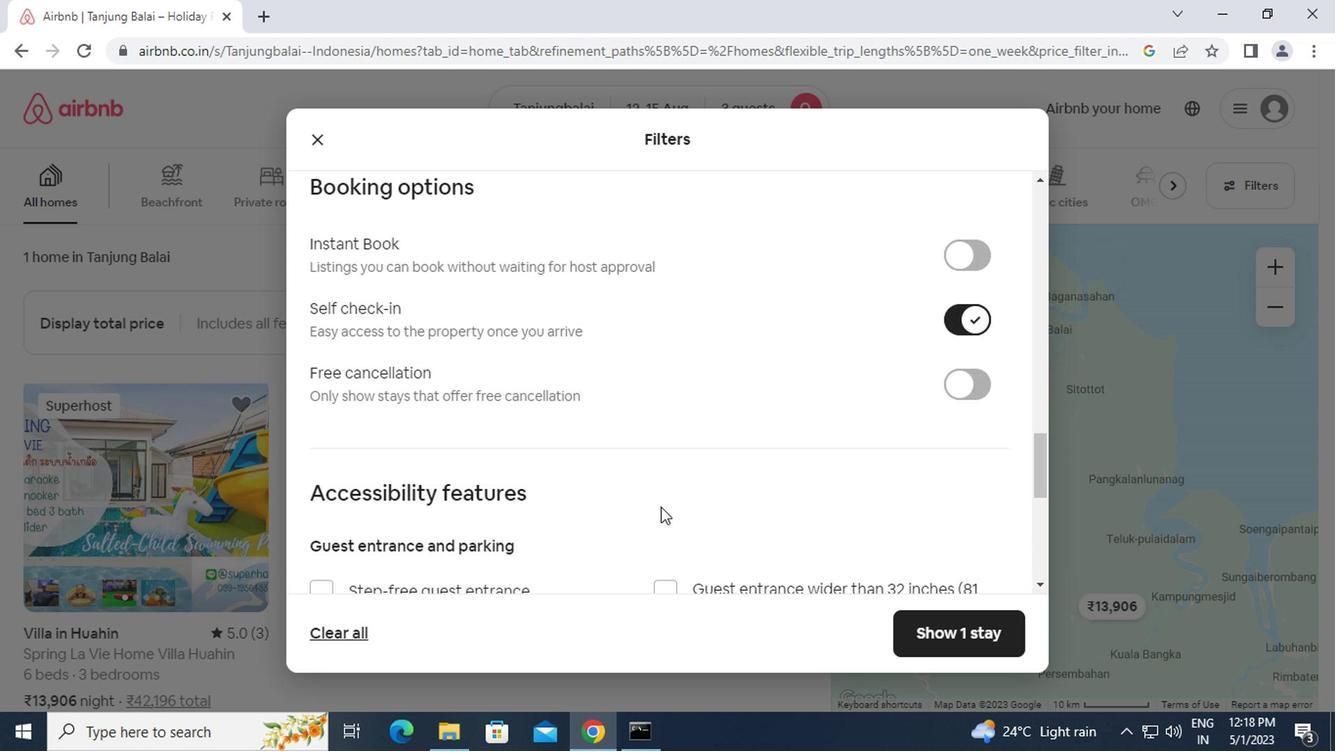
Action: Mouse scrolled (658, 507) with delta (0, -1)
Screenshot: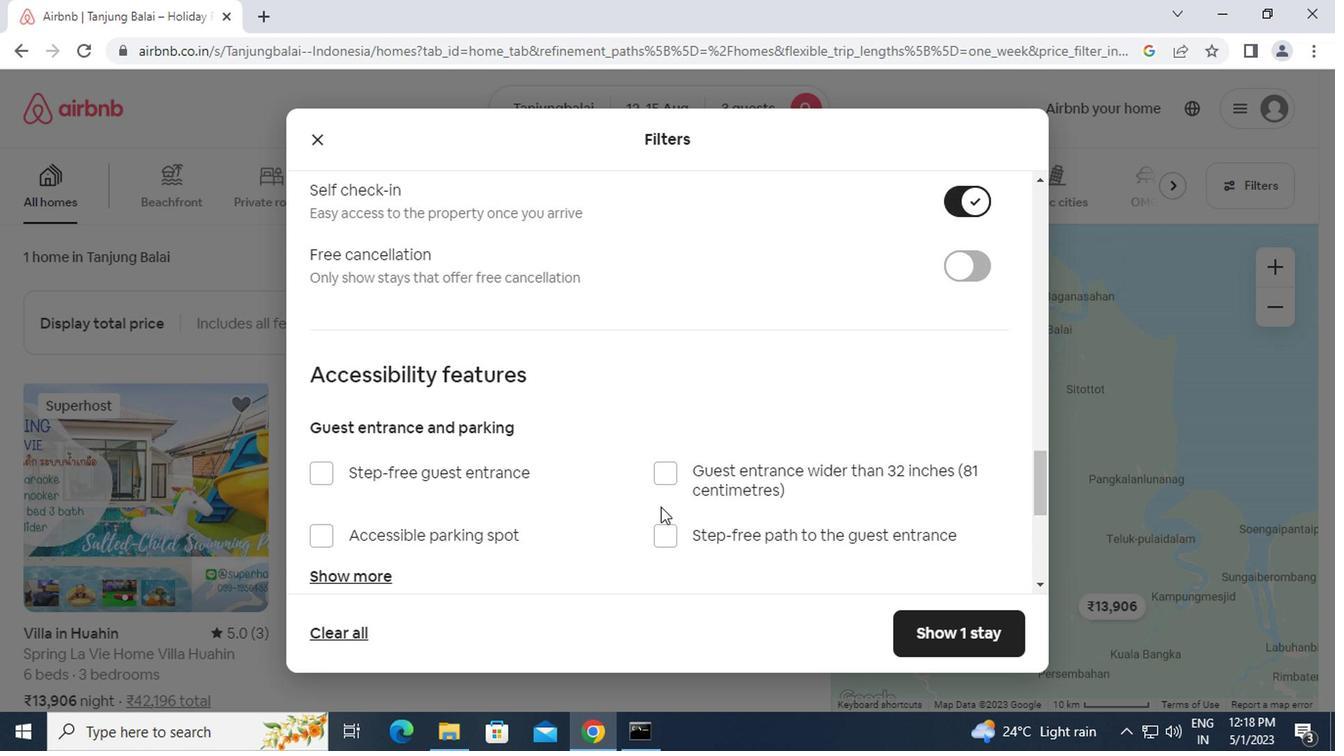 
Action: Mouse moved to (400, 572)
Screenshot: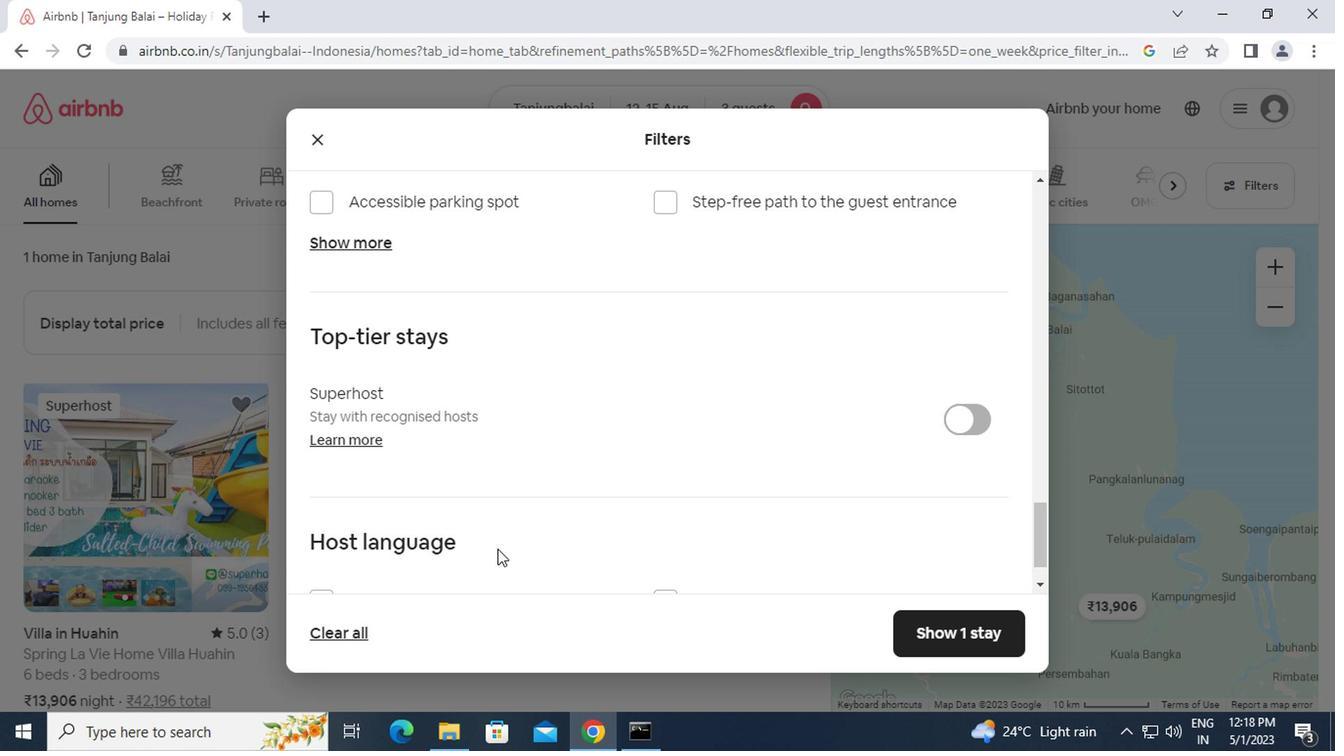 
Action: Mouse scrolled (400, 571) with delta (0, 0)
Screenshot: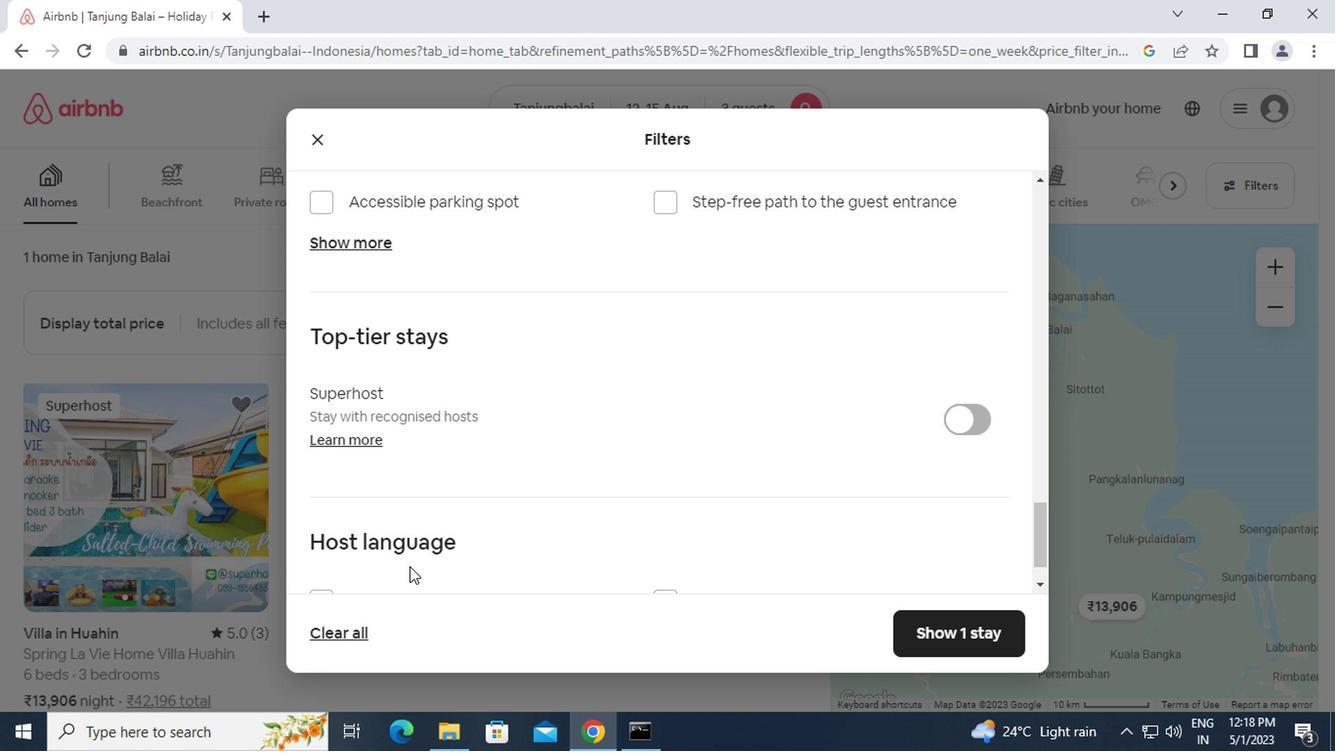 
Action: Mouse scrolled (400, 571) with delta (0, 0)
Screenshot: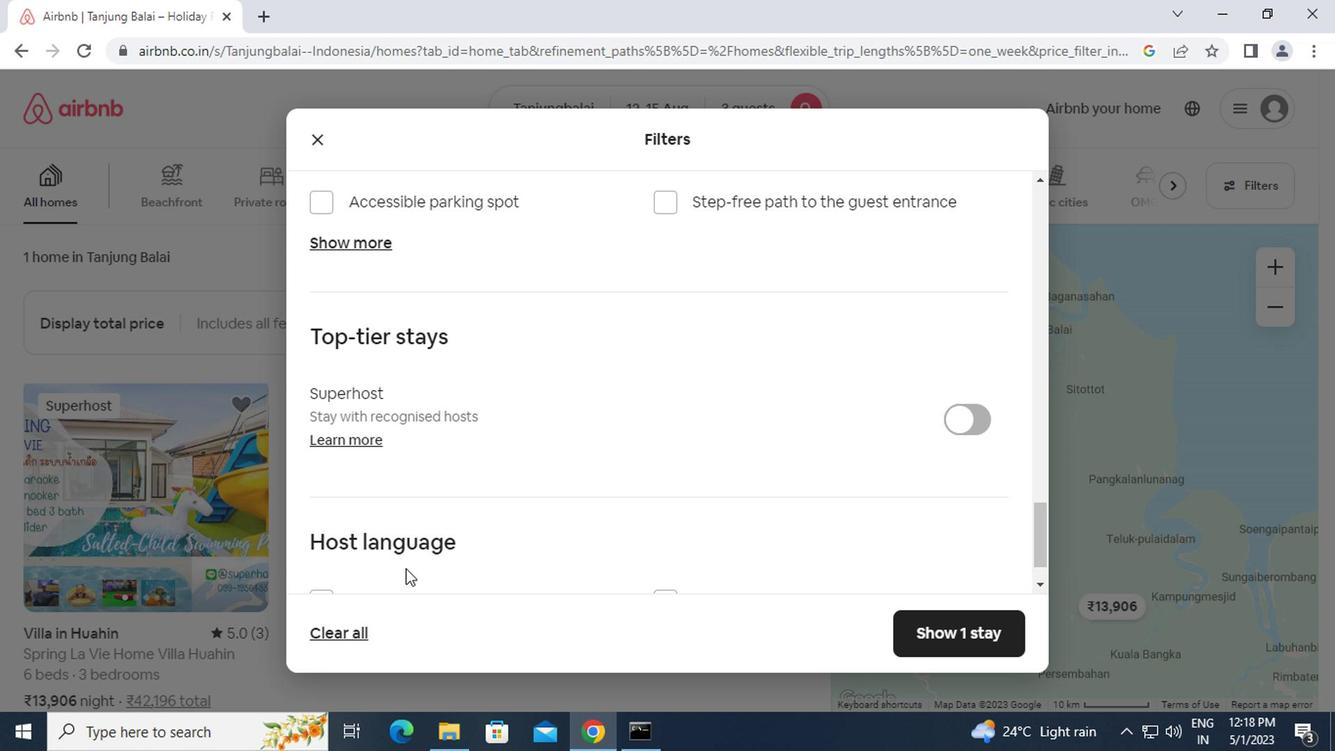 
Action: Mouse scrolled (400, 571) with delta (0, 0)
Screenshot: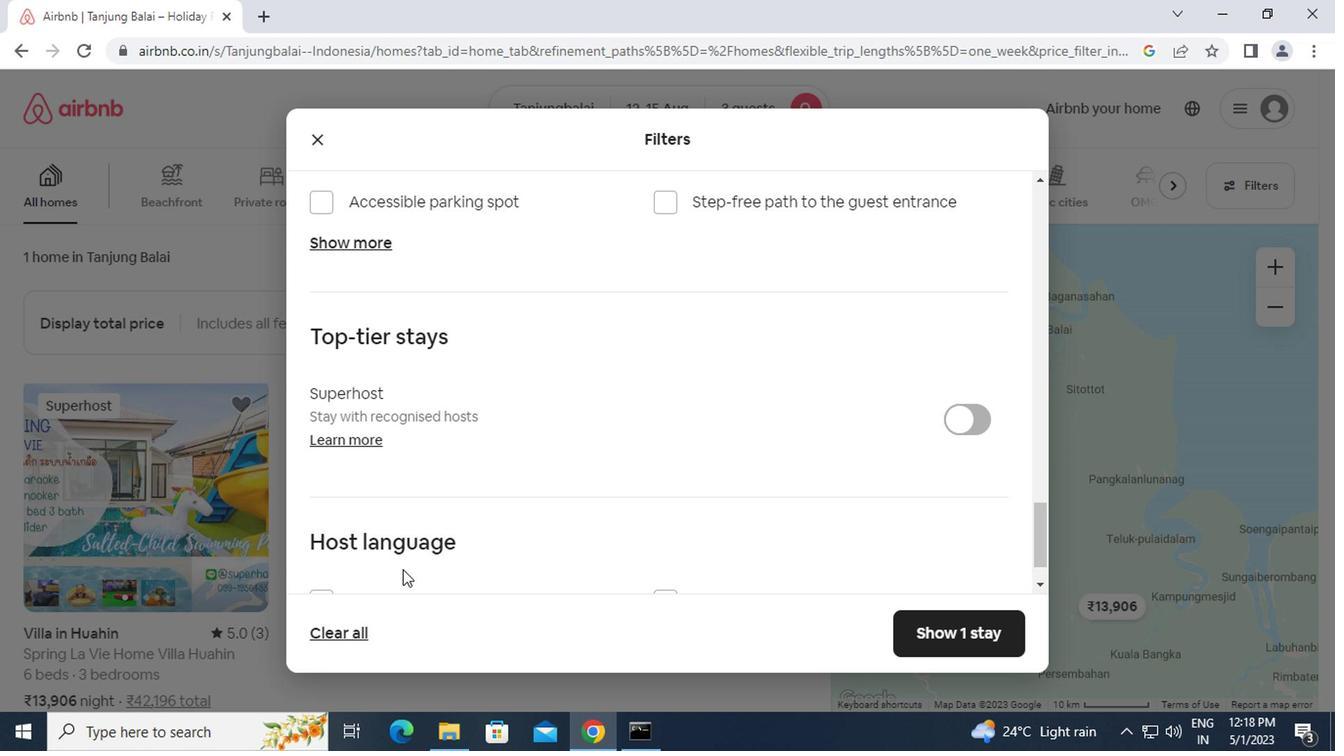 
Action: Mouse moved to (307, 528)
Screenshot: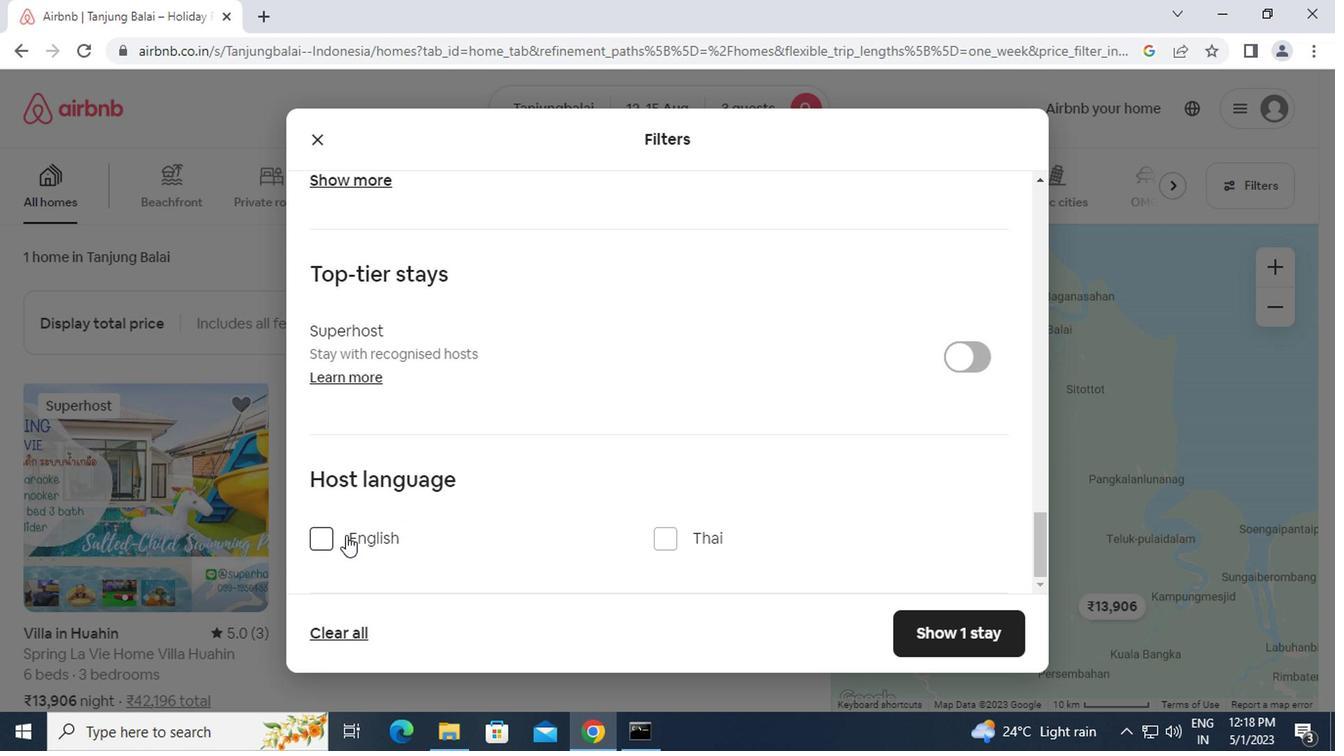 
Action: Mouse pressed left at (307, 528)
Screenshot: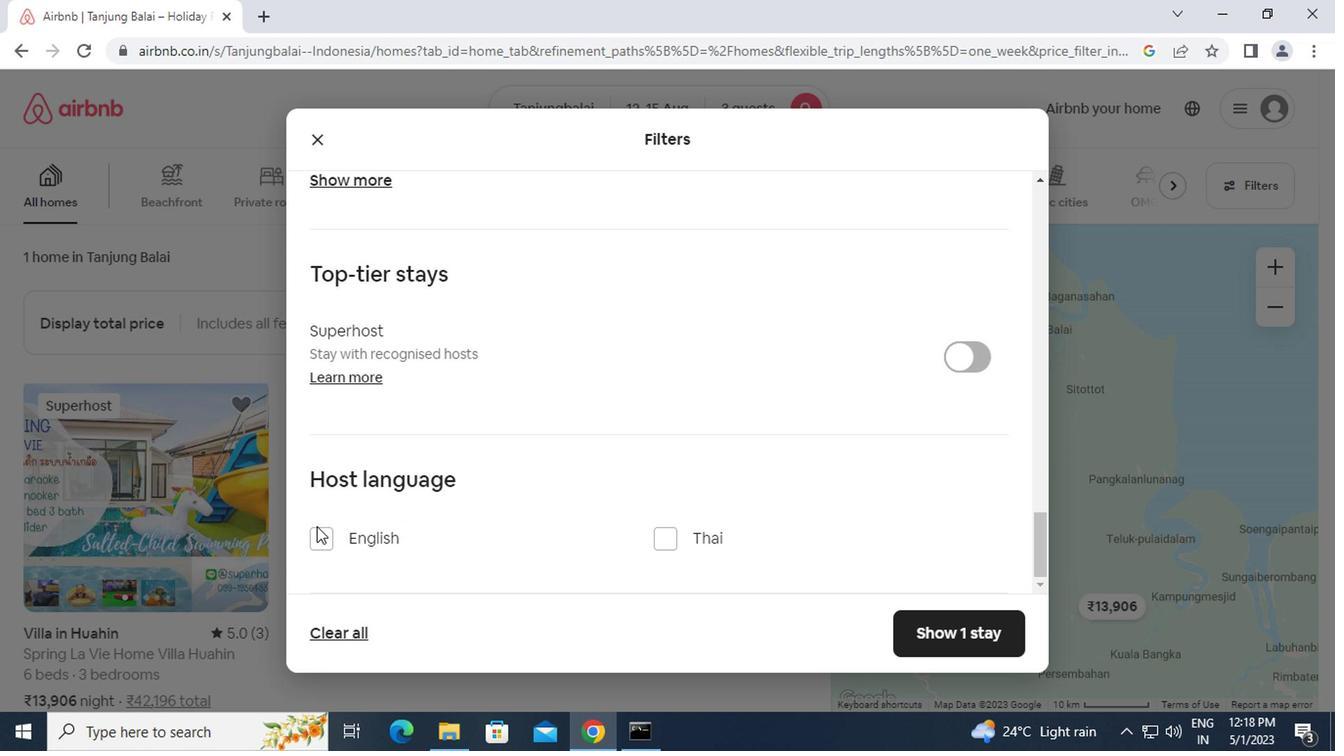 
Action: Mouse moved to (321, 539)
Screenshot: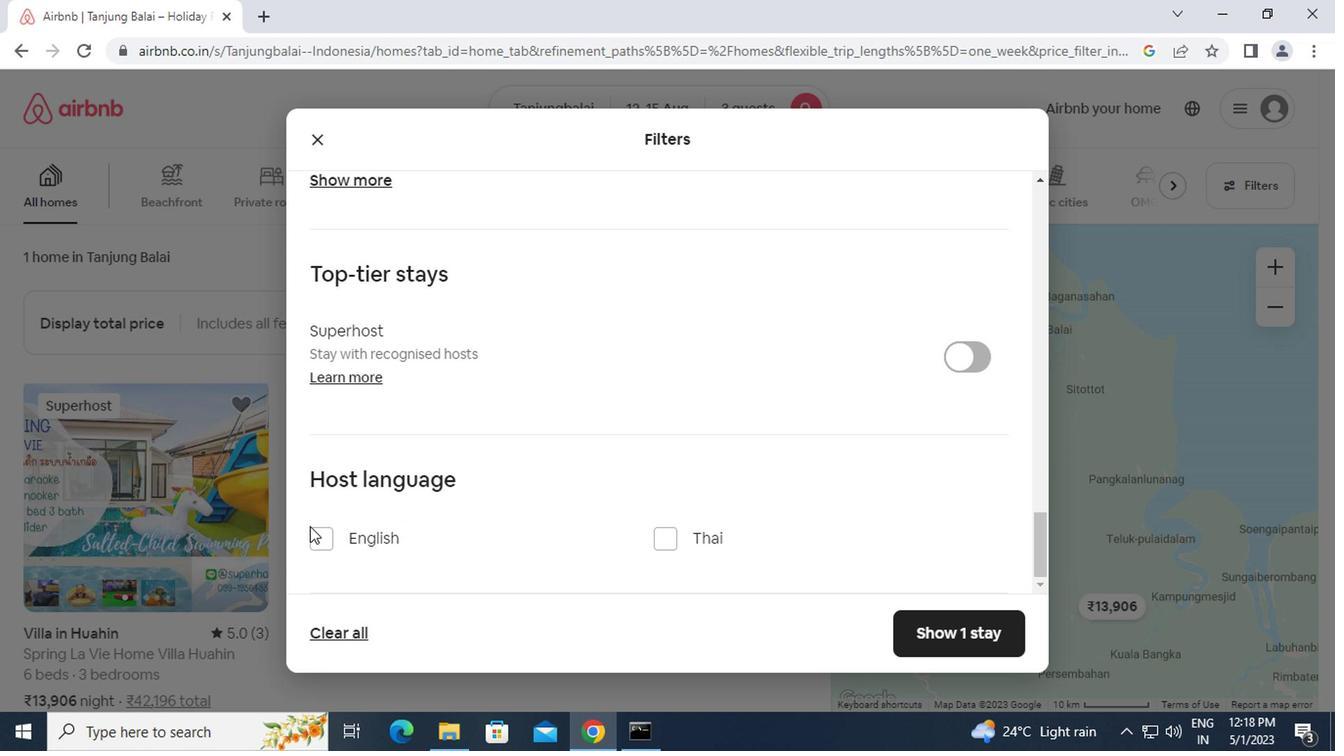 
Action: Mouse pressed left at (321, 539)
Screenshot: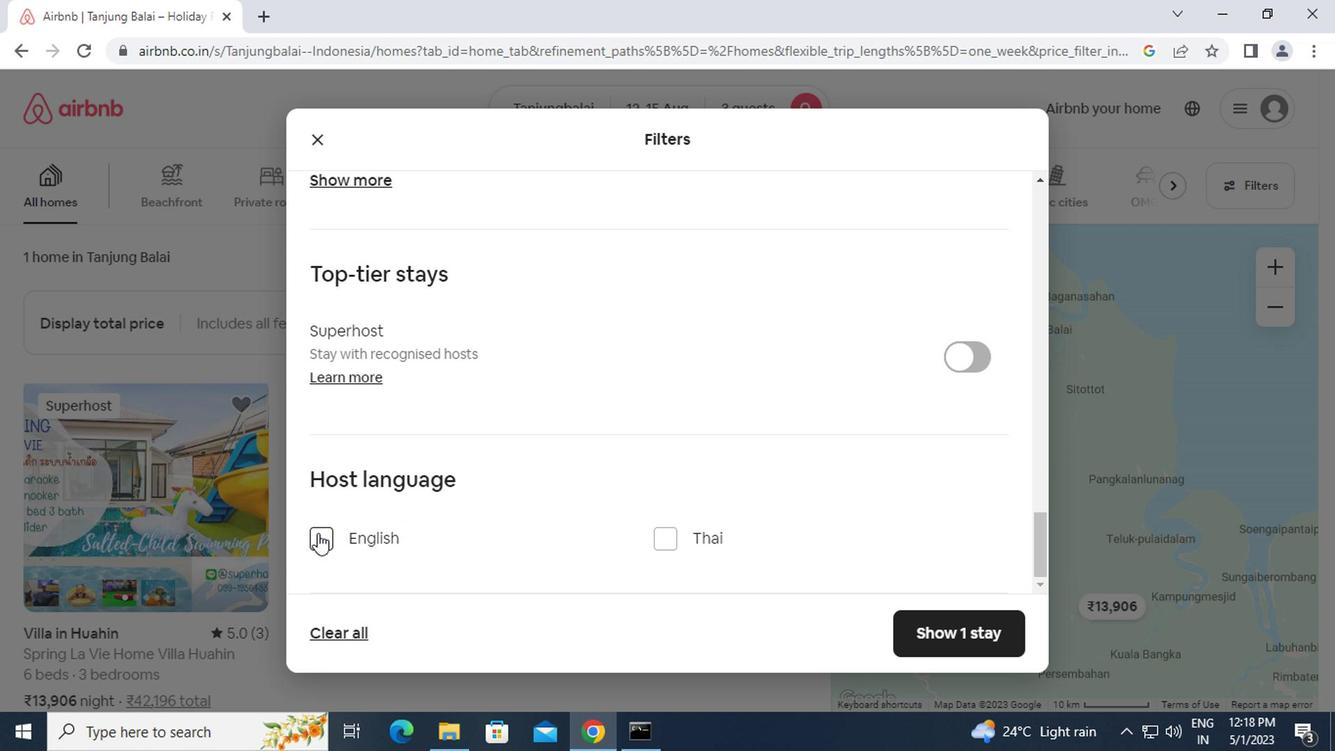 
Action: Mouse moved to (941, 625)
Screenshot: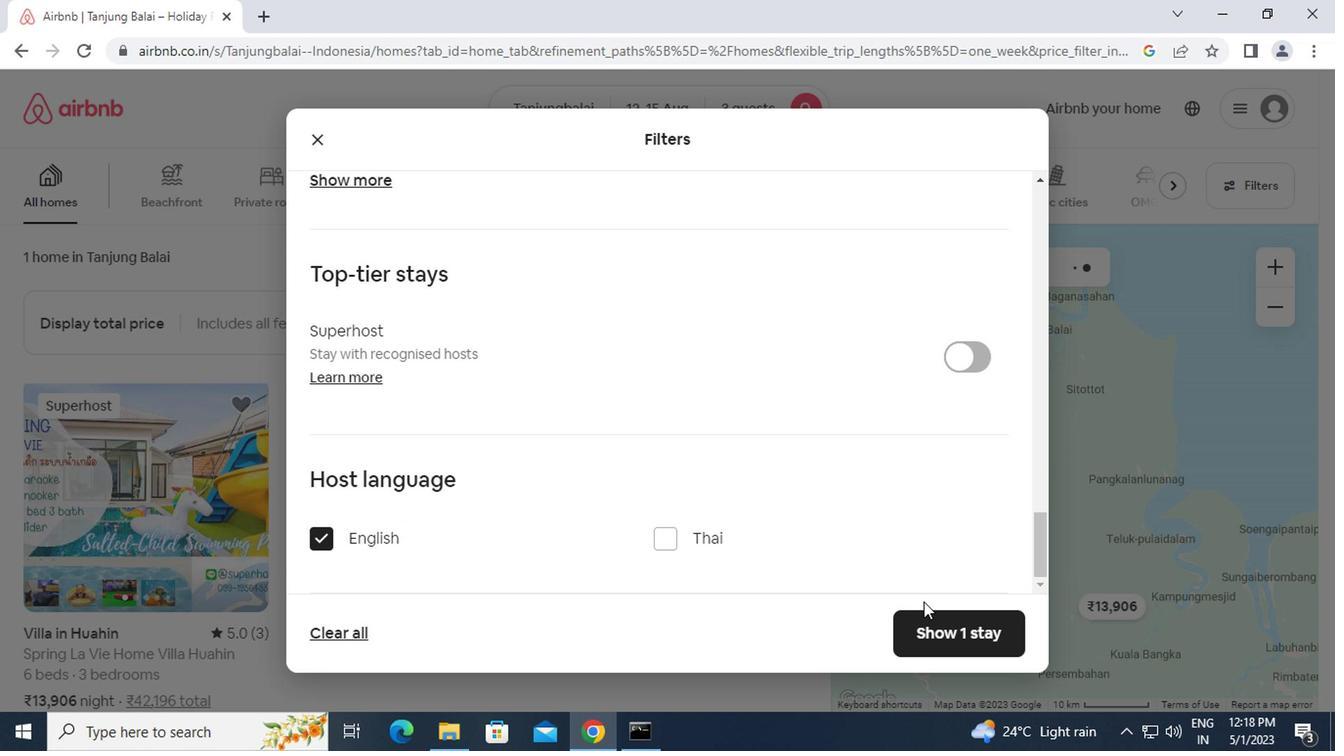 
Action: Mouse pressed left at (941, 625)
Screenshot: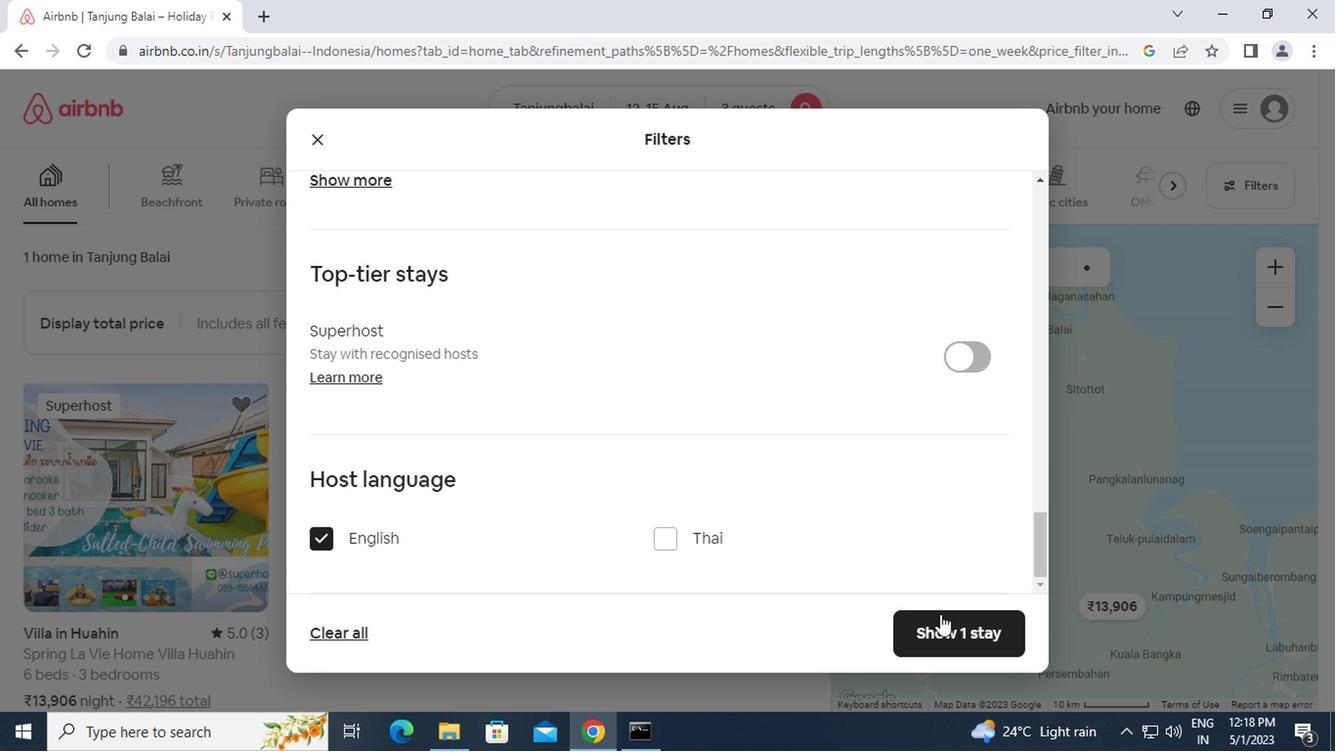 
Action: Mouse moved to (943, 625)
Screenshot: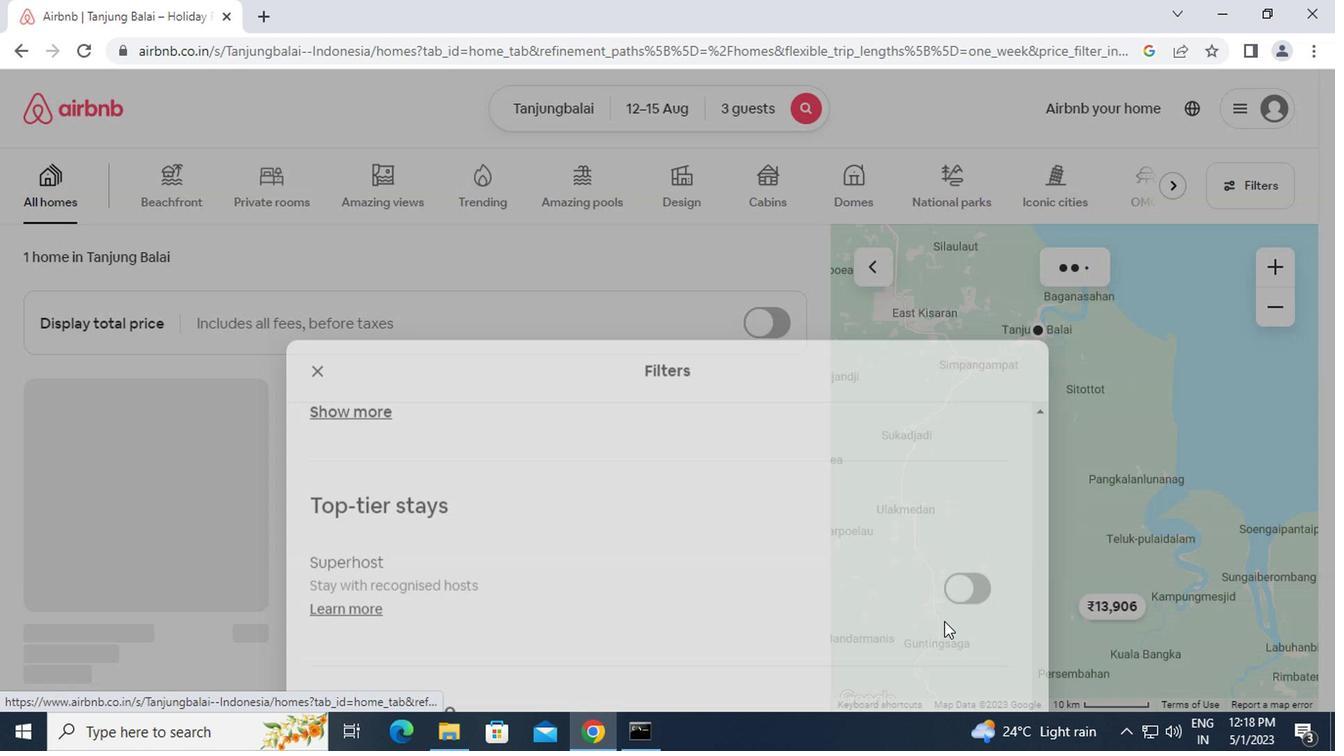 
